Task: Search one way flight ticket for 2 adults, 2 children, 2 infants in seat in first from Minneapolis-st. Paul: Minneapolis-st. Paul International/wold-chamberlain Airport to Fort Wayne: Fort Wayne International Airport on 5-4-2023. Choice of flights is Delta. Number of bags: 1 checked bag. Price is upto 81000. Outbound departure time preference is 9:00.
Action: Mouse moved to (334, 132)
Screenshot: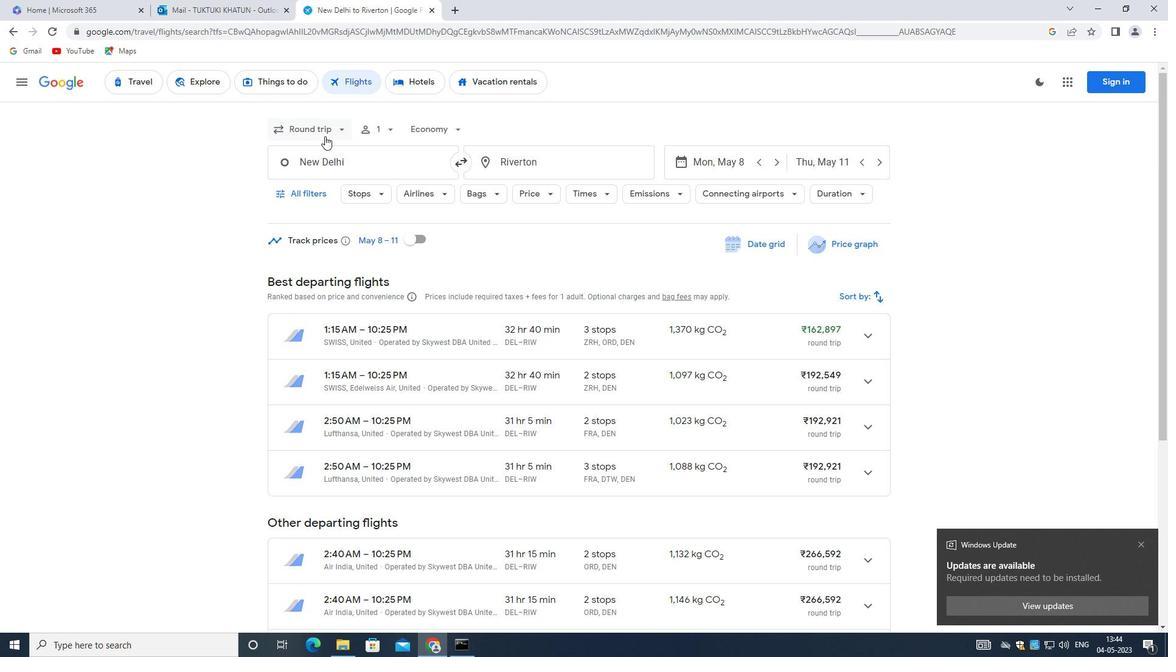 
Action: Mouse pressed left at (334, 132)
Screenshot: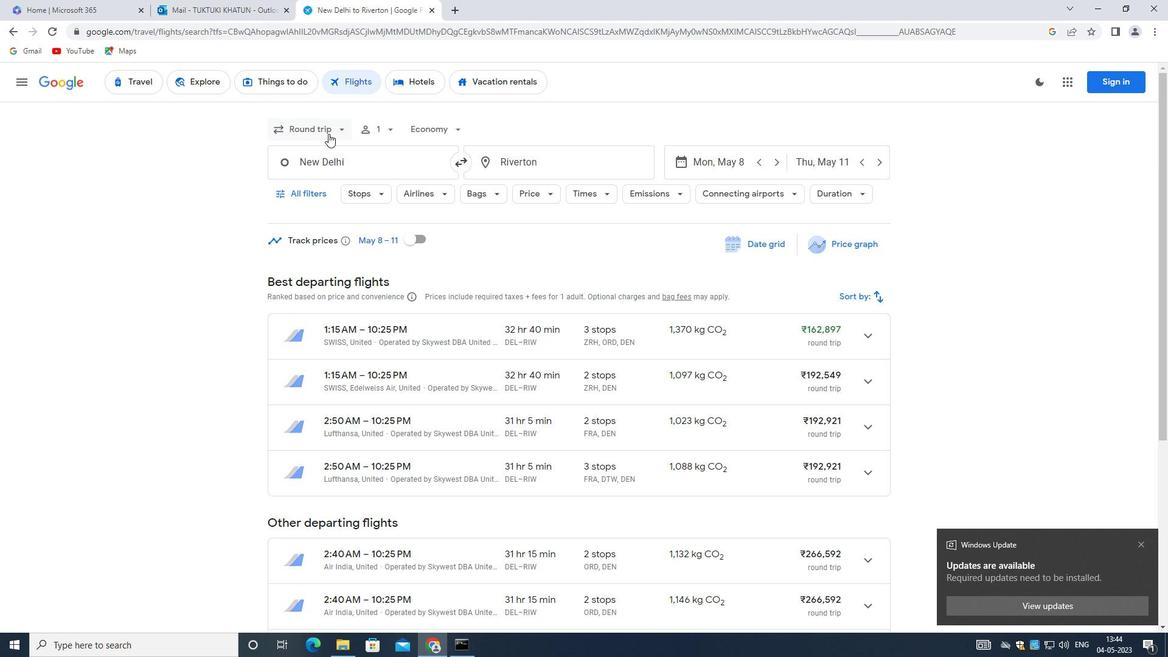 
Action: Mouse moved to (326, 187)
Screenshot: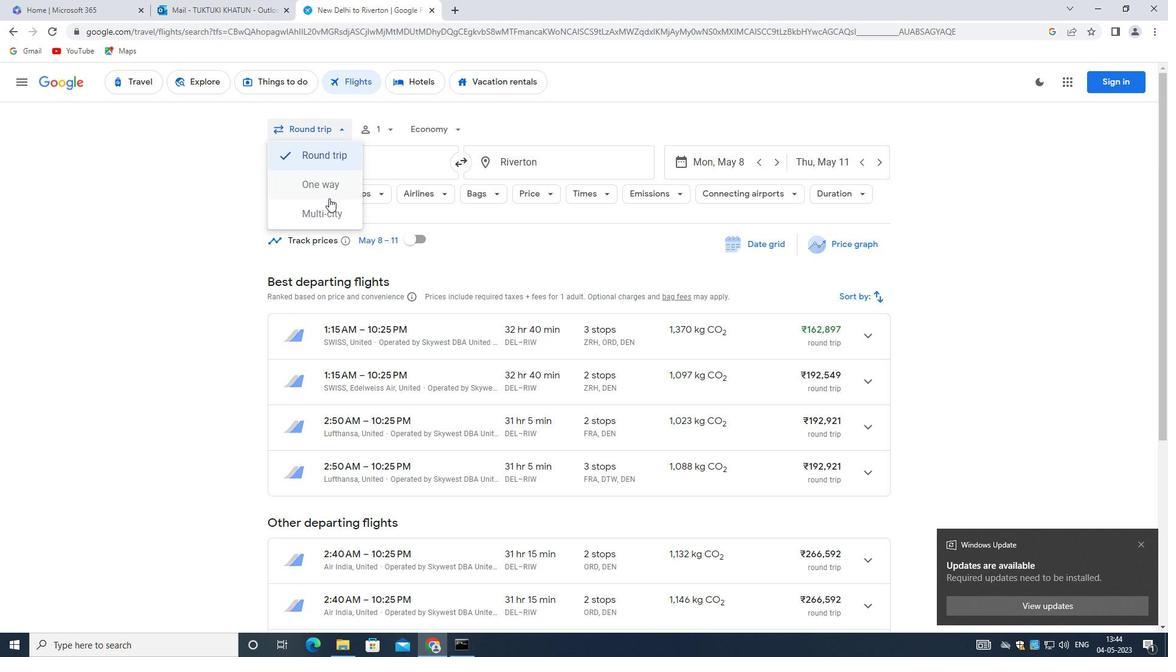 
Action: Mouse pressed left at (326, 187)
Screenshot: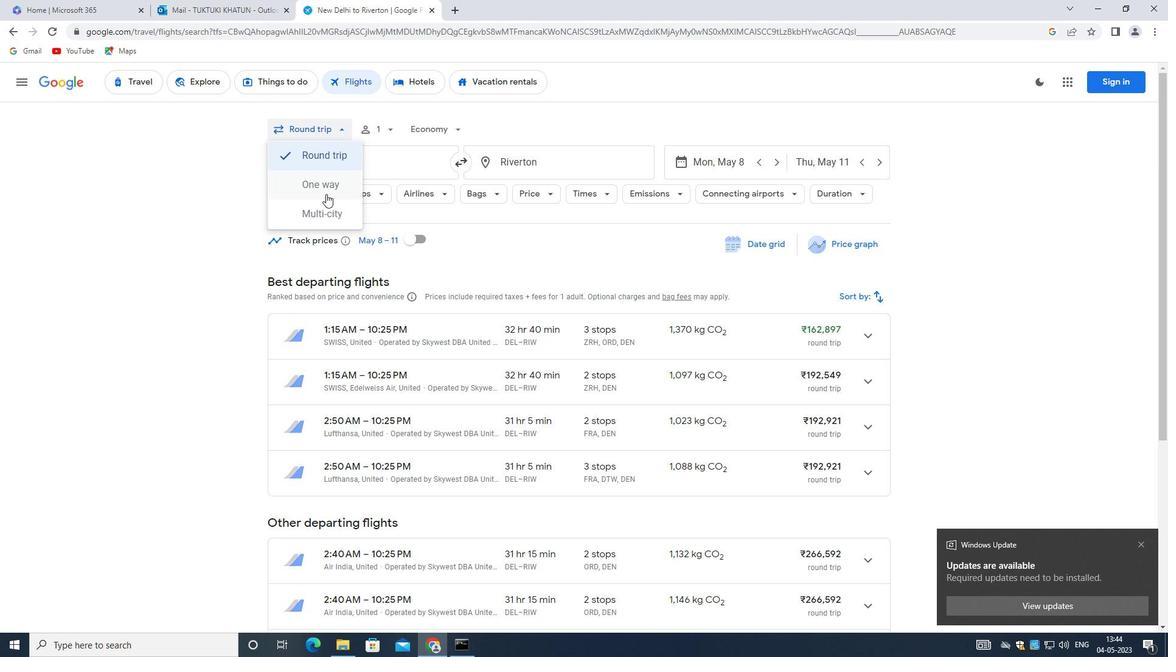 
Action: Mouse moved to (388, 132)
Screenshot: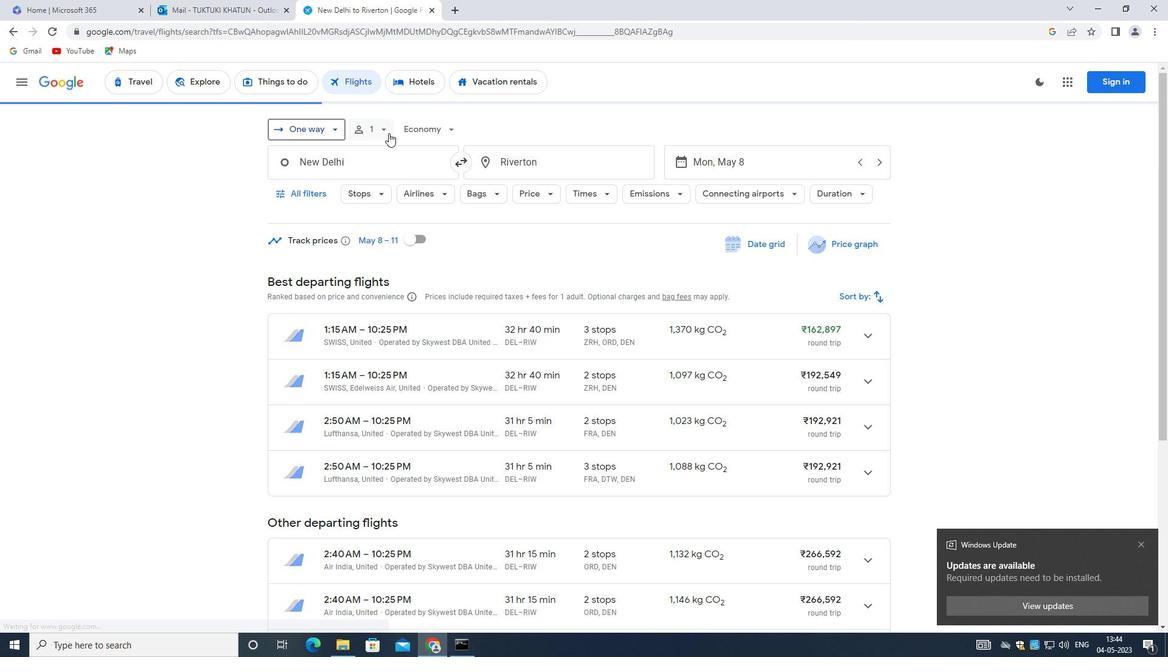 
Action: Mouse pressed left at (388, 132)
Screenshot: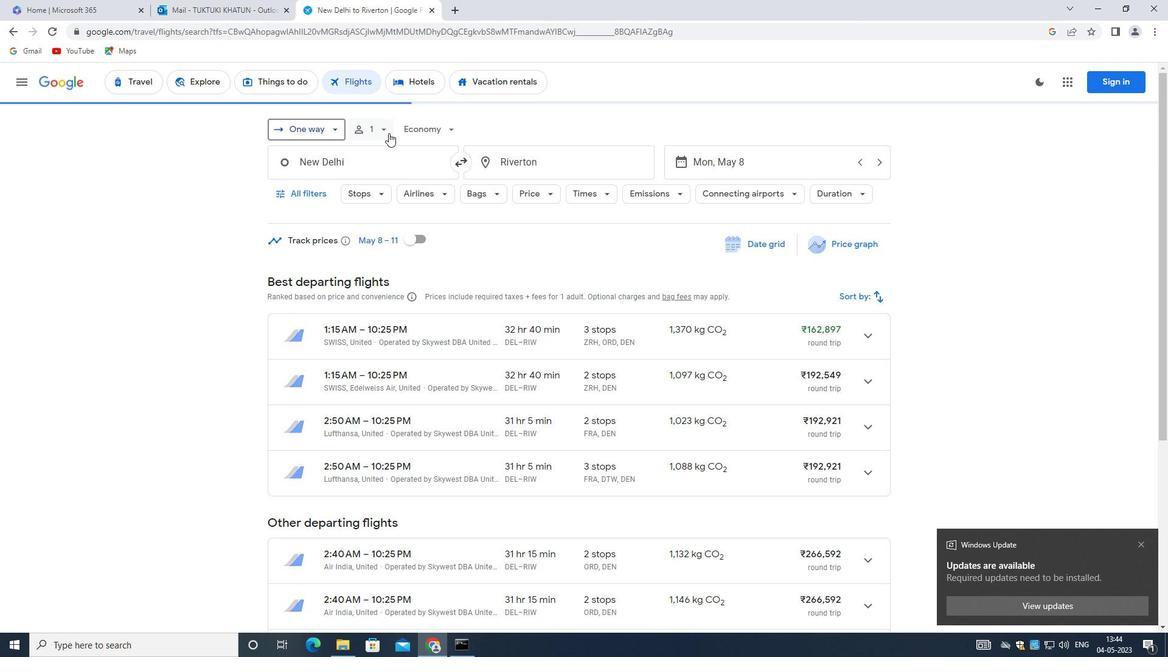 
Action: Mouse moved to (480, 163)
Screenshot: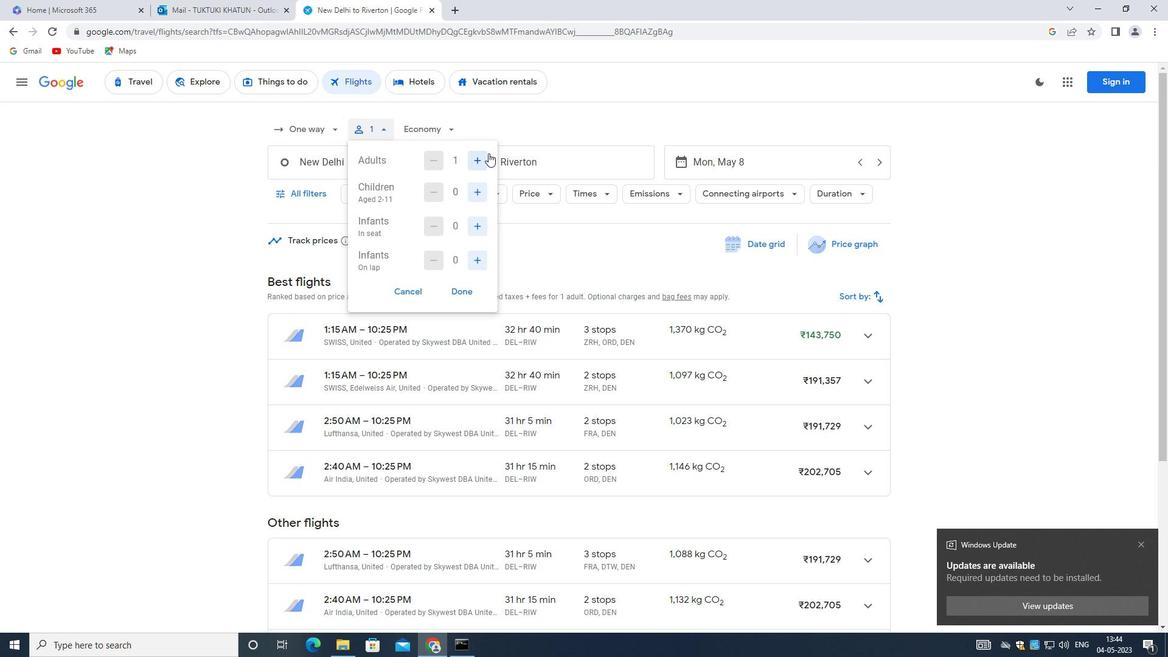 
Action: Mouse pressed left at (480, 163)
Screenshot: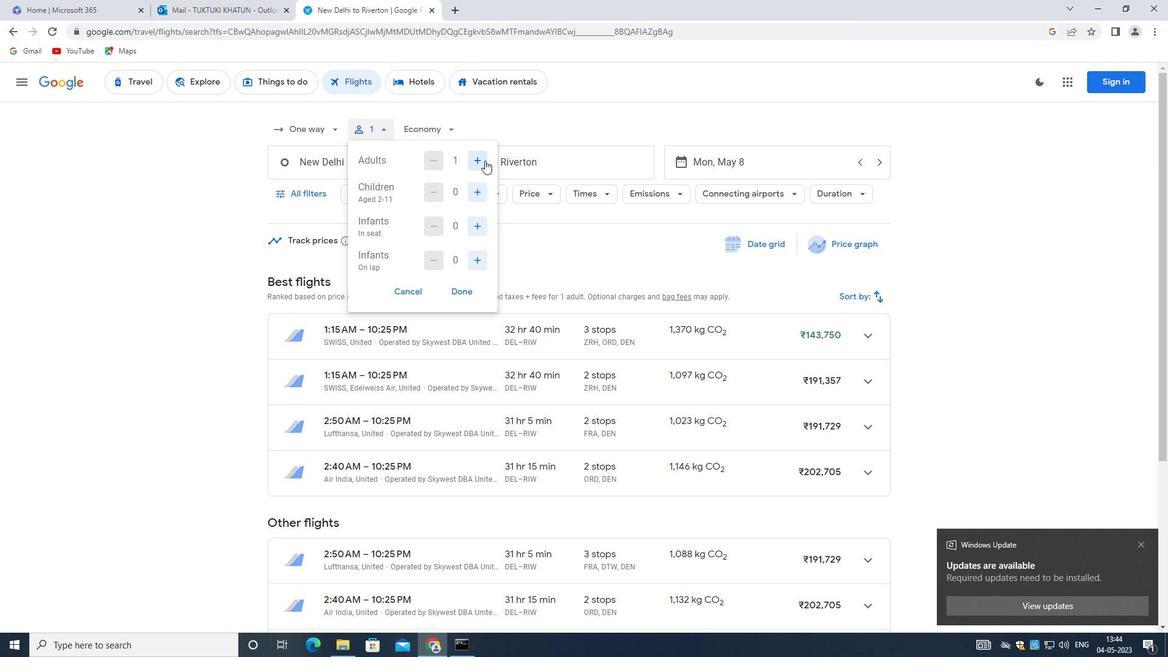 
Action: Mouse moved to (476, 193)
Screenshot: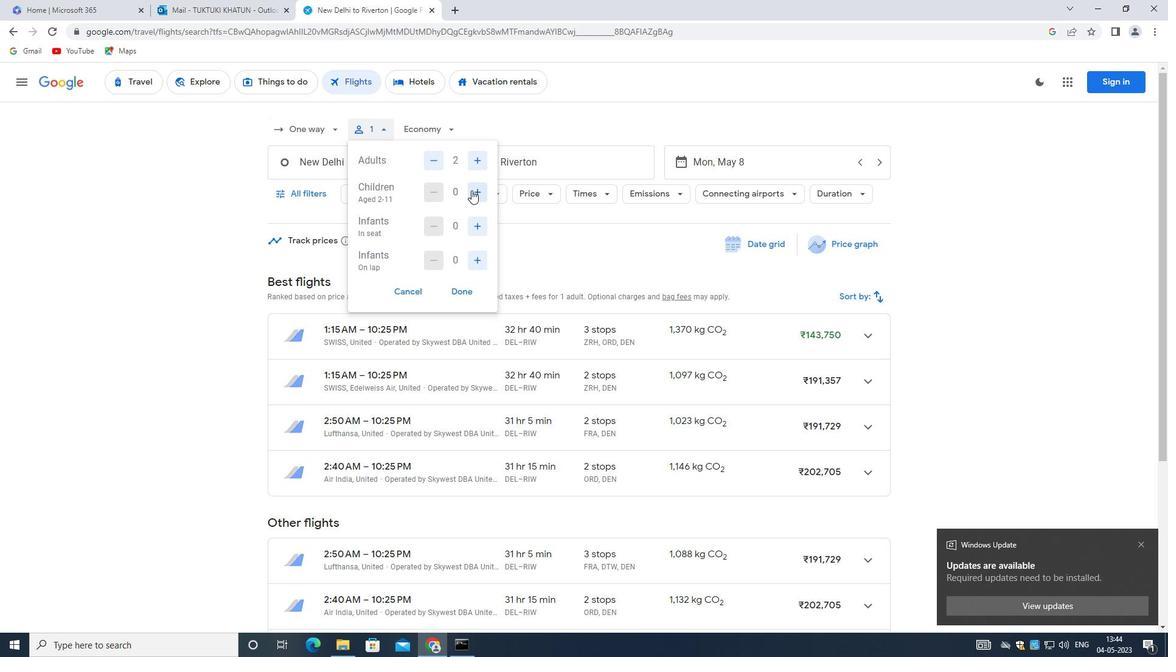 
Action: Mouse pressed left at (476, 193)
Screenshot: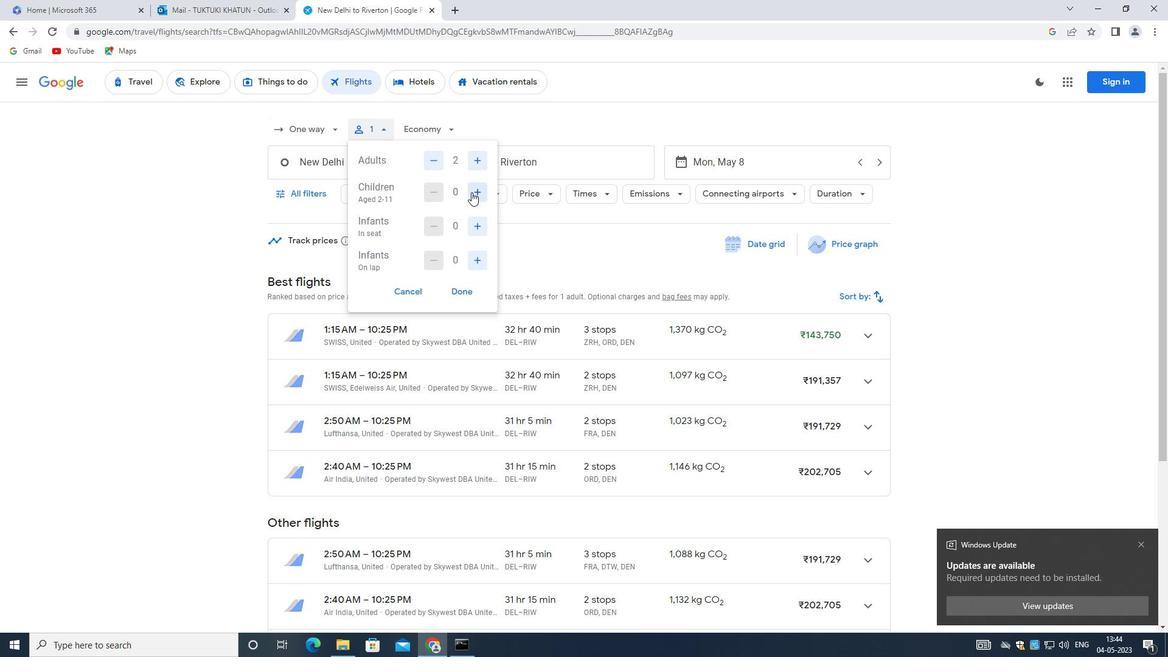 
Action: Mouse moved to (477, 192)
Screenshot: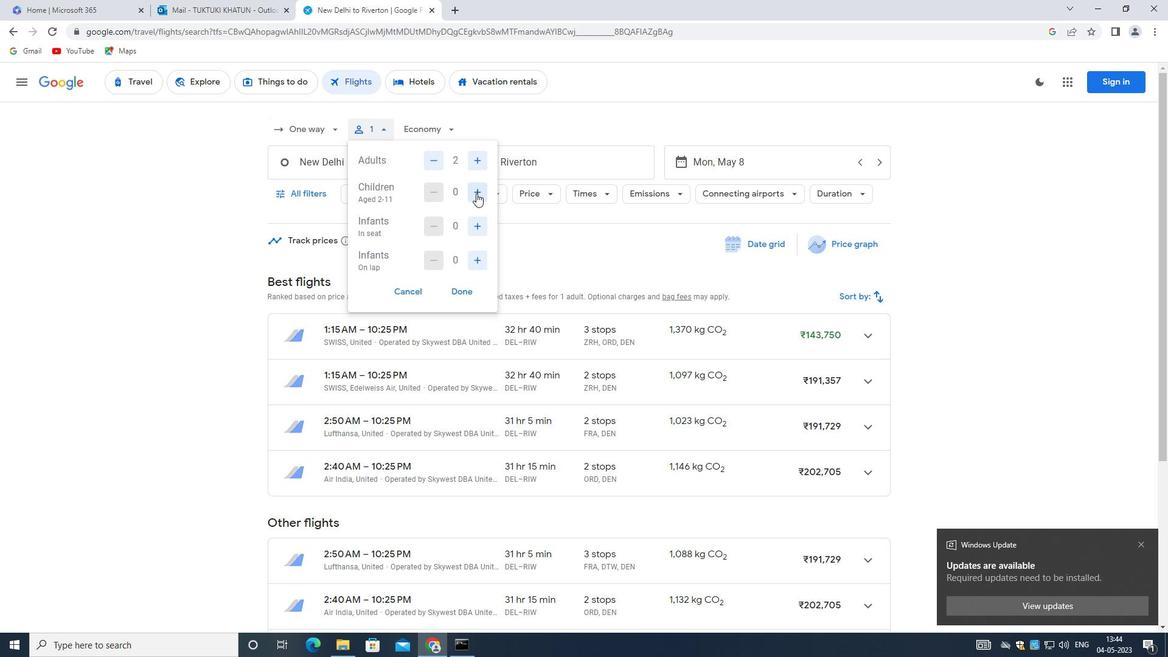 
Action: Mouse pressed left at (477, 192)
Screenshot: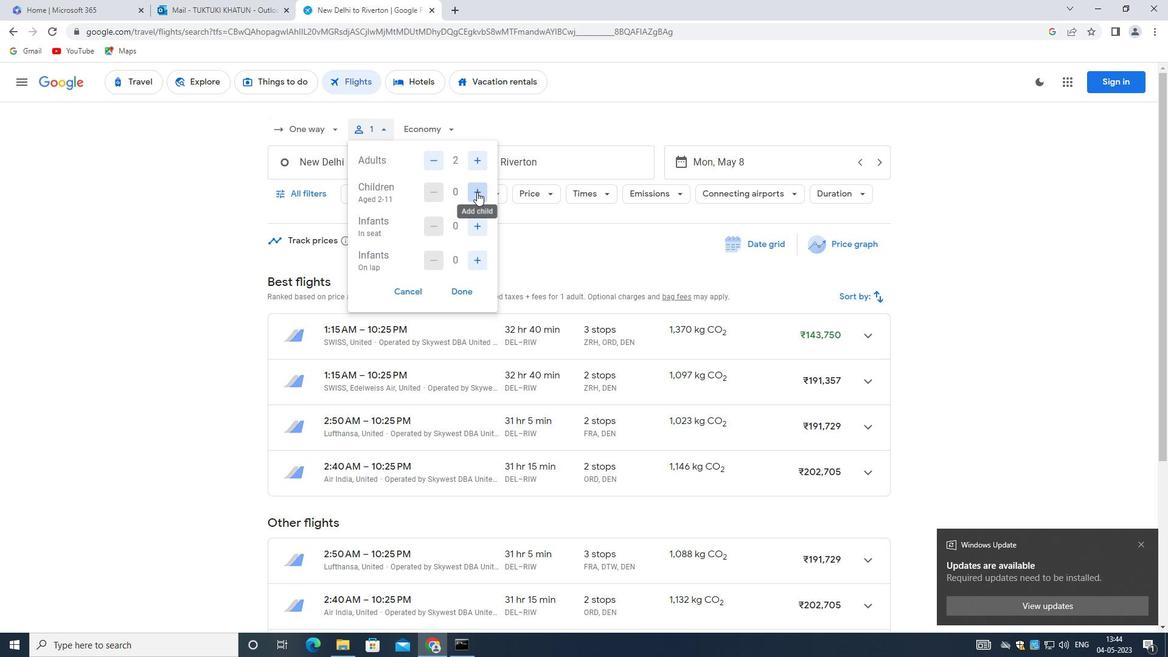 
Action: Mouse moved to (476, 225)
Screenshot: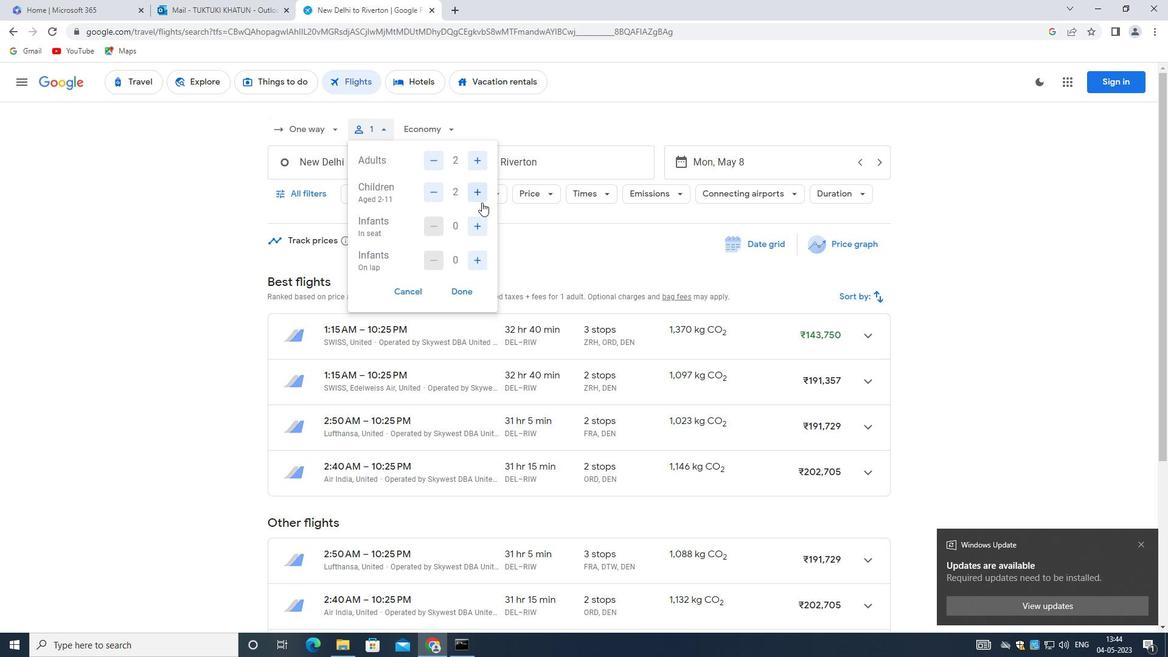 
Action: Mouse pressed left at (476, 225)
Screenshot: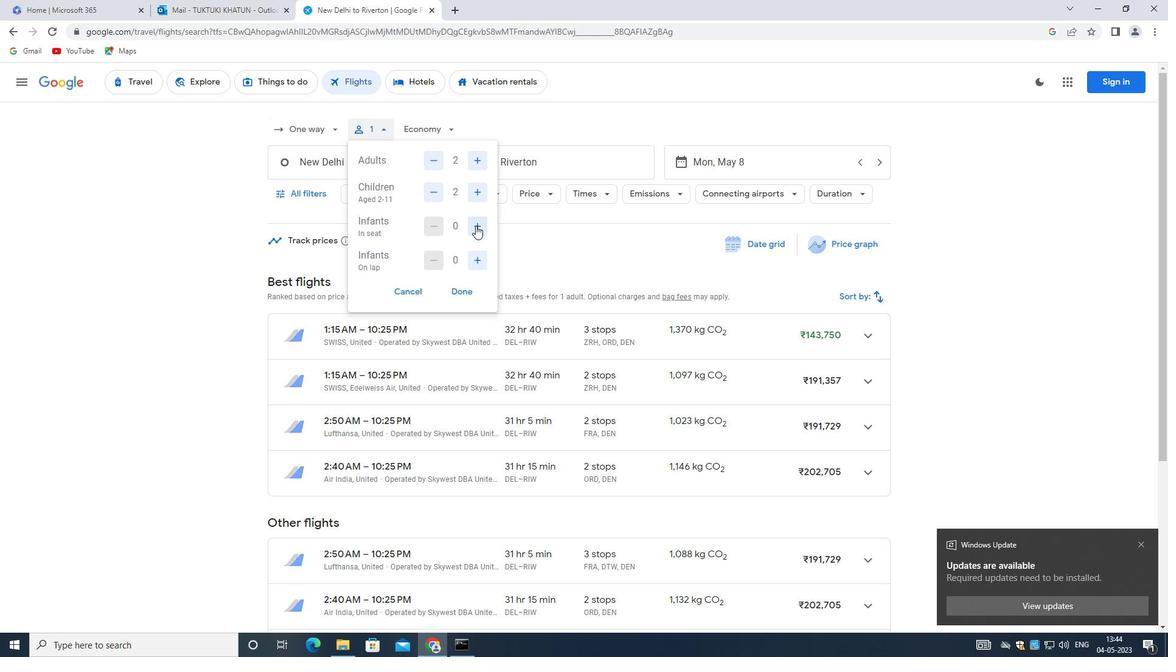 
Action: Mouse moved to (476, 225)
Screenshot: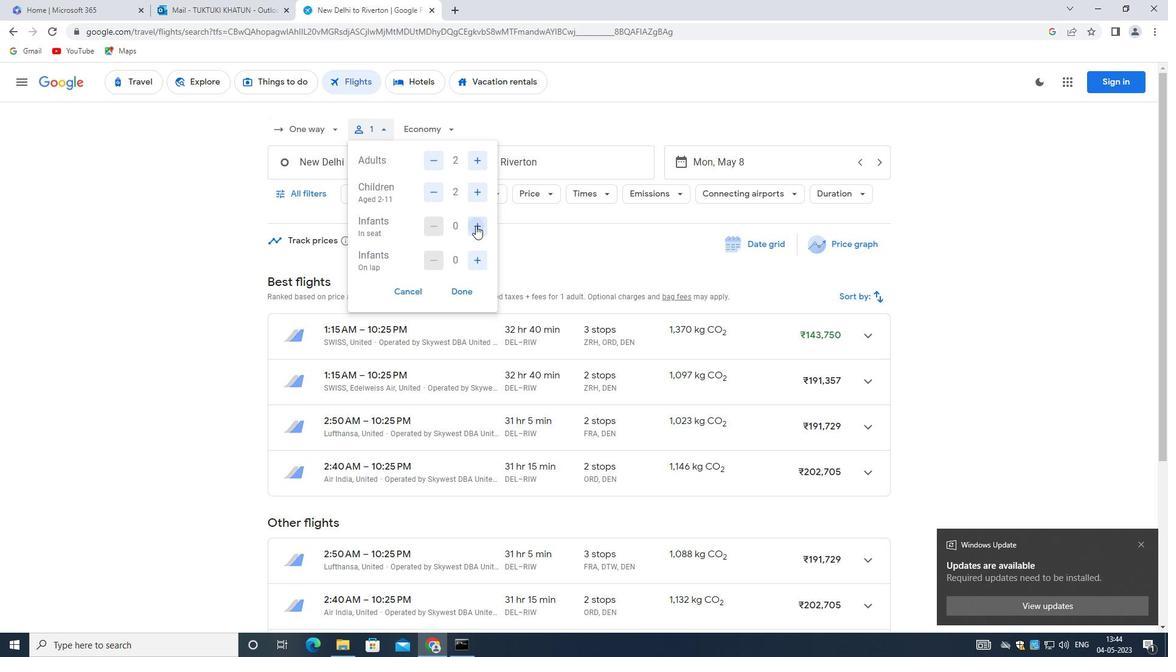 
Action: Mouse pressed left at (476, 225)
Screenshot: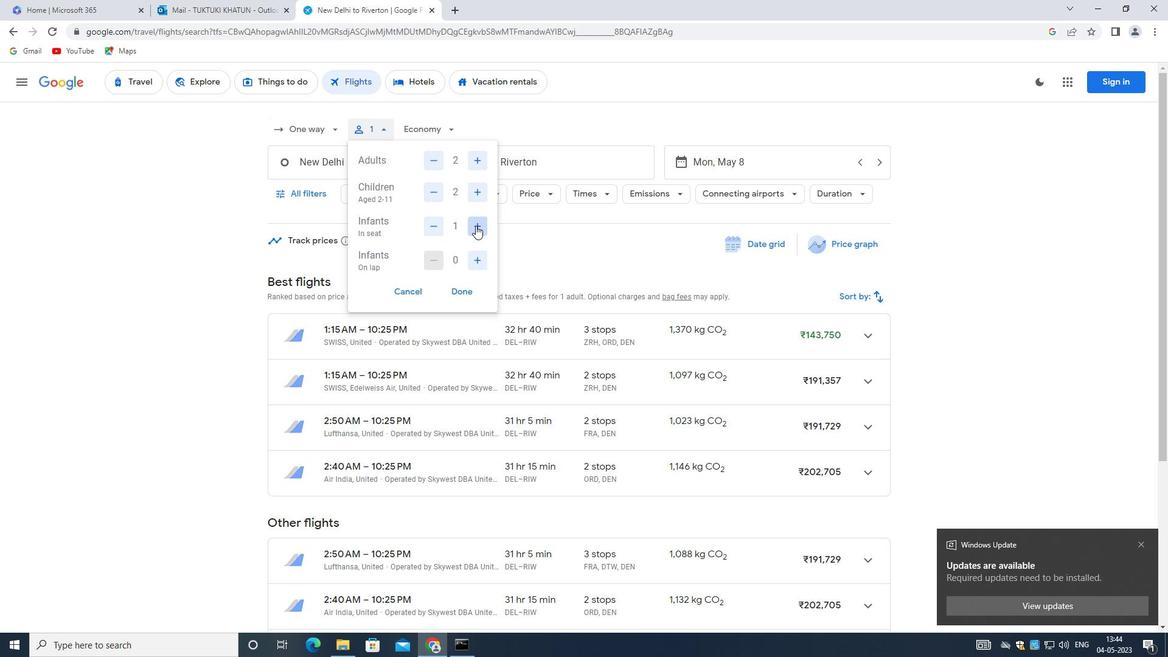 
Action: Mouse moved to (462, 290)
Screenshot: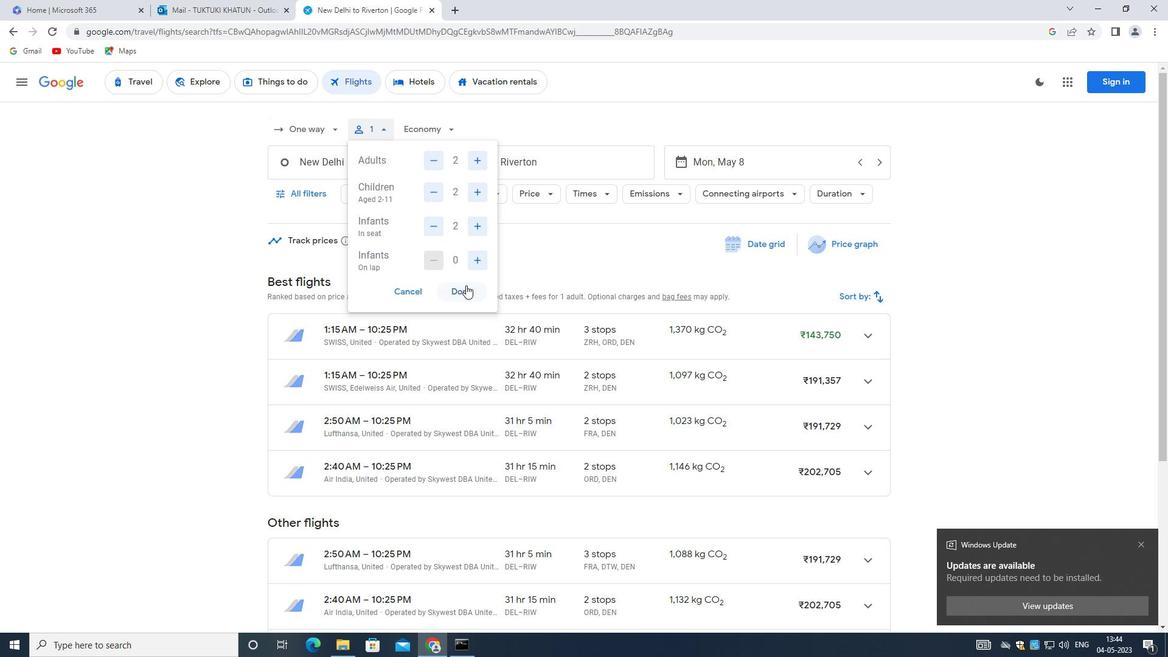 
Action: Mouse pressed left at (462, 290)
Screenshot: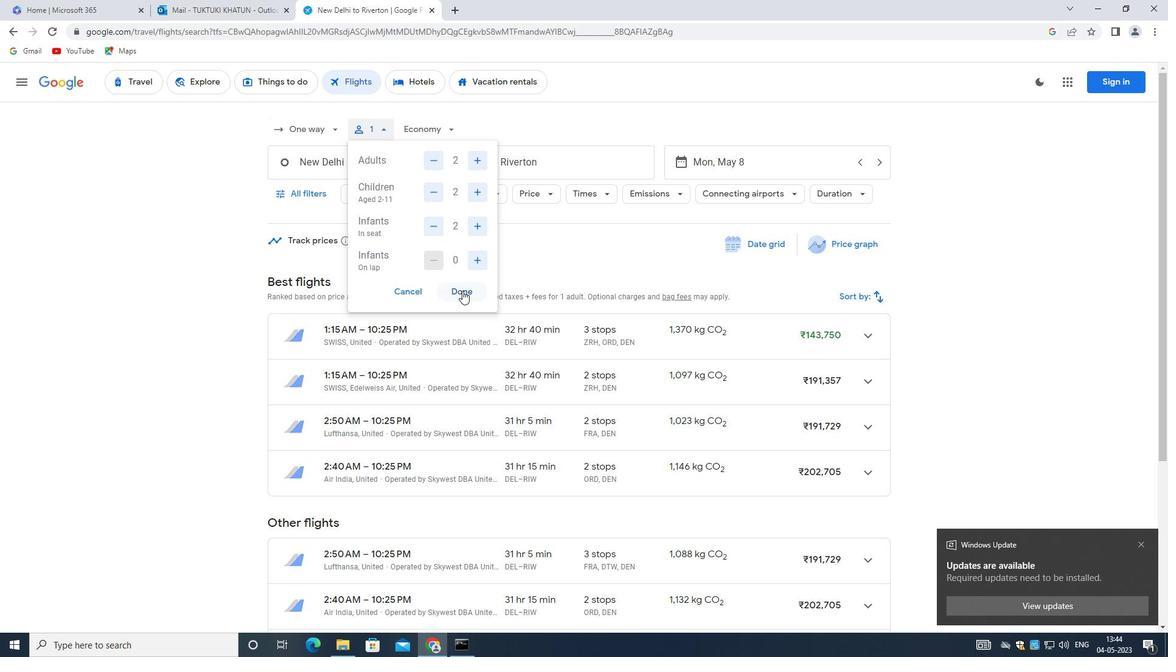 
Action: Mouse moved to (330, 163)
Screenshot: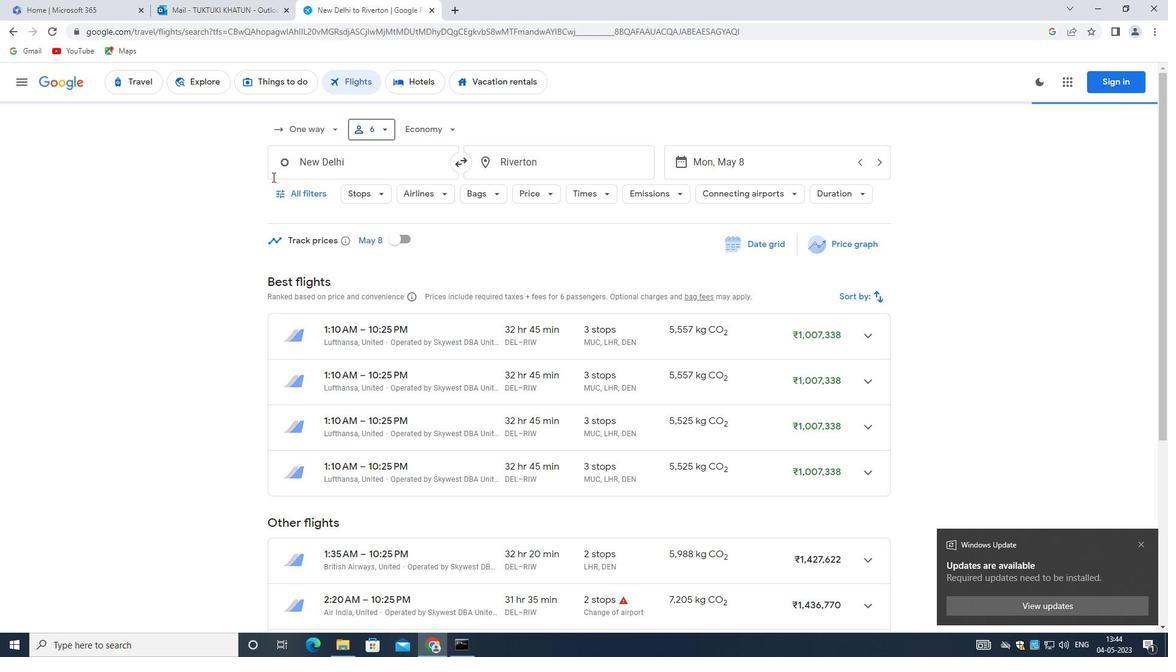 
Action: Mouse pressed left at (330, 163)
Screenshot: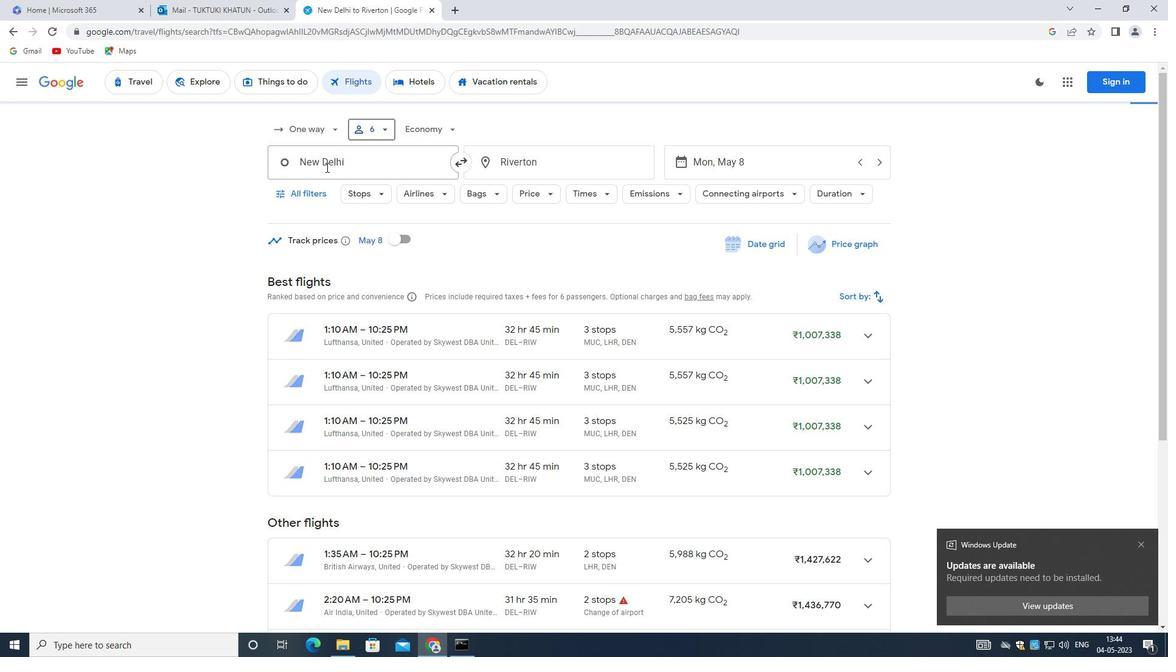 
Action: Mouse moved to (336, 163)
Screenshot: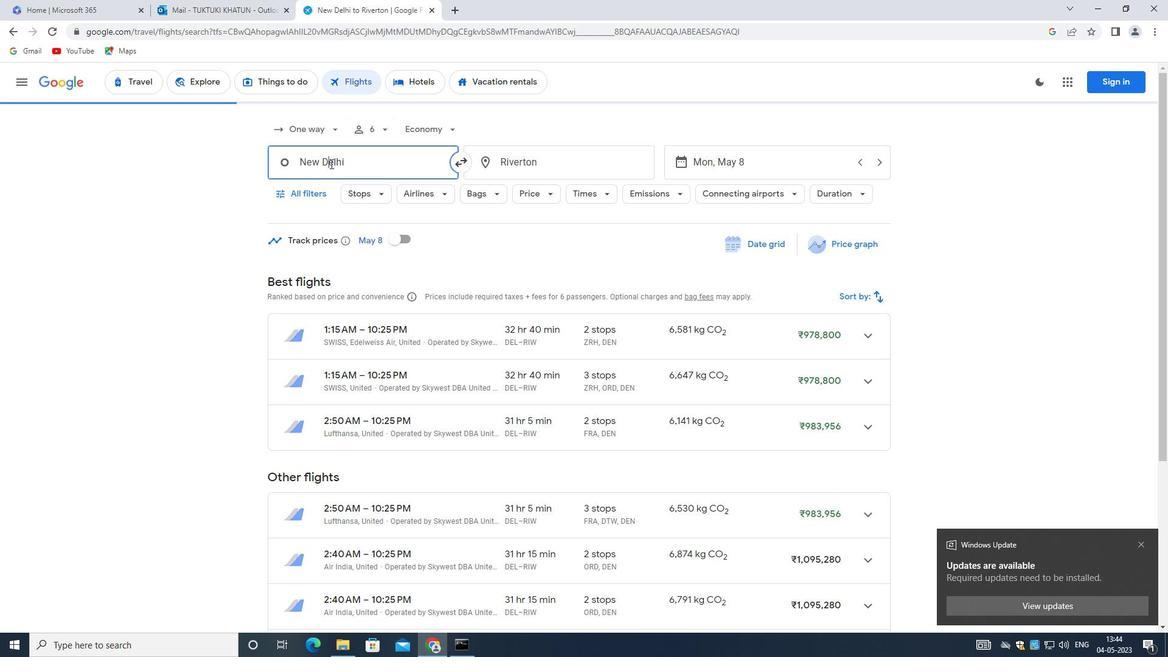 
Action: Key pressed <Key.shift_r>Minne
Screenshot: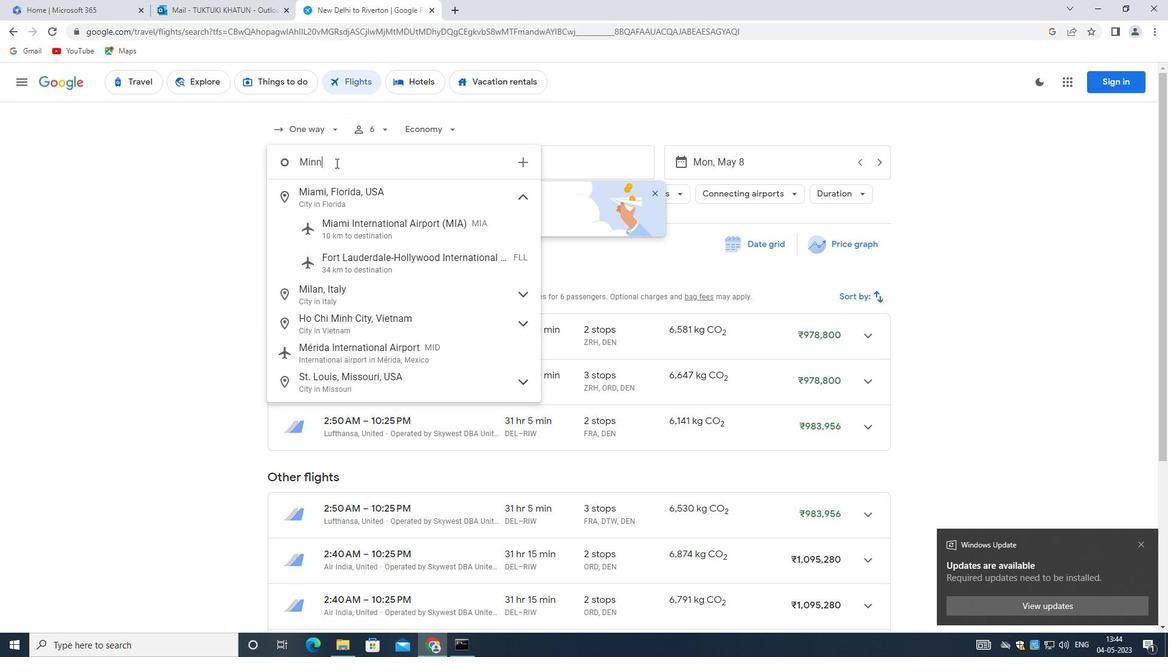 
Action: Mouse moved to (452, 220)
Screenshot: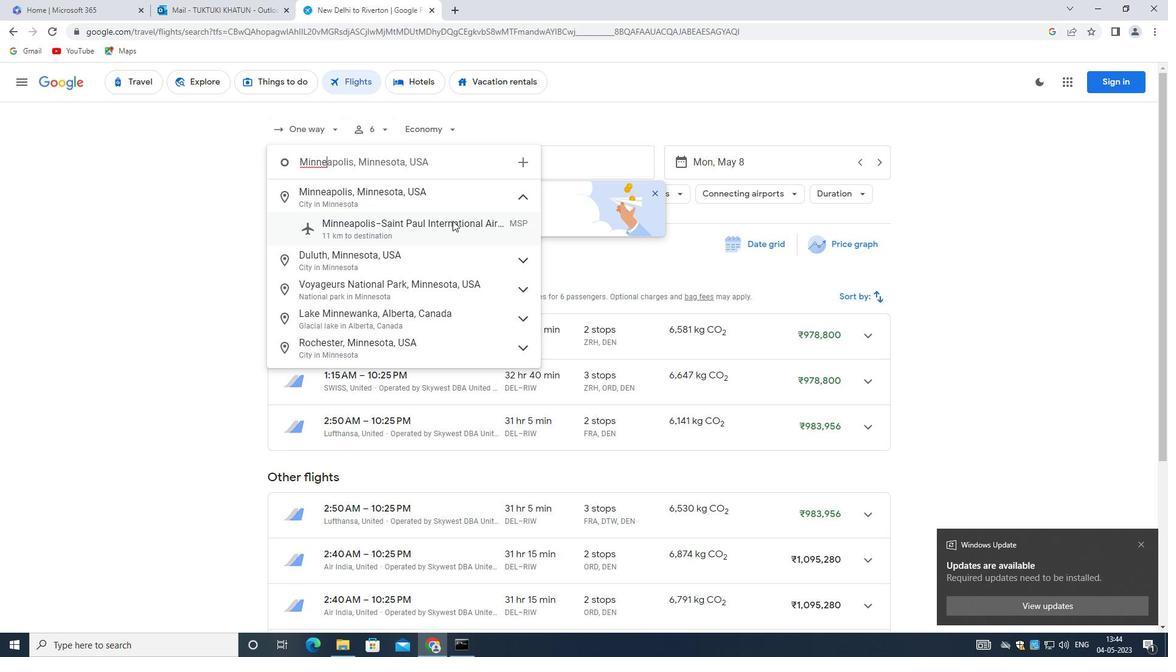 
Action: Mouse pressed left at (452, 220)
Screenshot: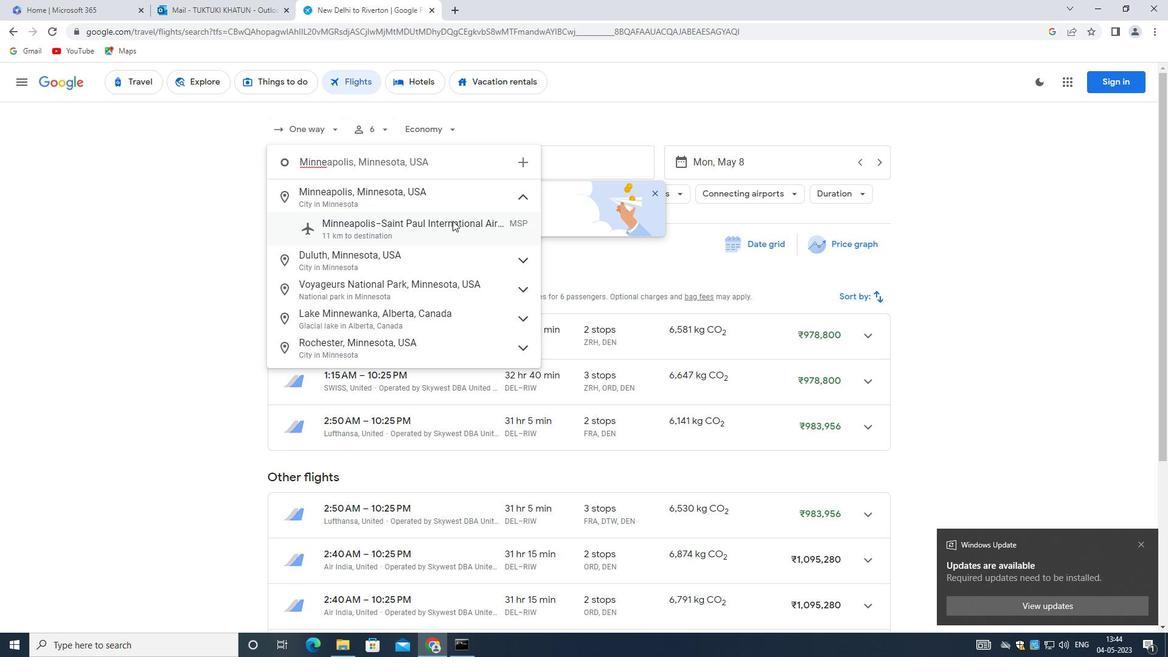 
Action: Mouse moved to (525, 161)
Screenshot: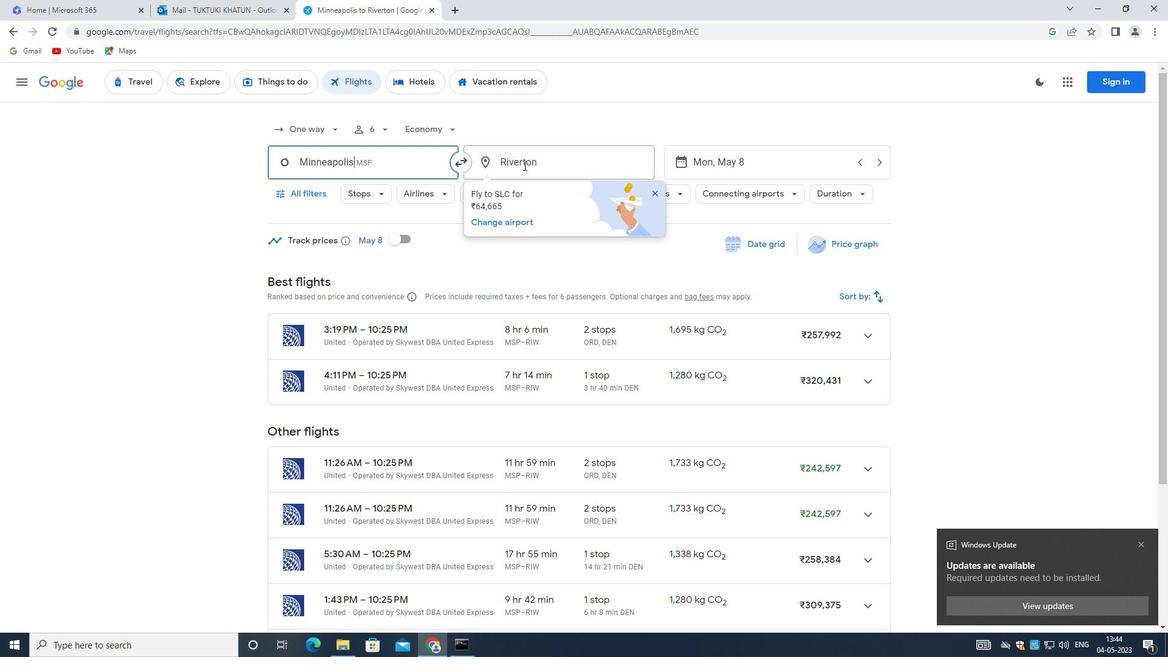 
Action: Mouse pressed left at (525, 161)
Screenshot: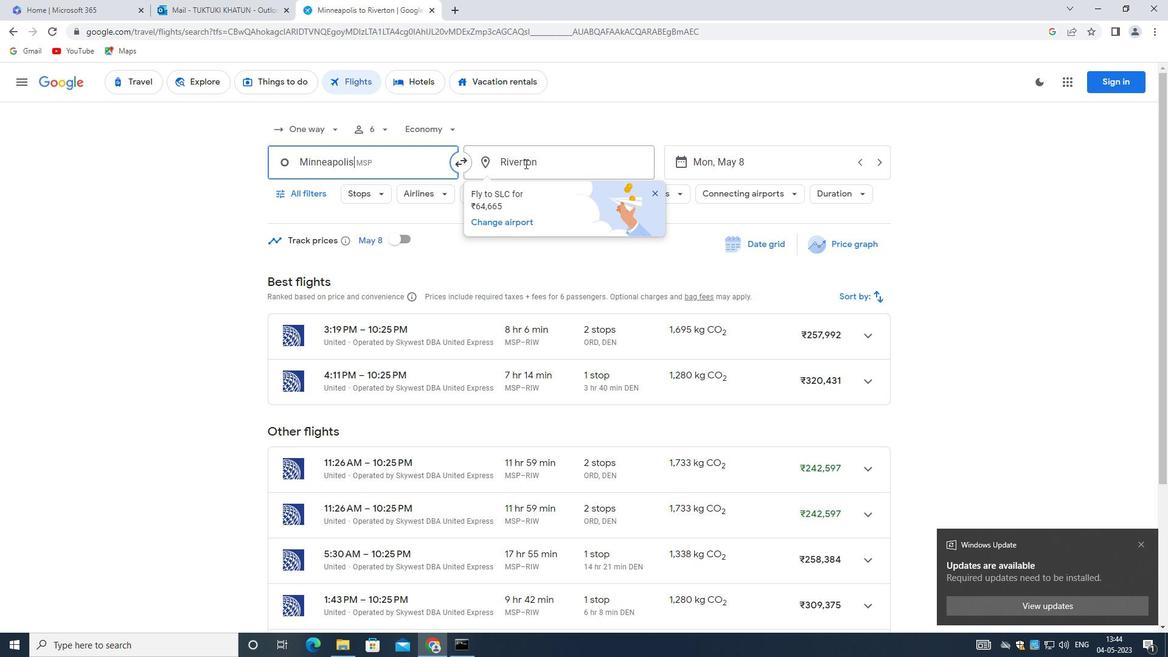 
Action: Mouse moved to (526, 161)
Screenshot: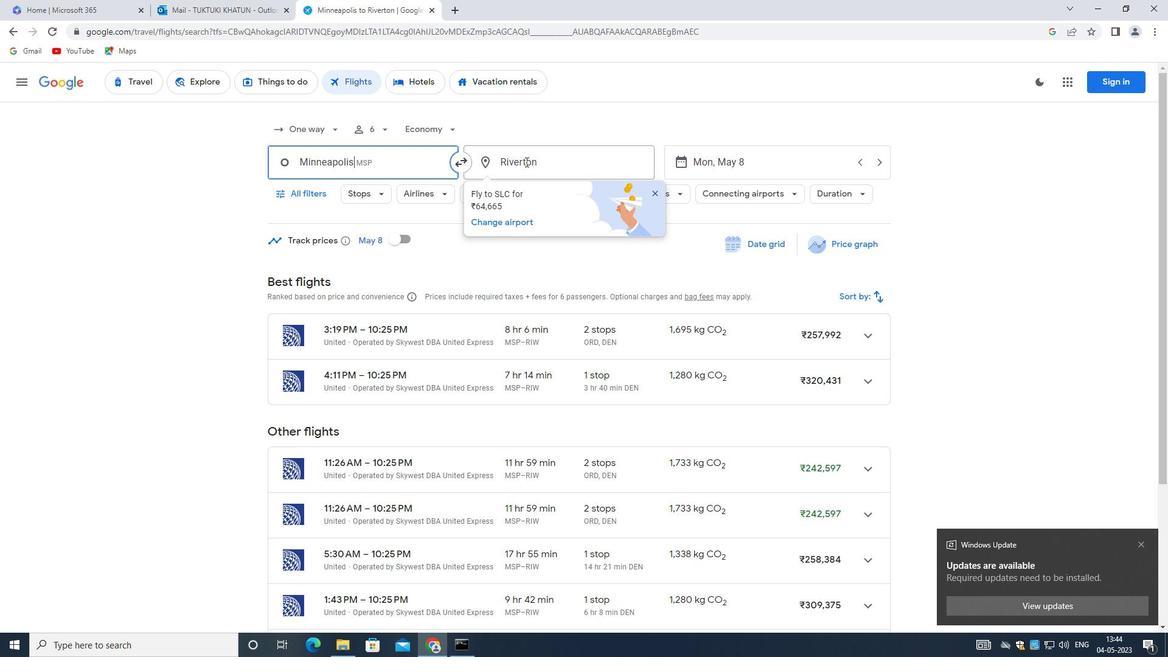 
Action: Key pressed <Key.backspace><Key.shift>FORT<Key.space><Key.shift>WAY
Screenshot: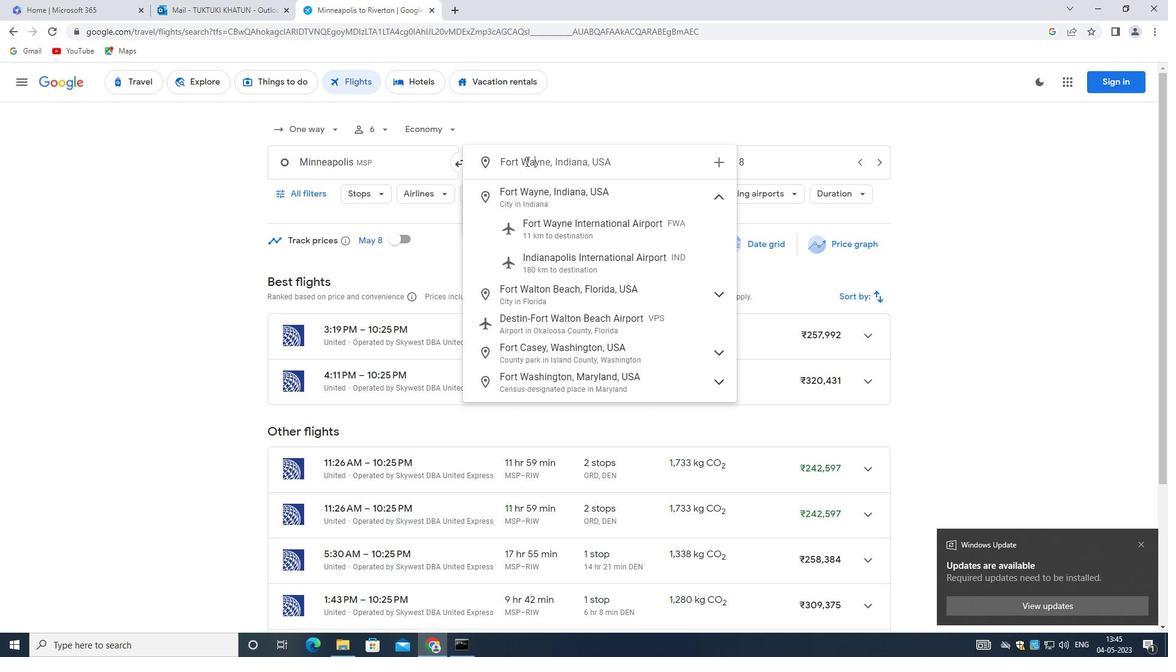 
Action: Mouse moved to (587, 227)
Screenshot: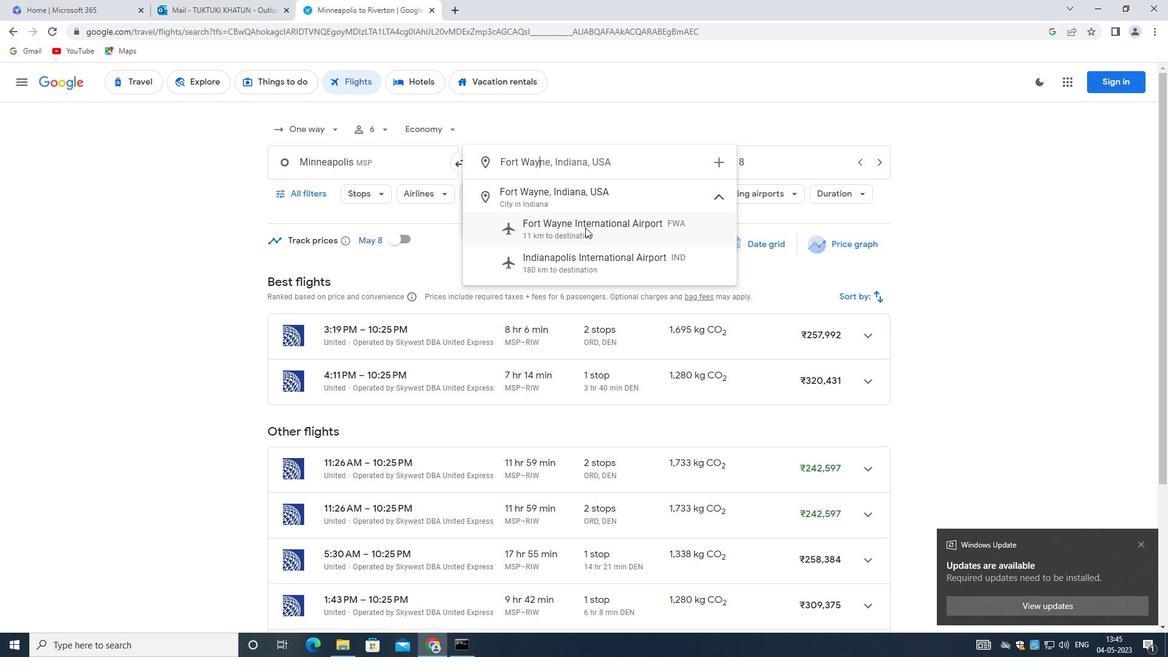 
Action: Mouse pressed left at (587, 227)
Screenshot: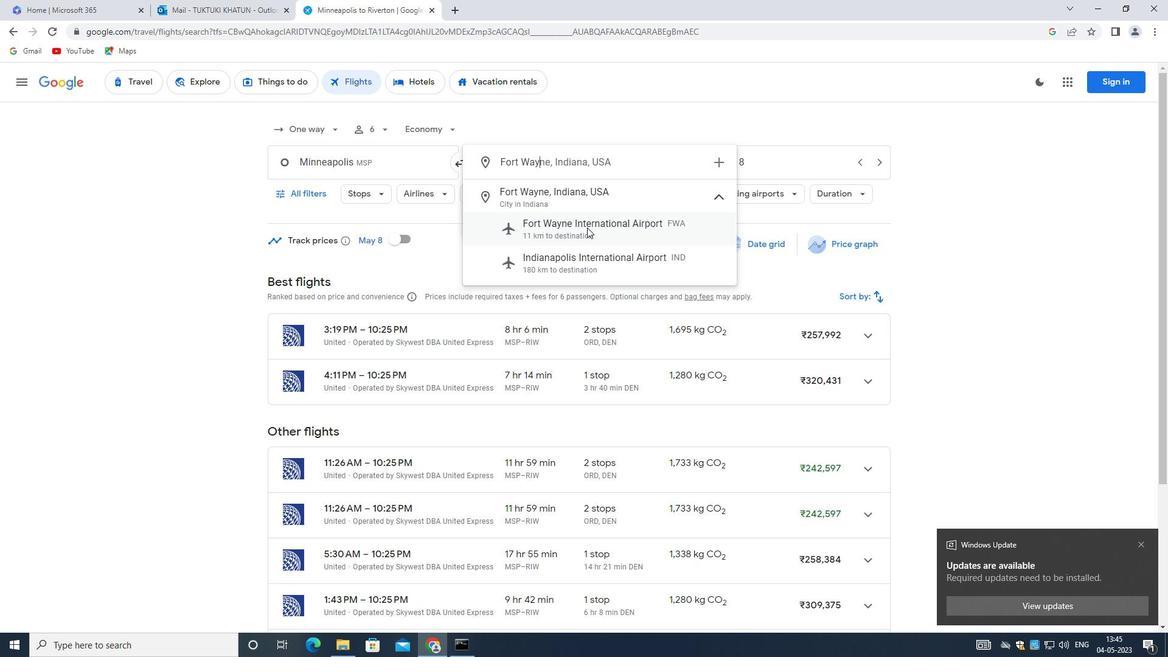 
Action: Mouse moved to (736, 154)
Screenshot: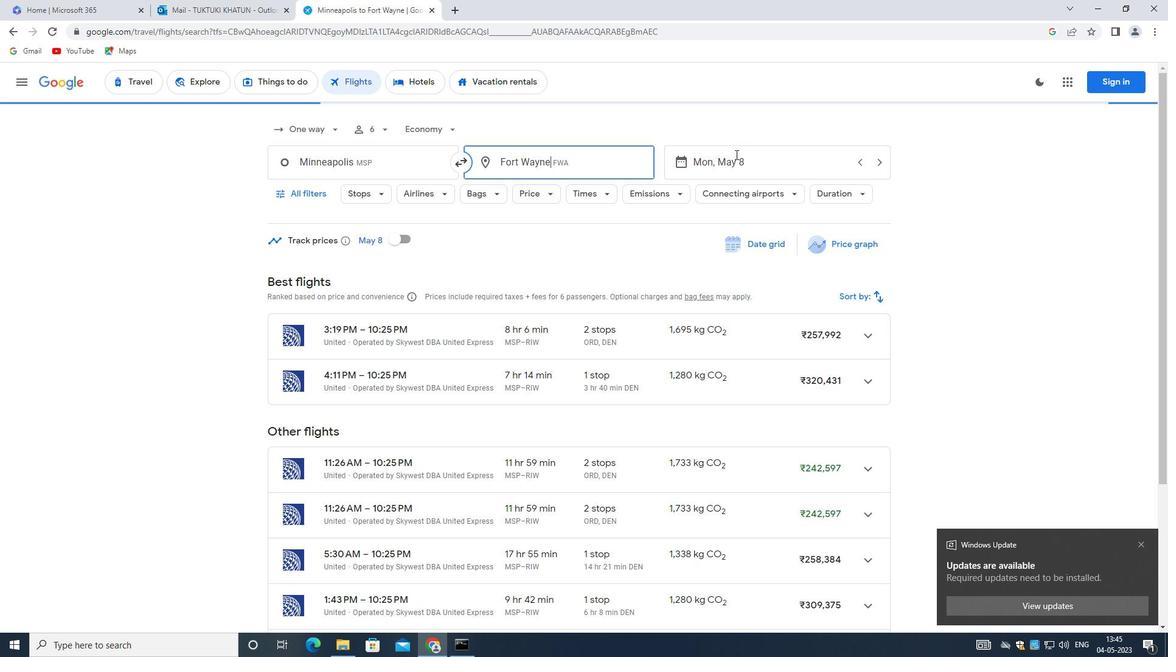 
Action: Mouse pressed left at (736, 154)
Screenshot: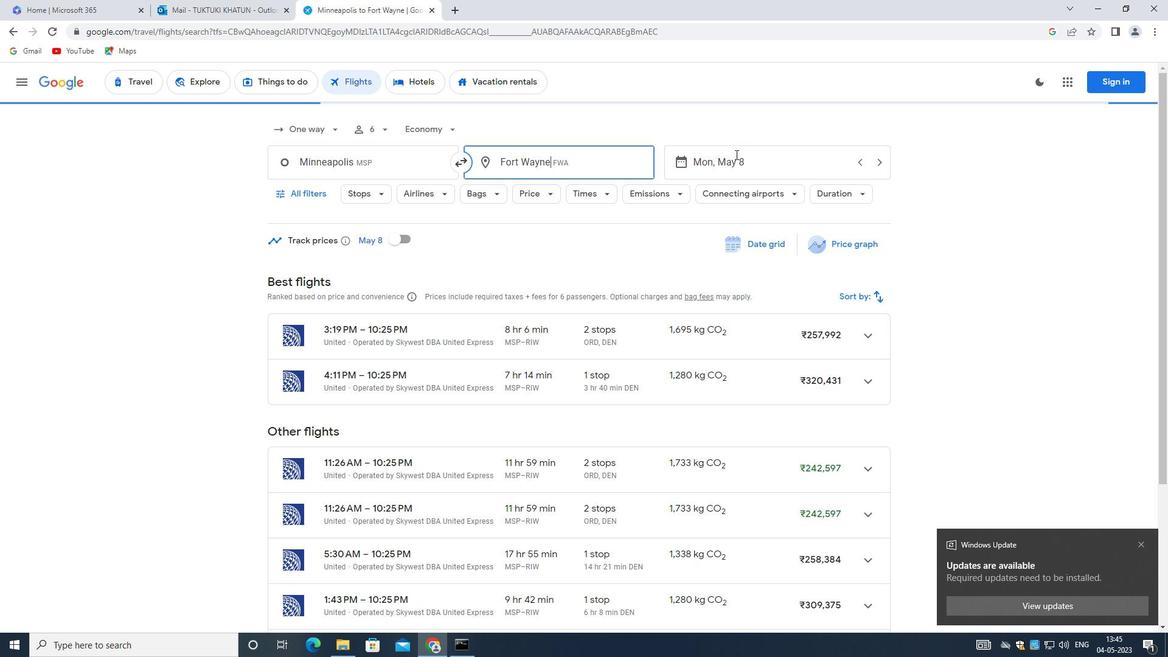 
Action: Mouse moved to (570, 254)
Screenshot: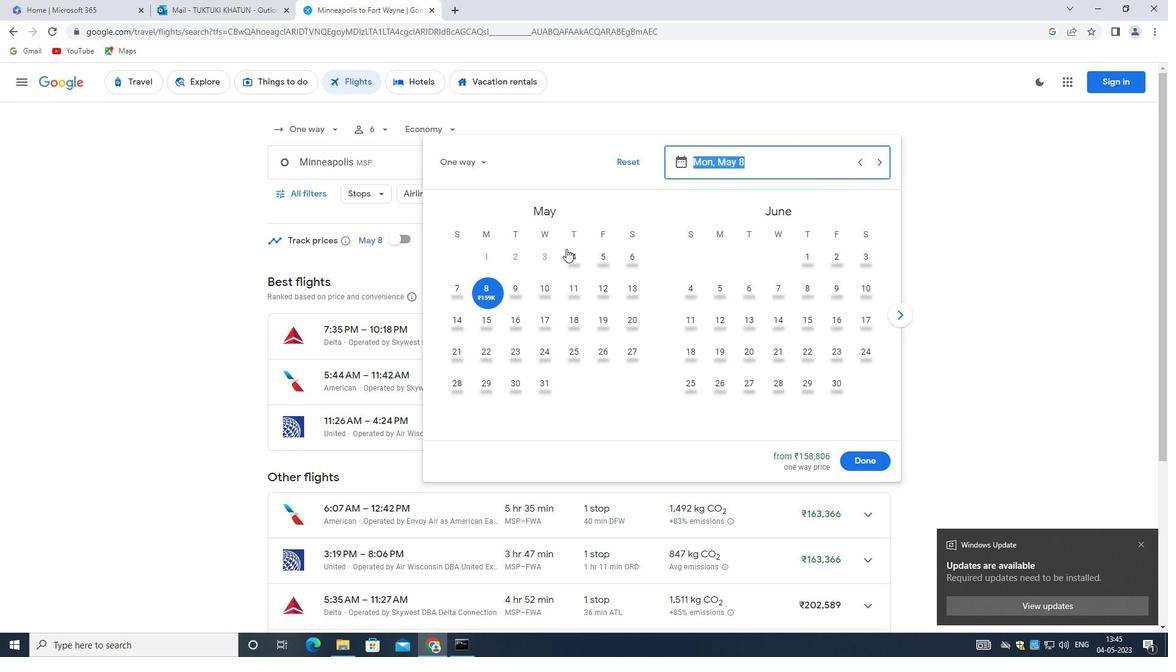 
Action: Mouse pressed left at (570, 254)
Screenshot: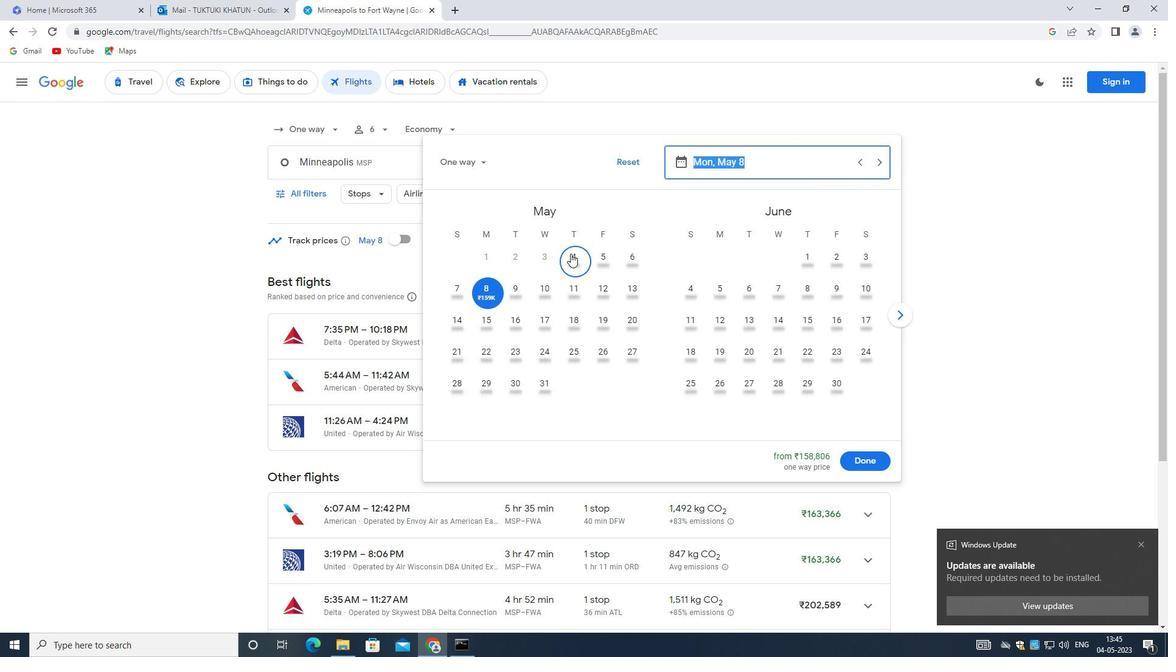 
Action: Mouse moved to (869, 460)
Screenshot: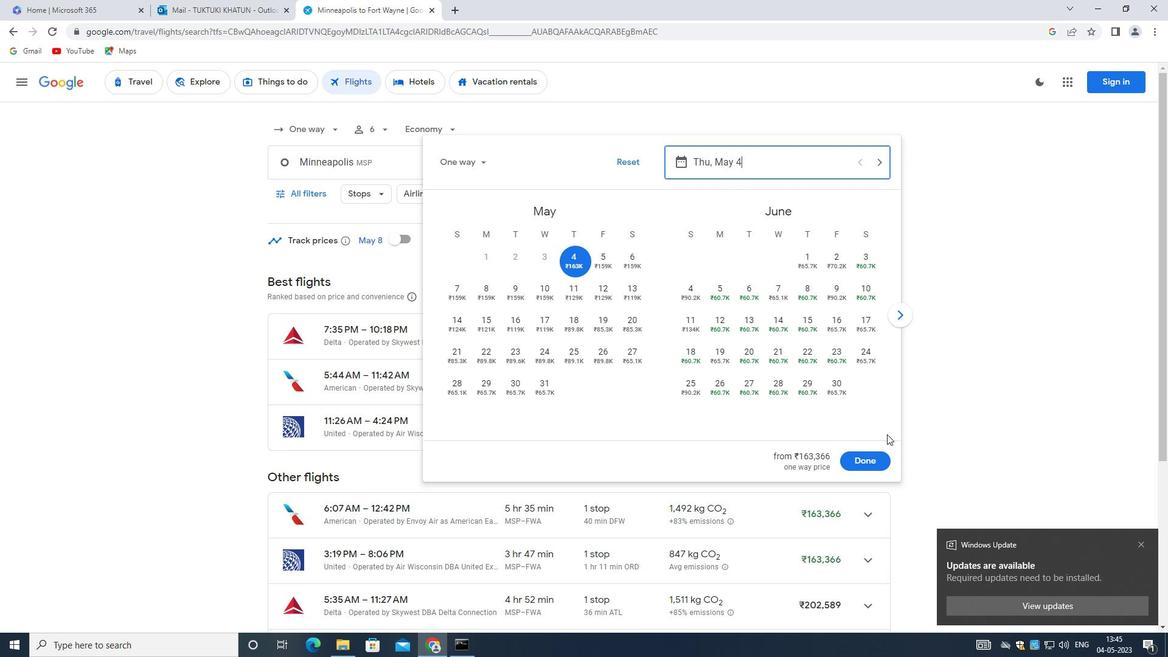 
Action: Mouse pressed left at (869, 460)
Screenshot: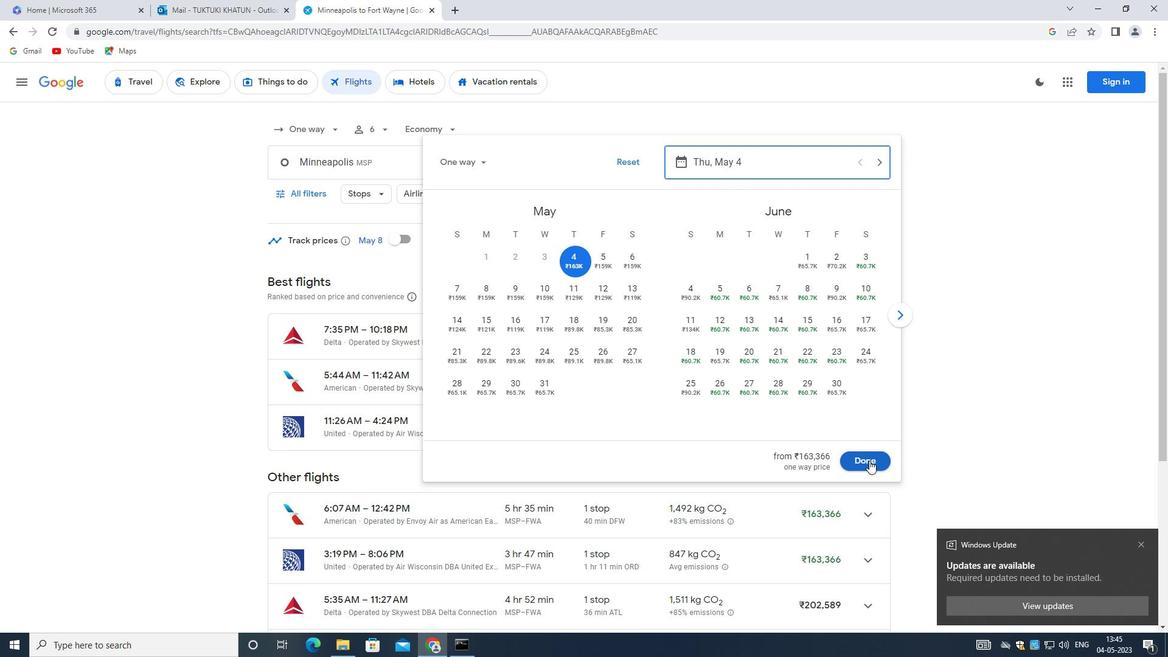 
Action: Mouse moved to (295, 194)
Screenshot: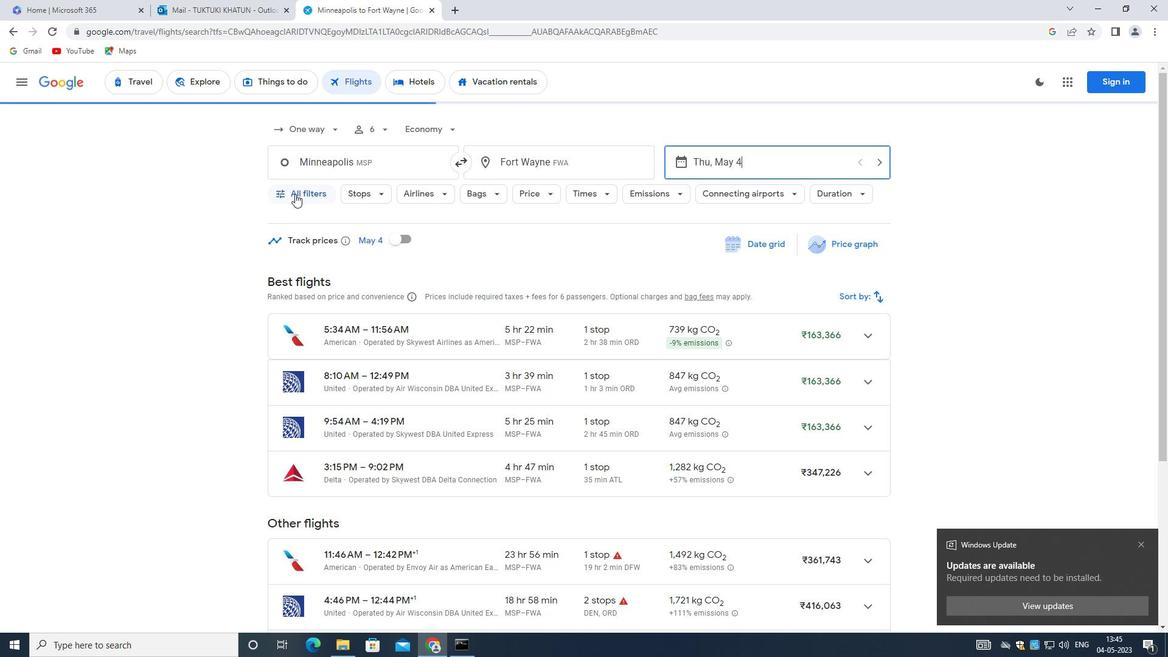 
Action: Mouse pressed left at (295, 194)
Screenshot: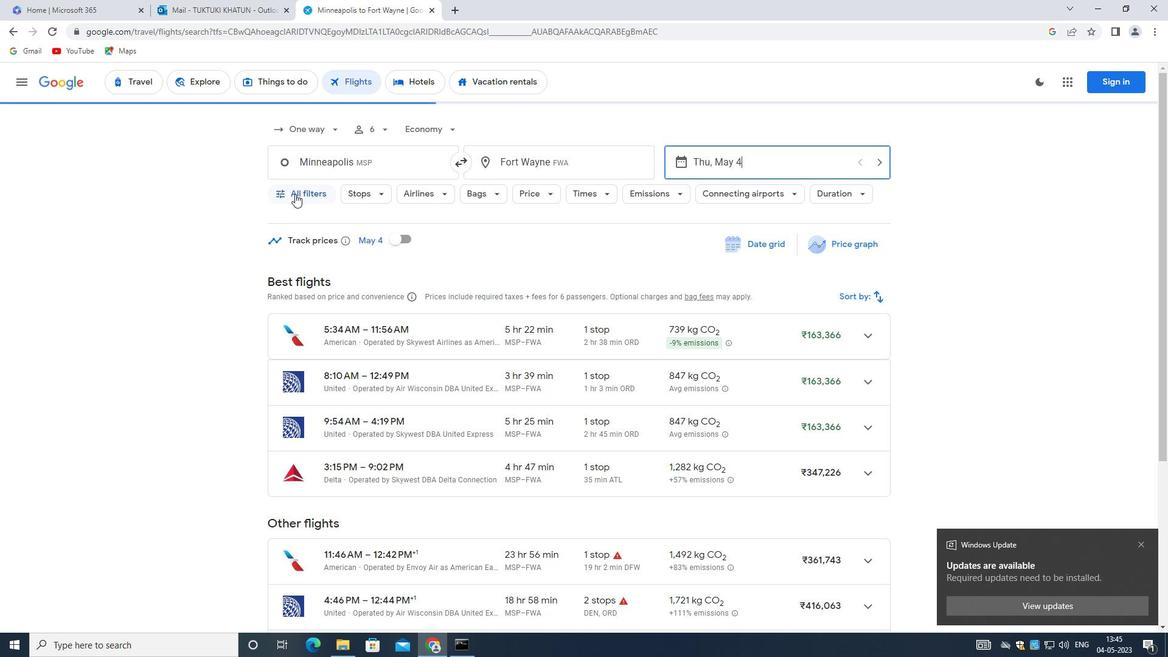 
Action: Mouse moved to (378, 427)
Screenshot: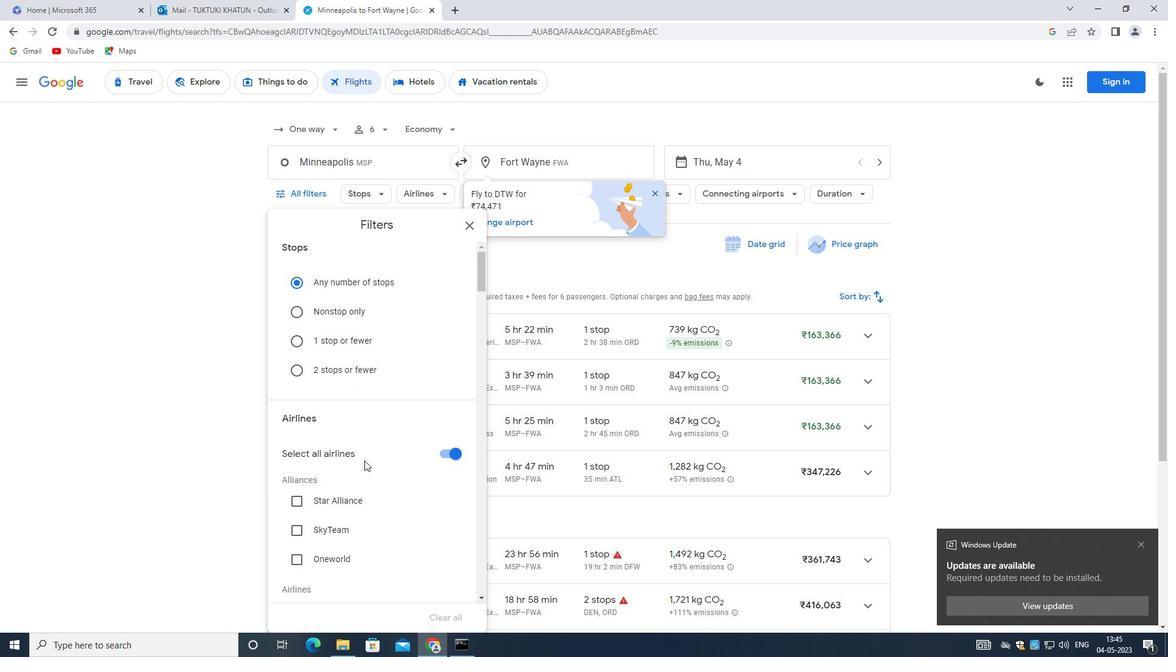 
Action: Mouse scrolled (378, 427) with delta (0, 0)
Screenshot: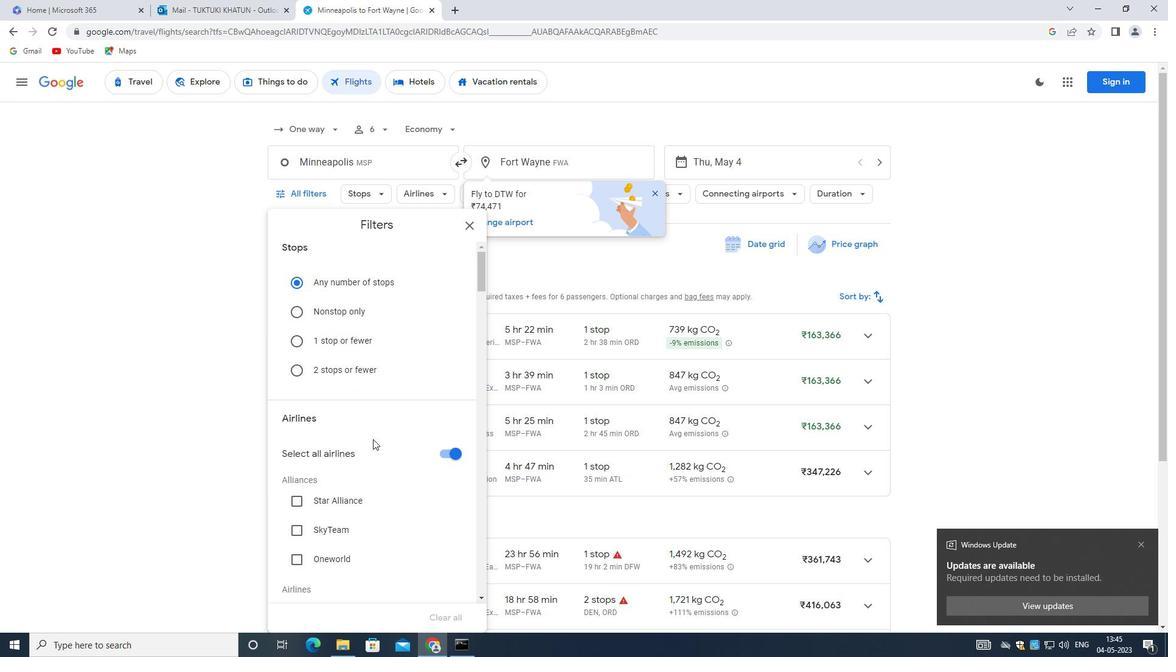 
Action: Mouse moved to (378, 427)
Screenshot: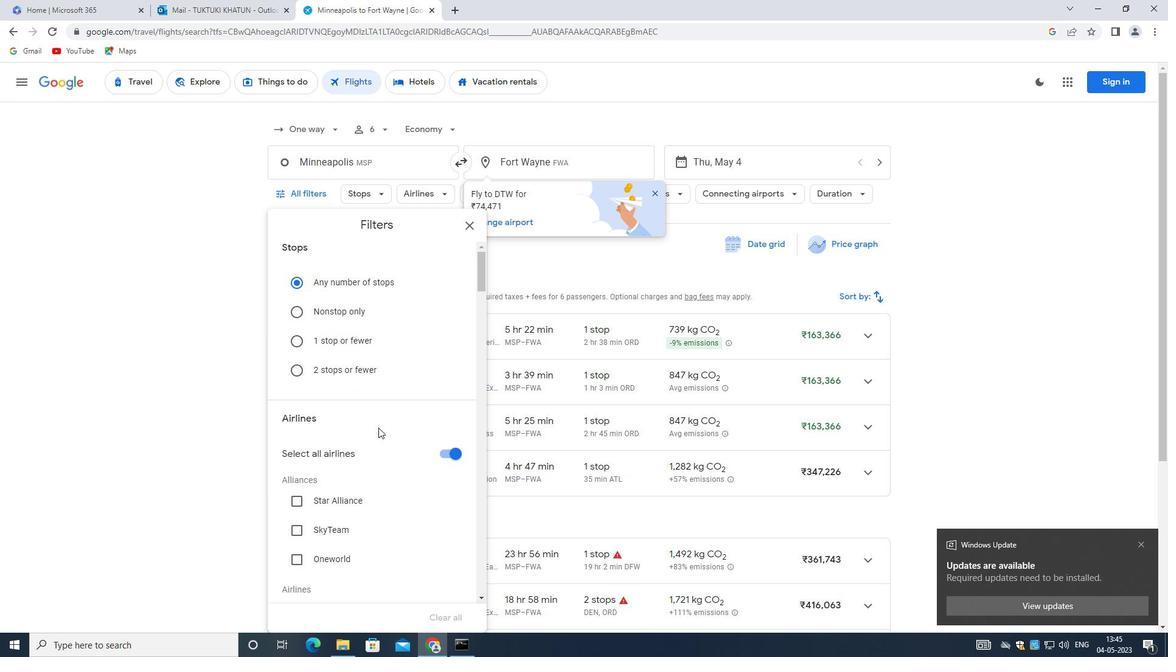 
Action: Mouse scrolled (378, 426) with delta (0, 0)
Screenshot: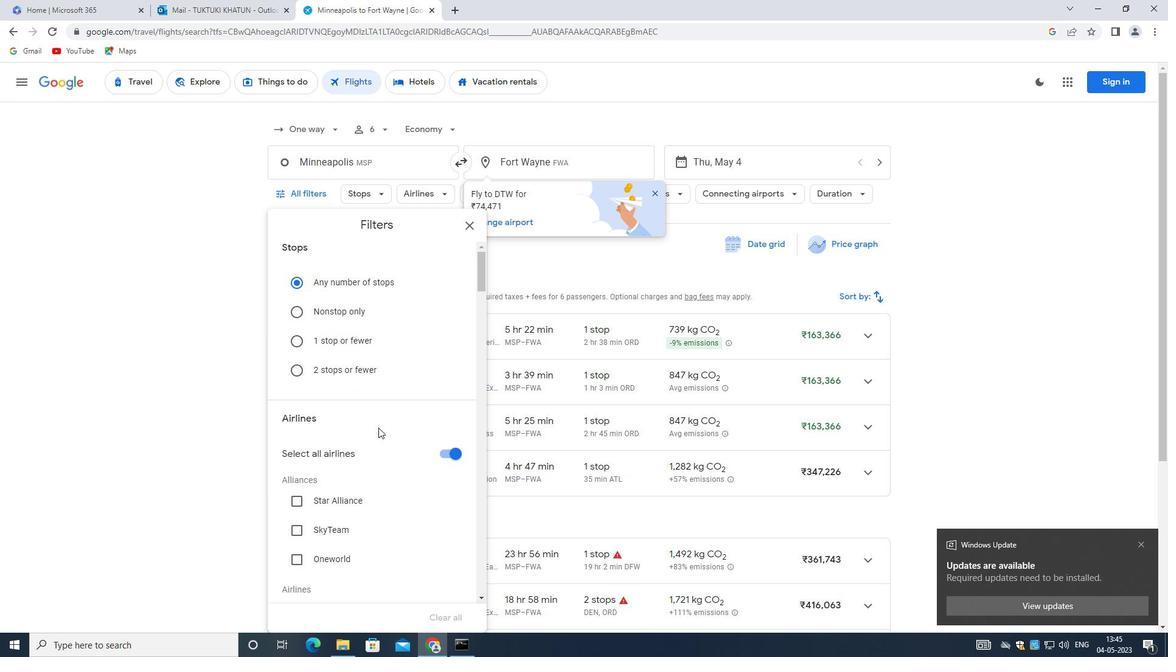 
Action: Mouse scrolled (378, 426) with delta (0, 0)
Screenshot: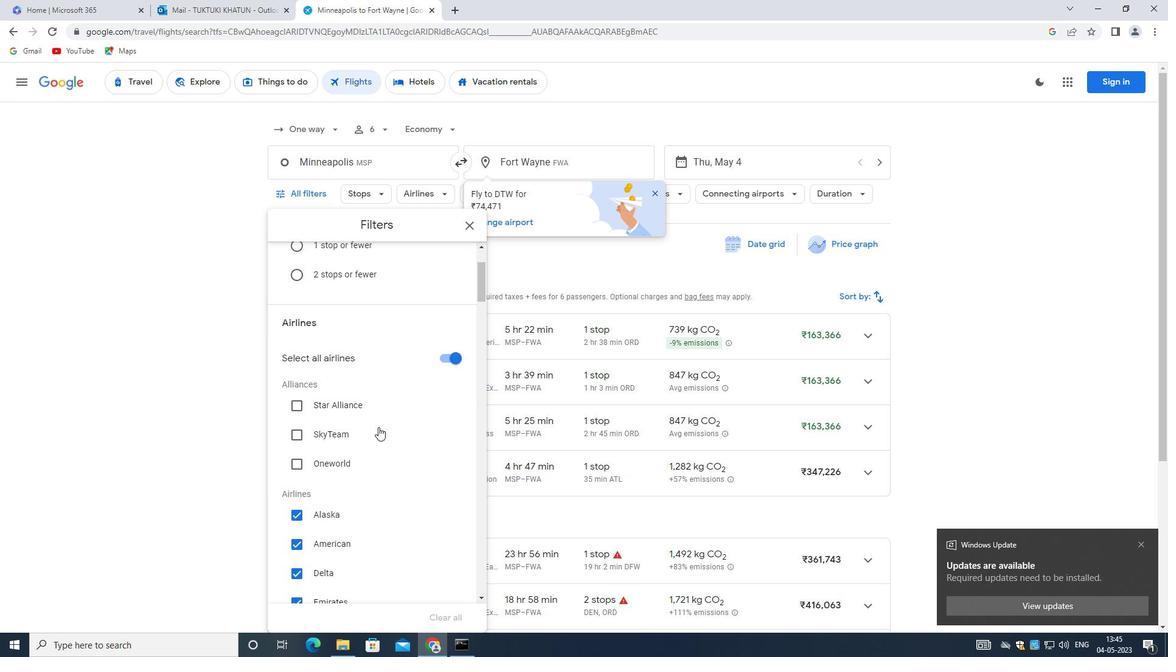 
Action: Mouse moved to (336, 471)
Screenshot: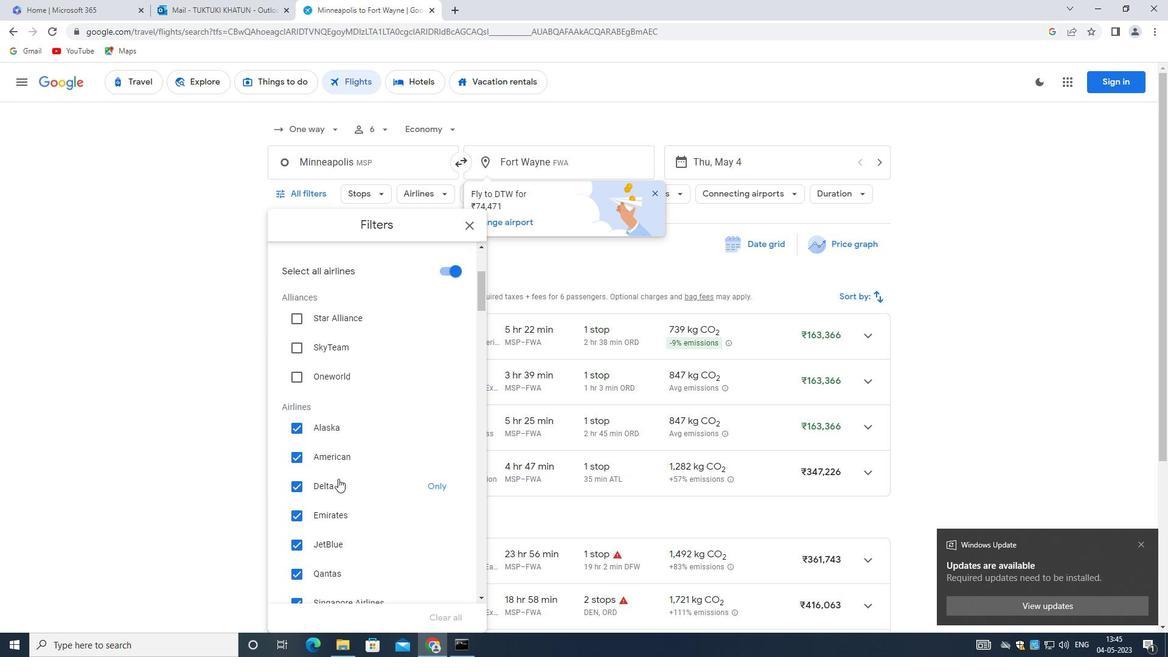 
Action: Mouse scrolled (336, 471) with delta (0, 0)
Screenshot: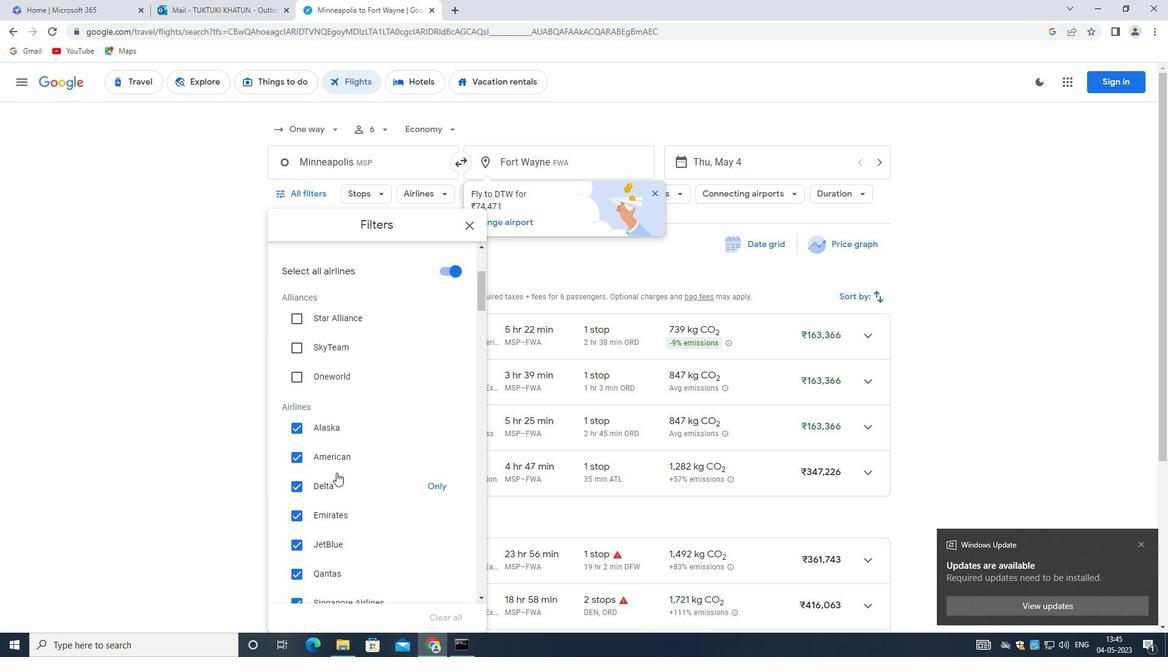 
Action: Mouse moved to (375, 418)
Screenshot: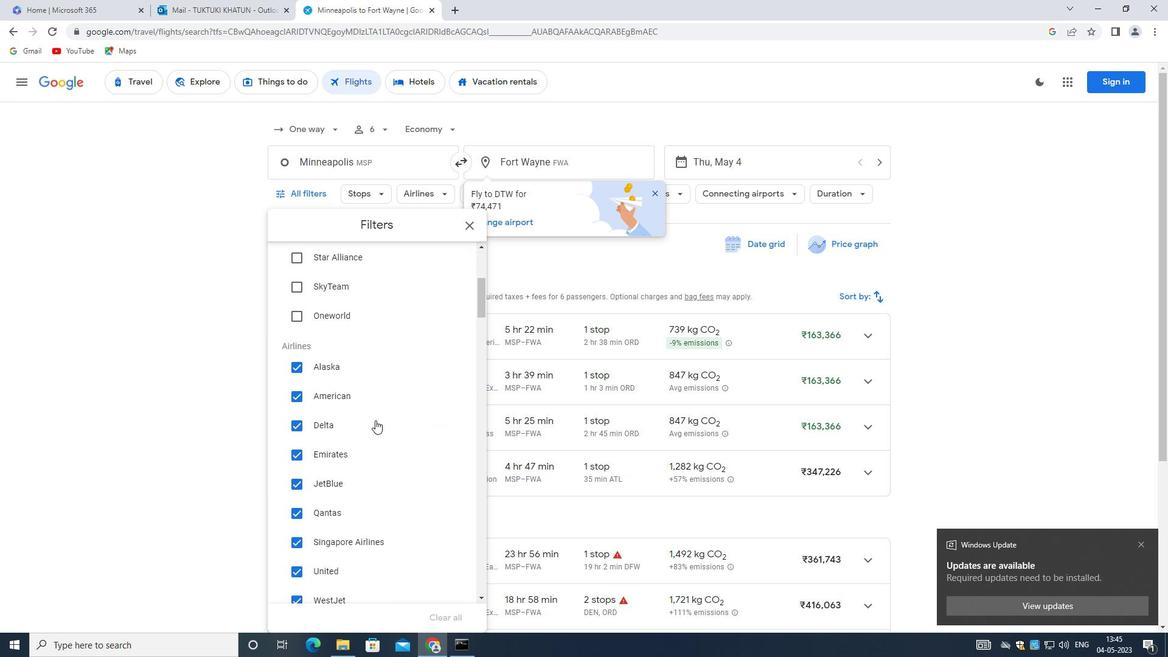 
Action: Mouse pressed left at (375, 418)
Screenshot: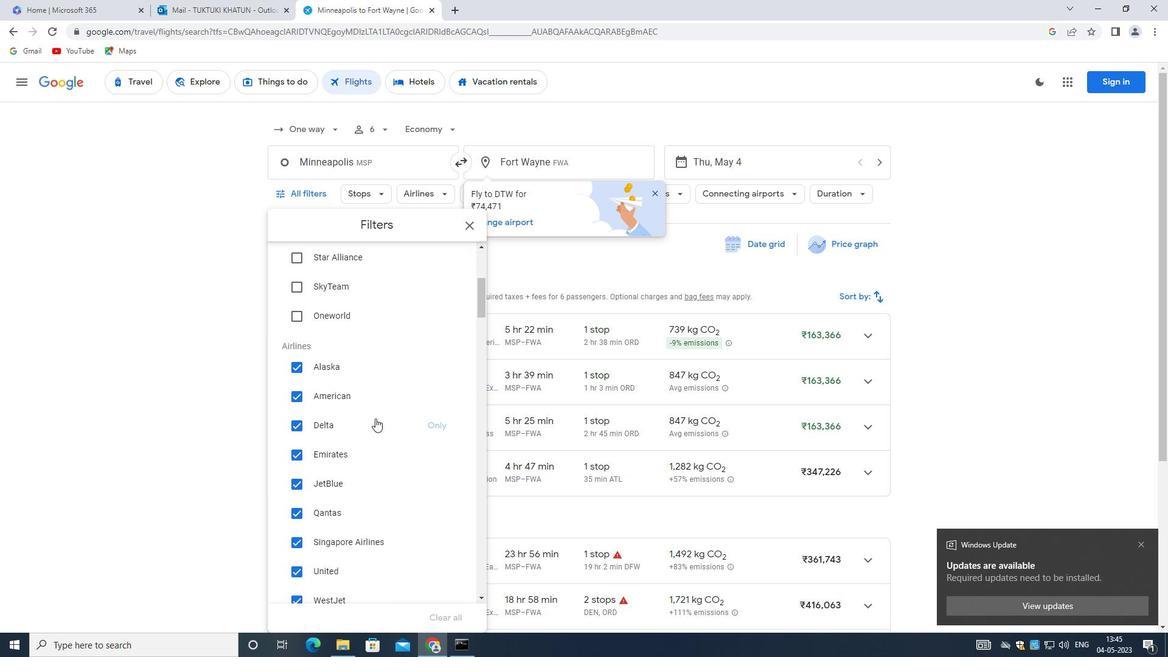 
Action: Mouse moved to (432, 422)
Screenshot: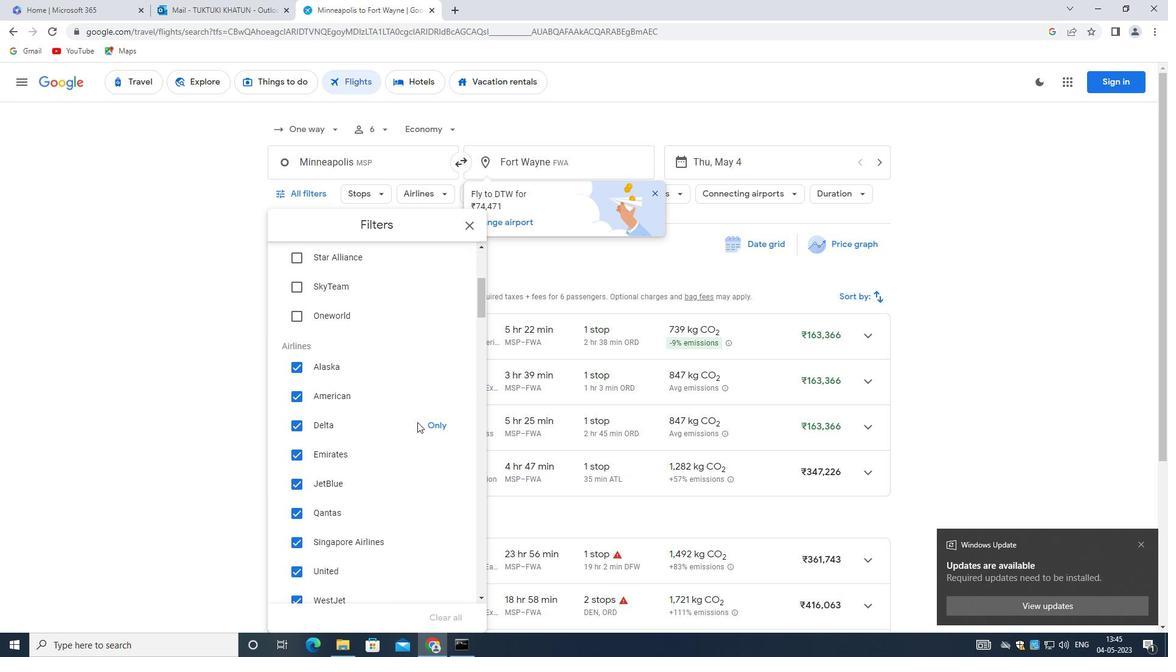 
Action: Mouse pressed left at (432, 422)
Screenshot: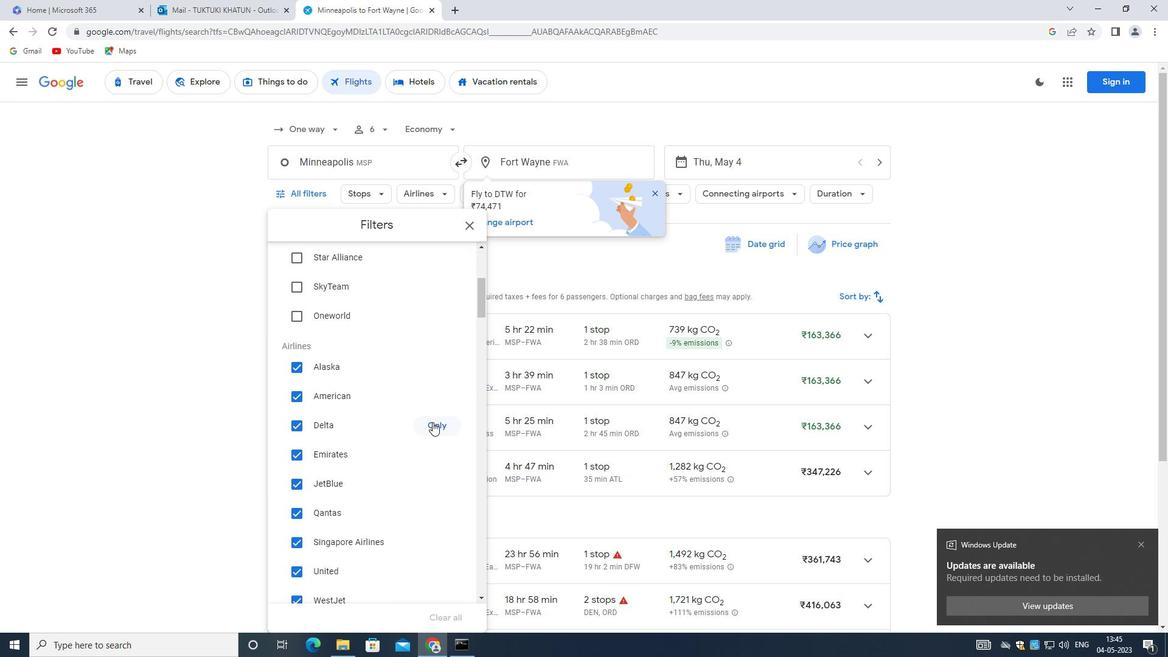 
Action: Mouse moved to (399, 425)
Screenshot: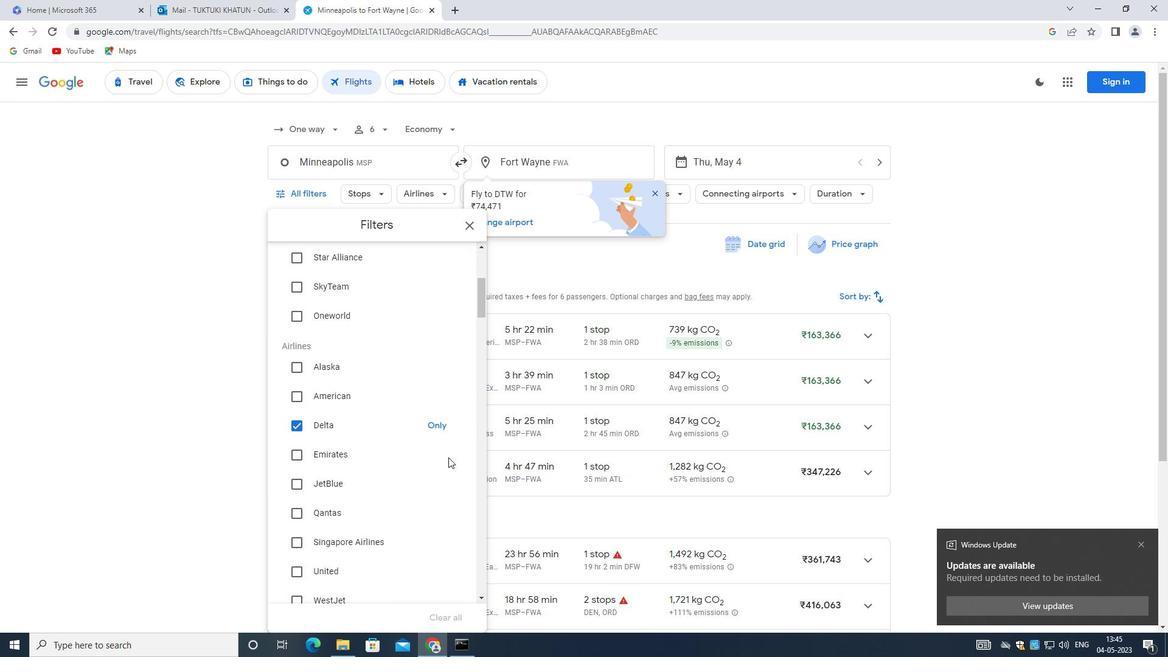 
Action: Mouse scrolled (399, 424) with delta (0, 0)
Screenshot: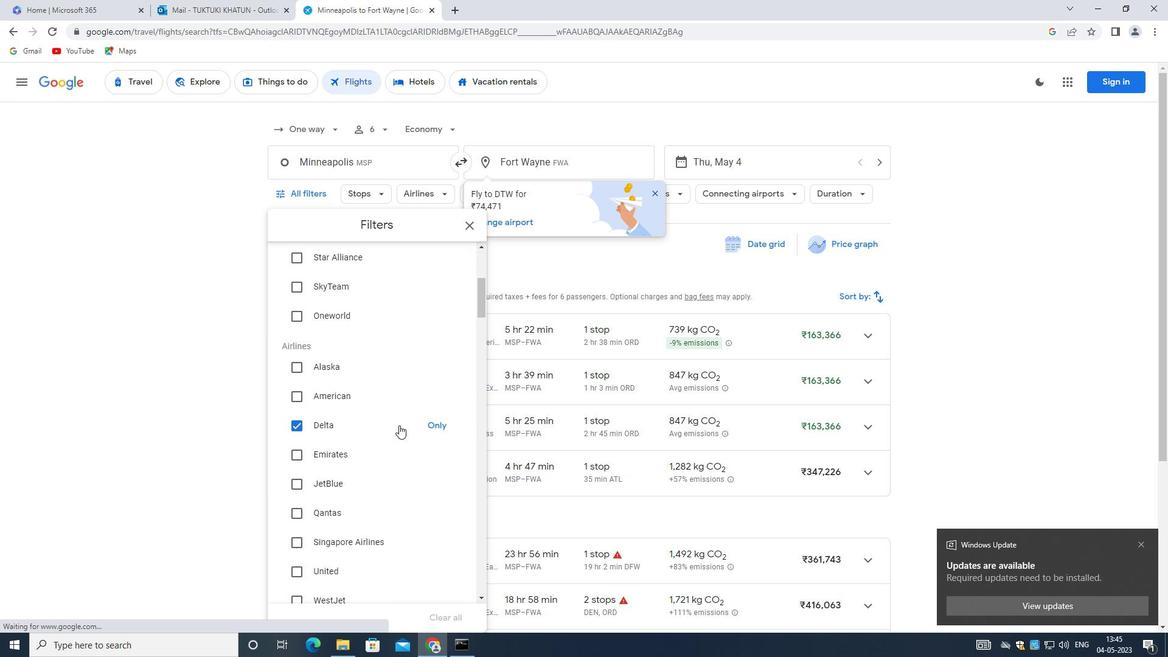 
Action: Mouse scrolled (399, 424) with delta (0, 0)
Screenshot: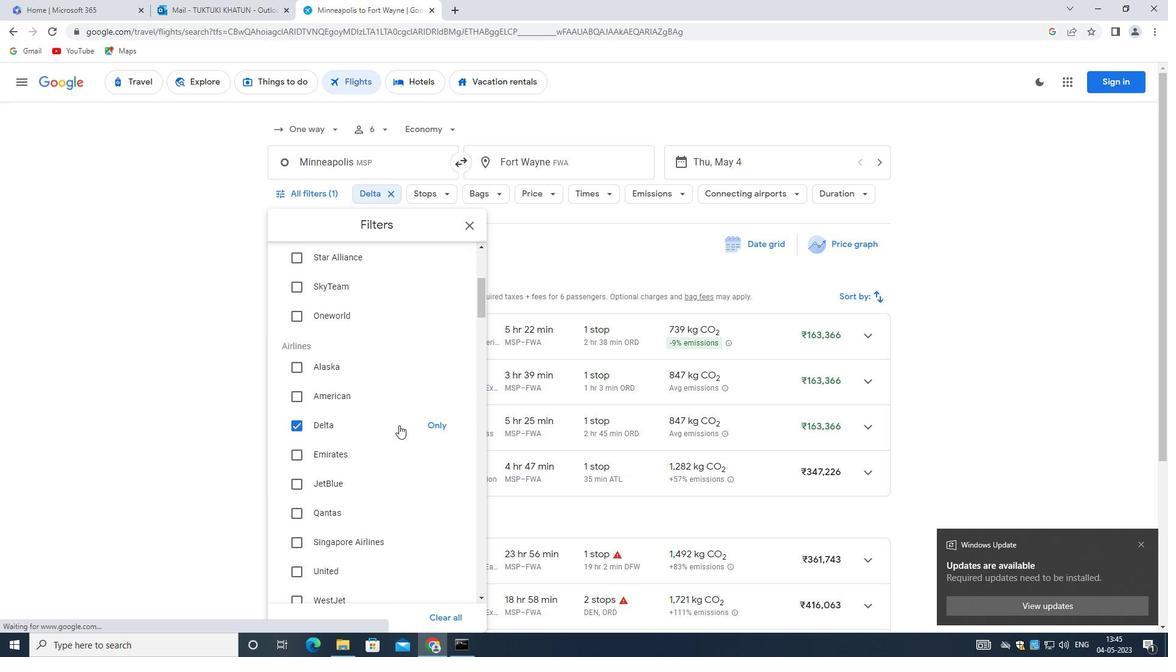 
Action: Mouse scrolled (399, 424) with delta (0, 0)
Screenshot: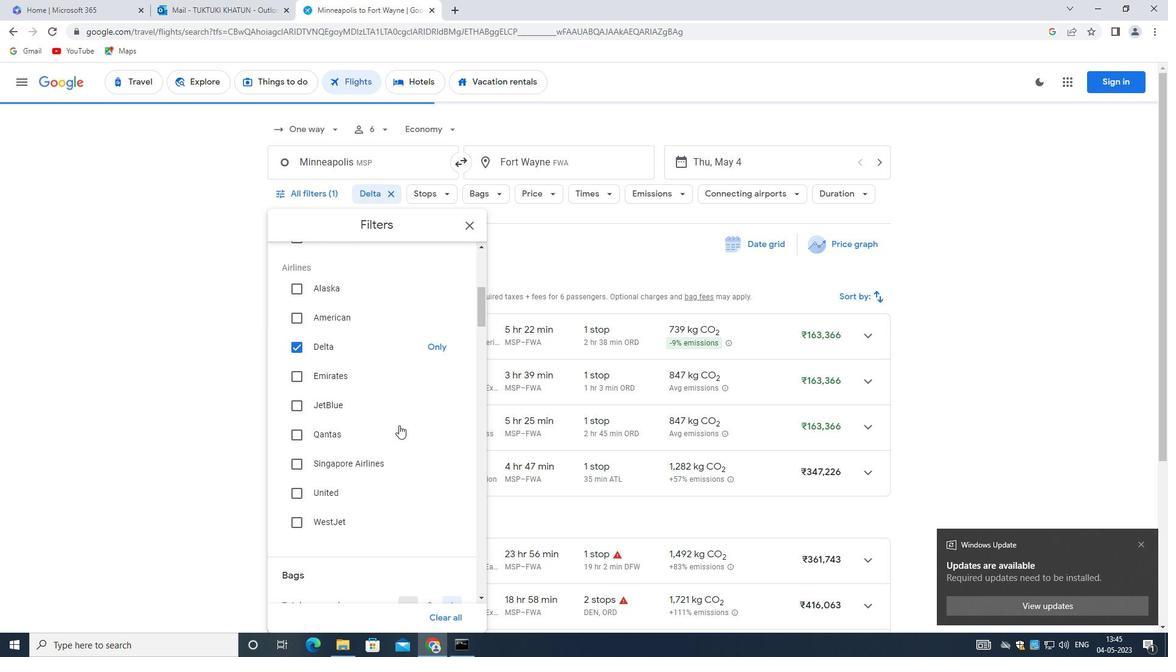
Action: Mouse scrolled (399, 424) with delta (0, 0)
Screenshot: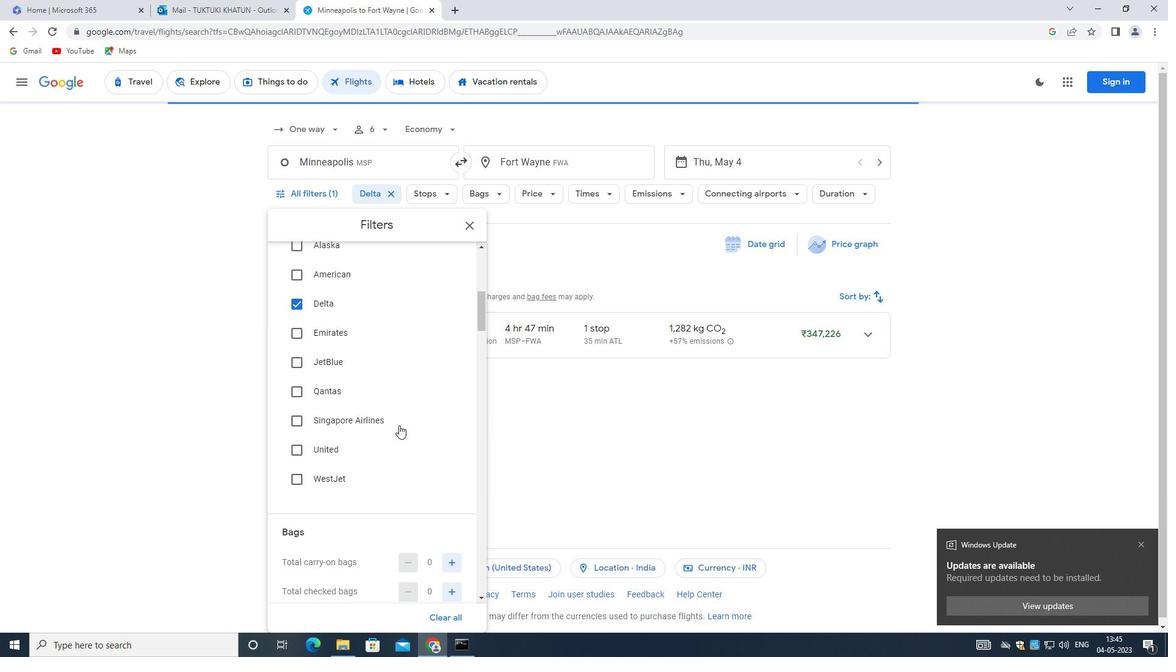 
Action: Mouse moved to (399, 427)
Screenshot: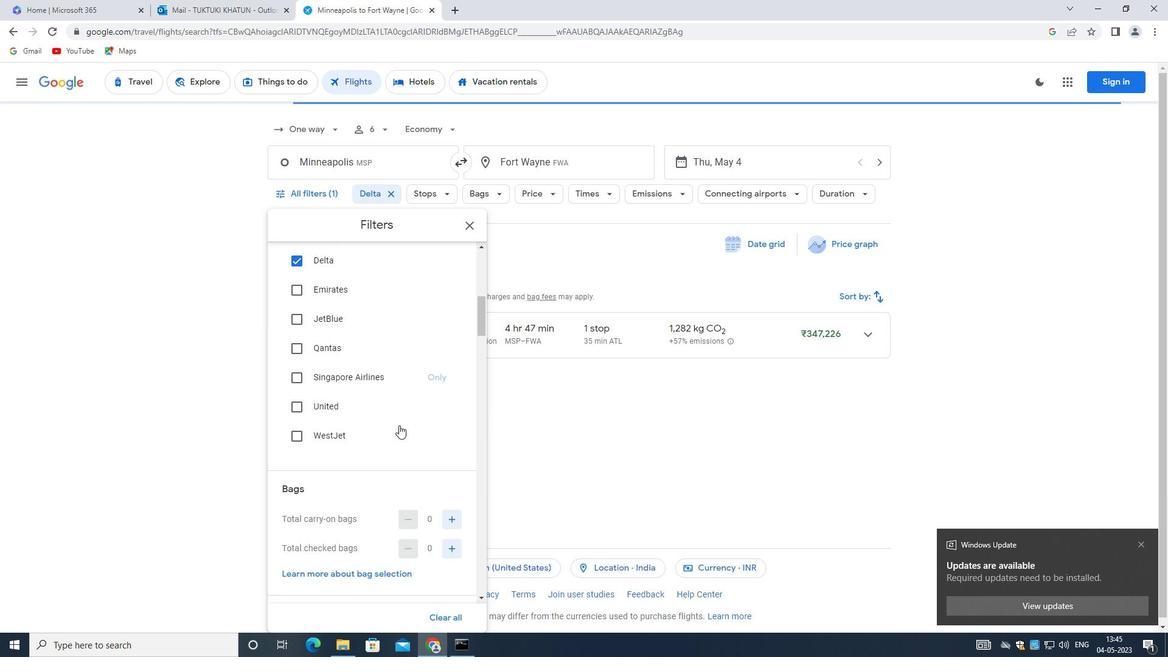 
Action: Mouse scrolled (399, 426) with delta (0, 0)
Screenshot: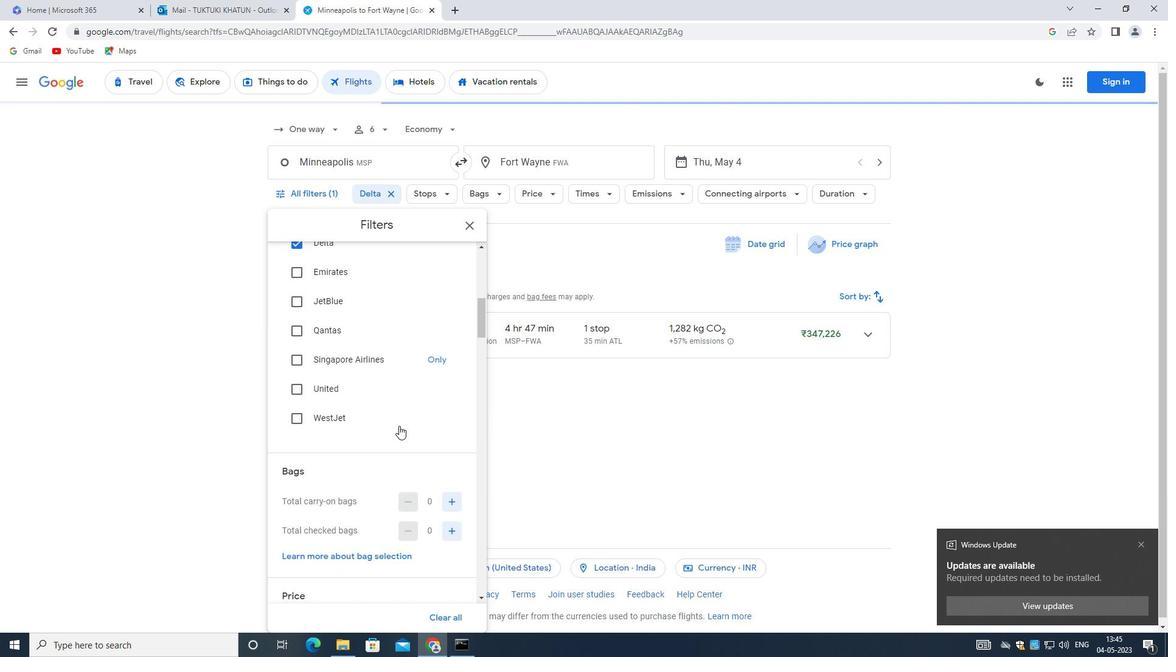 
Action: Mouse scrolled (399, 426) with delta (0, 0)
Screenshot: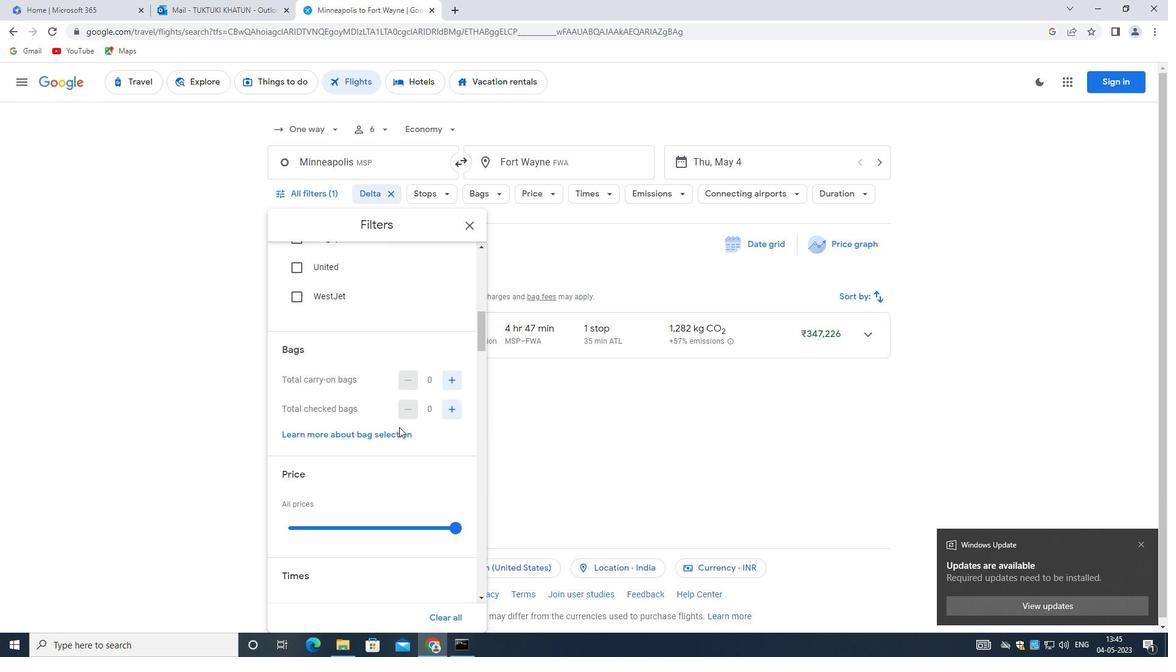 
Action: Mouse moved to (451, 353)
Screenshot: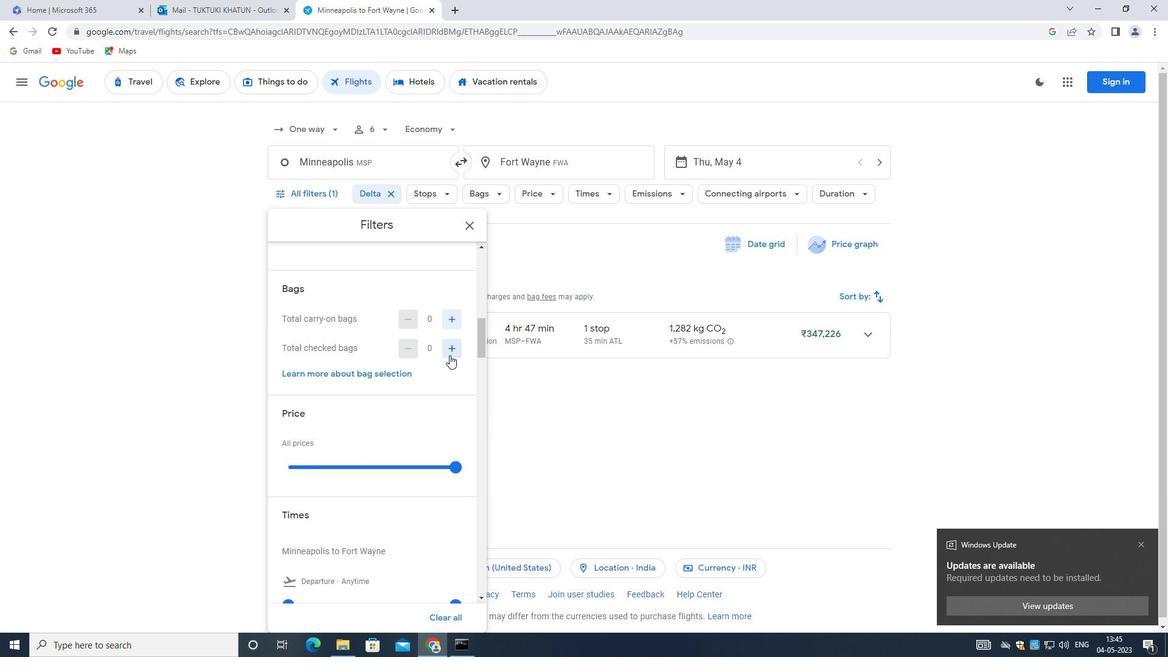 
Action: Mouse pressed left at (451, 353)
Screenshot: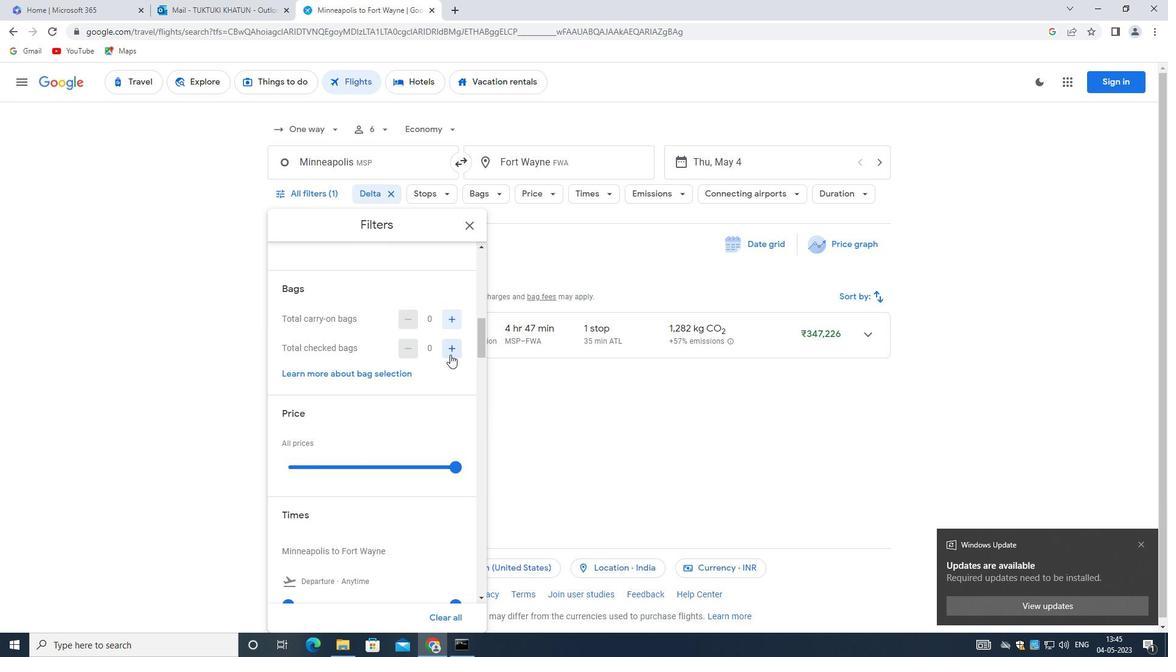
Action: Mouse moved to (402, 364)
Screenshot: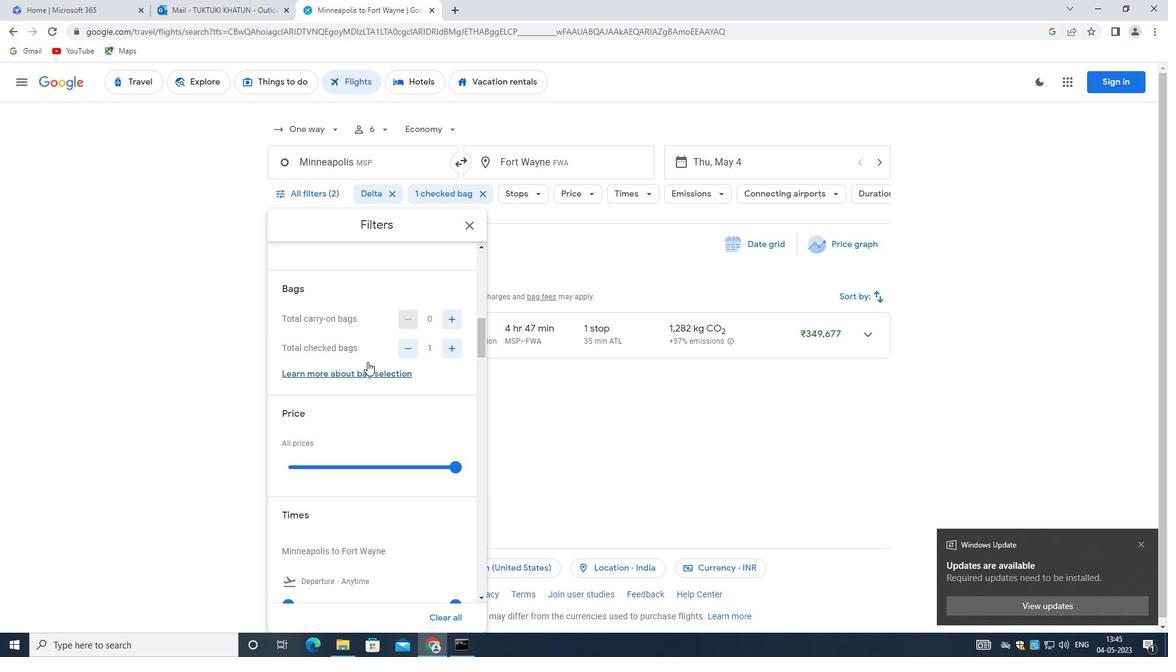 
Action: Mouse scrolled (402, 364) with delta (0, 0)
Screenshot: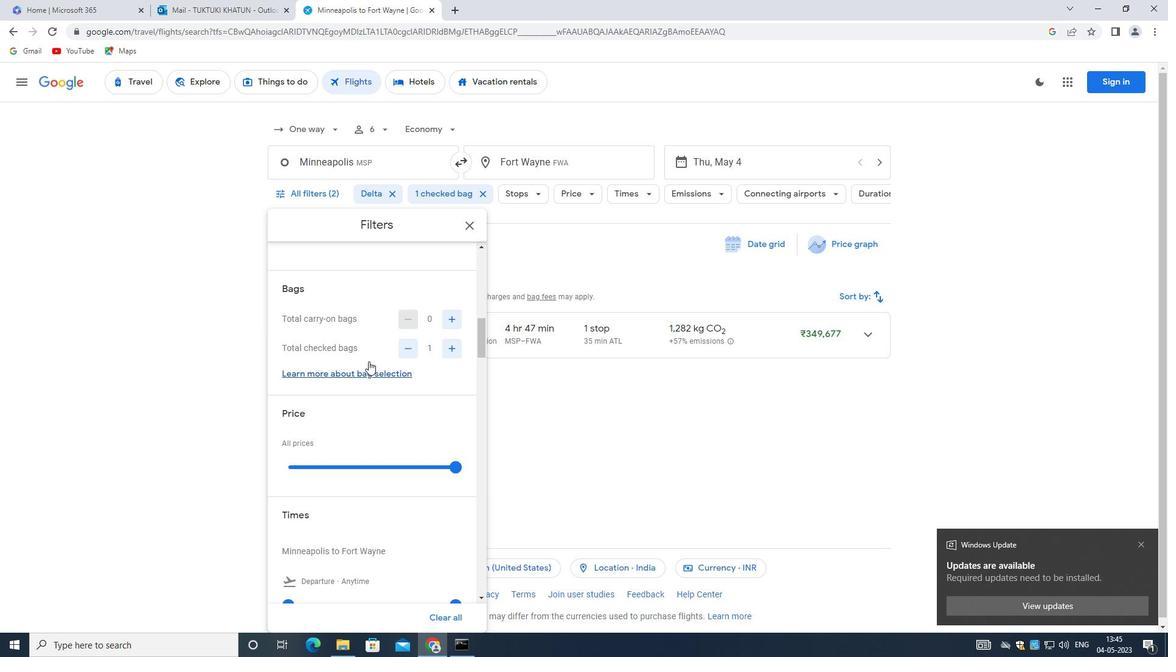 
Action: Mouse scrolled (402, 364) with delta (0, 0)
Screenshot: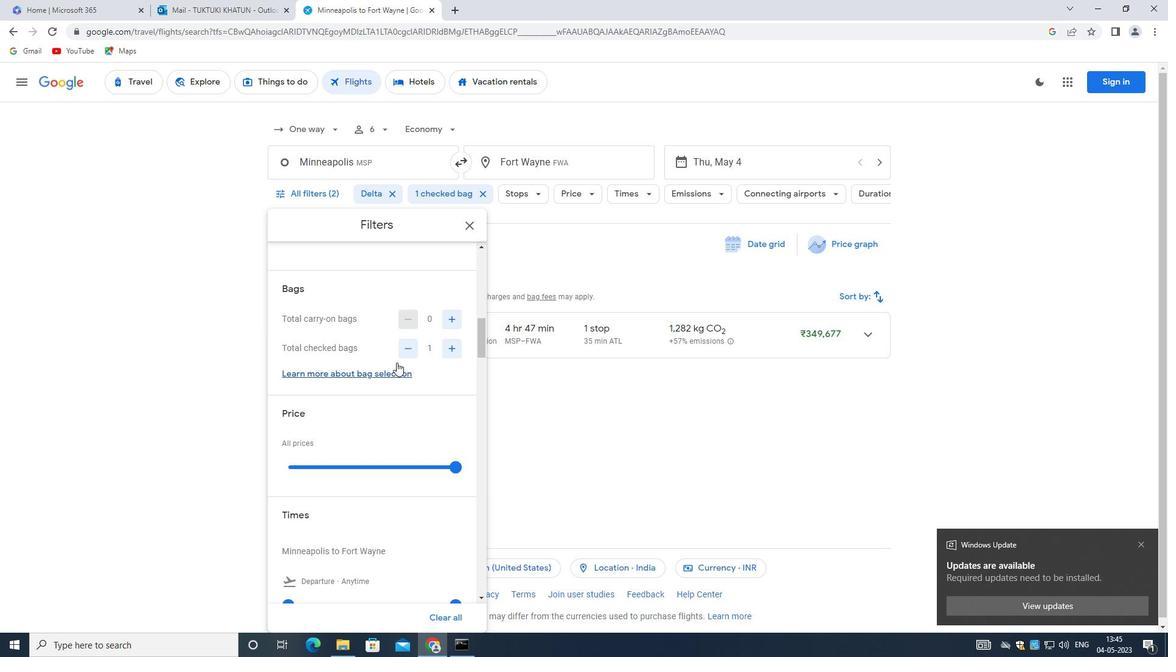 
Action: Mouse scrolled (402, 364) with delta (0, 0)
Screenshot: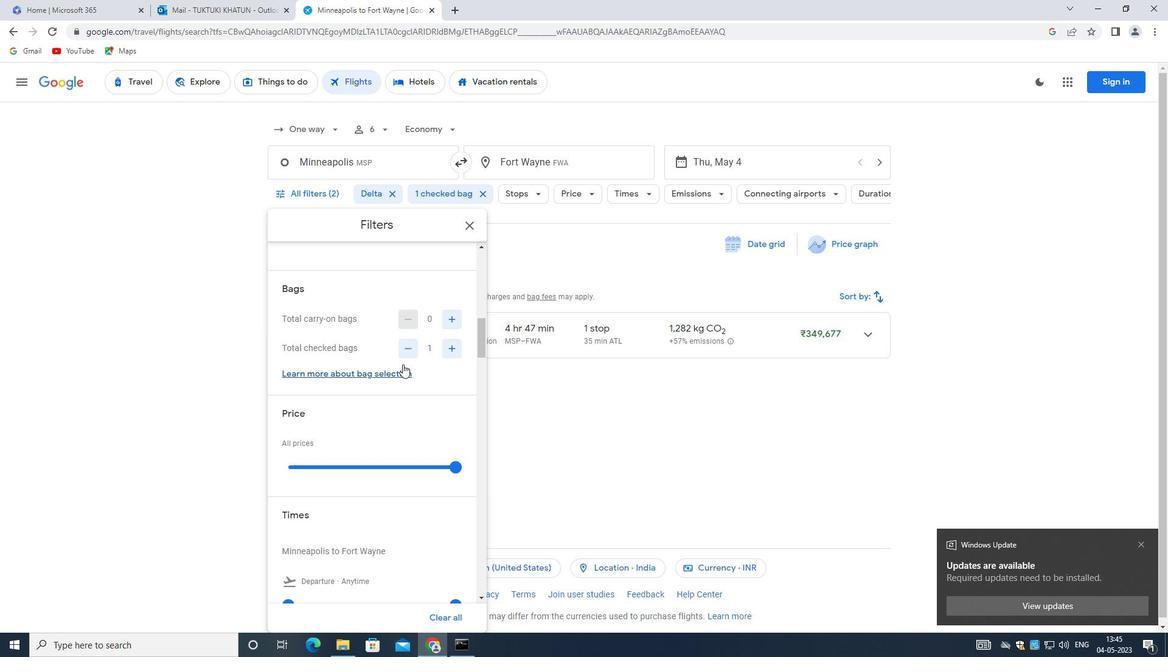 
Action: Mouse moved to (381, 317)
Screenshot: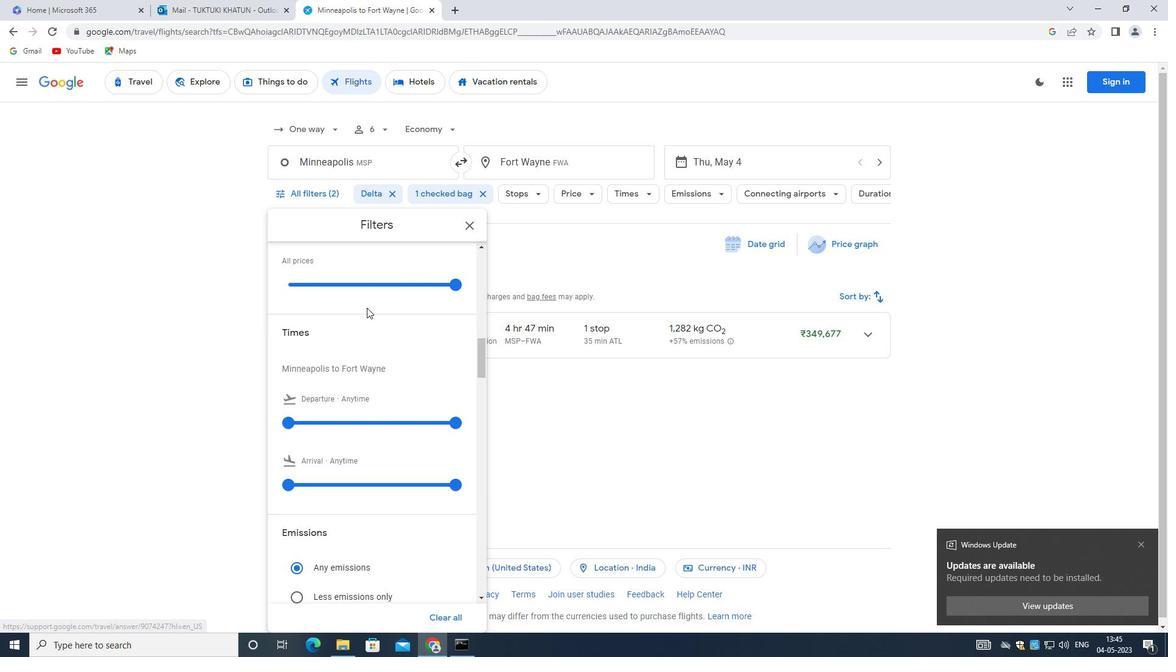 
Action: Mouse scrolled (381, 317) with delta (0, 0)
Screenshot: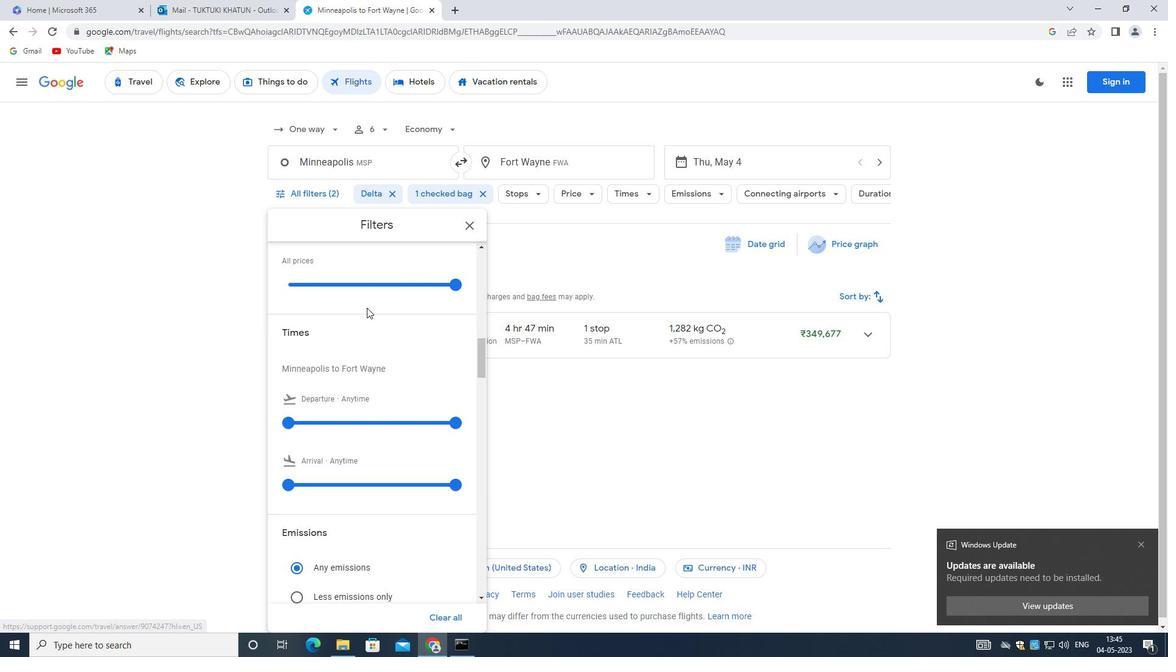 
Action: Mouse scrolled (381, 317) with delta (0, 0)
Screenshot: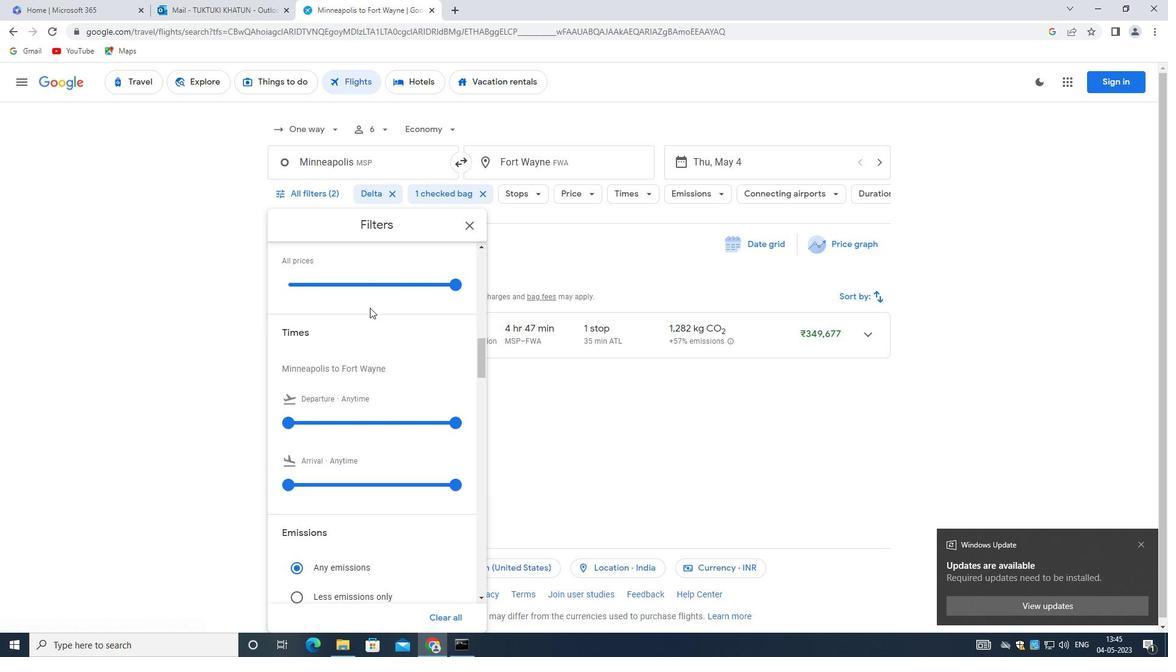 
Action: Mouse moved to (459, 409)
Screenshot: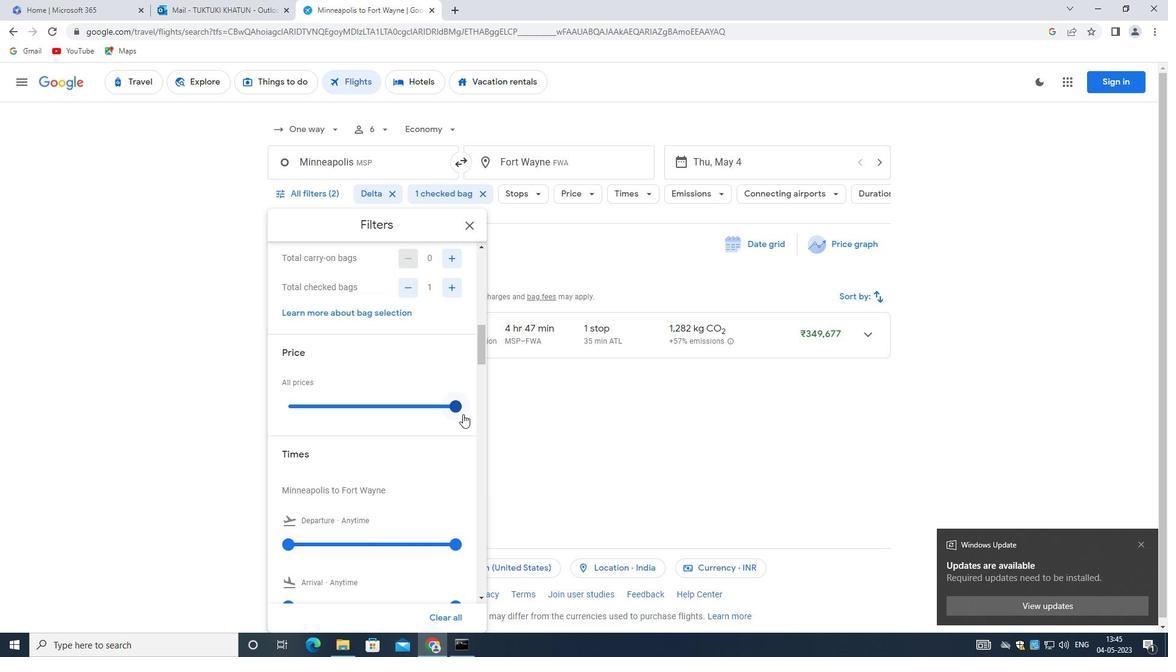 
Action: Mouse pressed left at (459, 409)
Screenshot: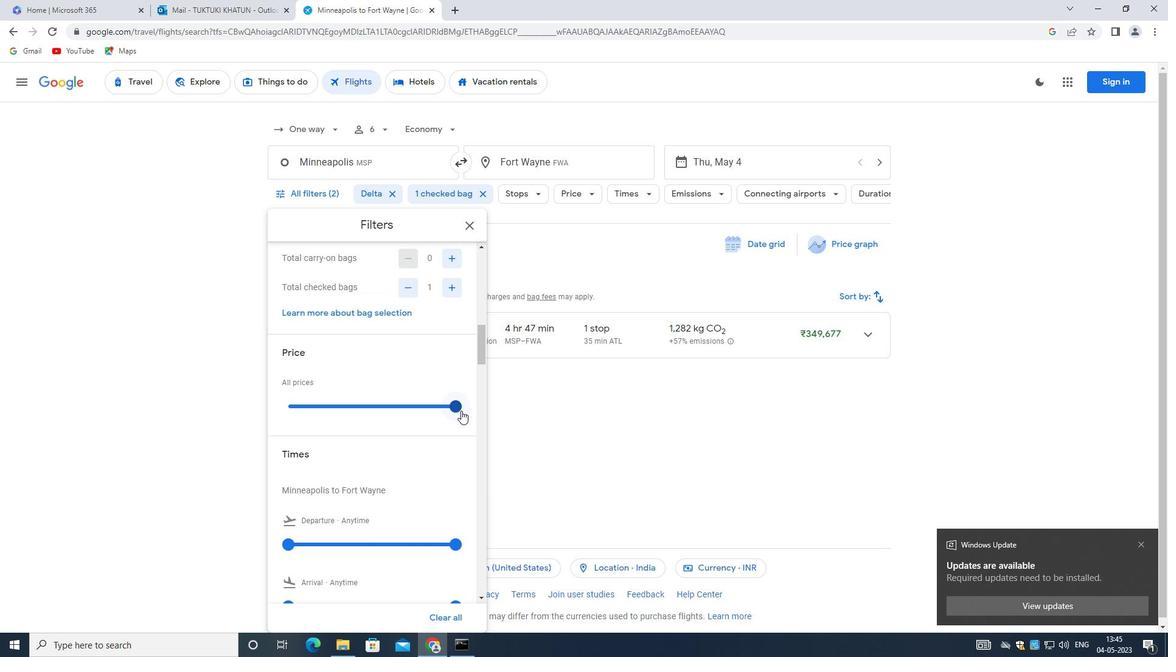 
Action: Mouse moved to (457, 409)
Screenshot: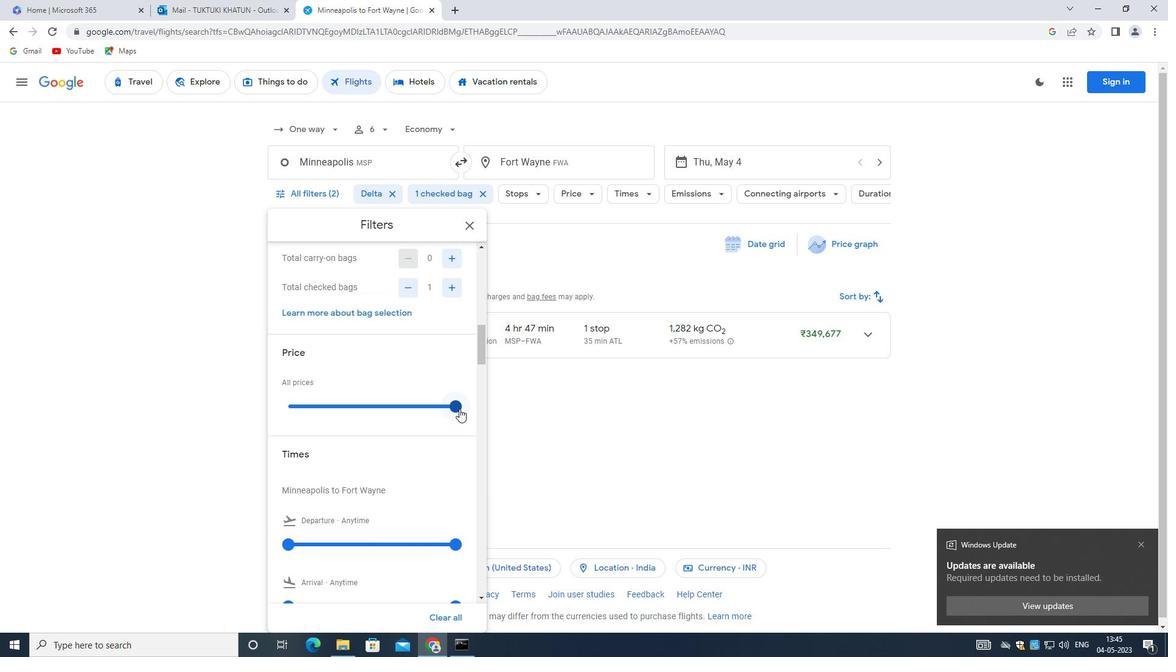 
Action: Mouse pressed left at (457, 409)
Screenshot: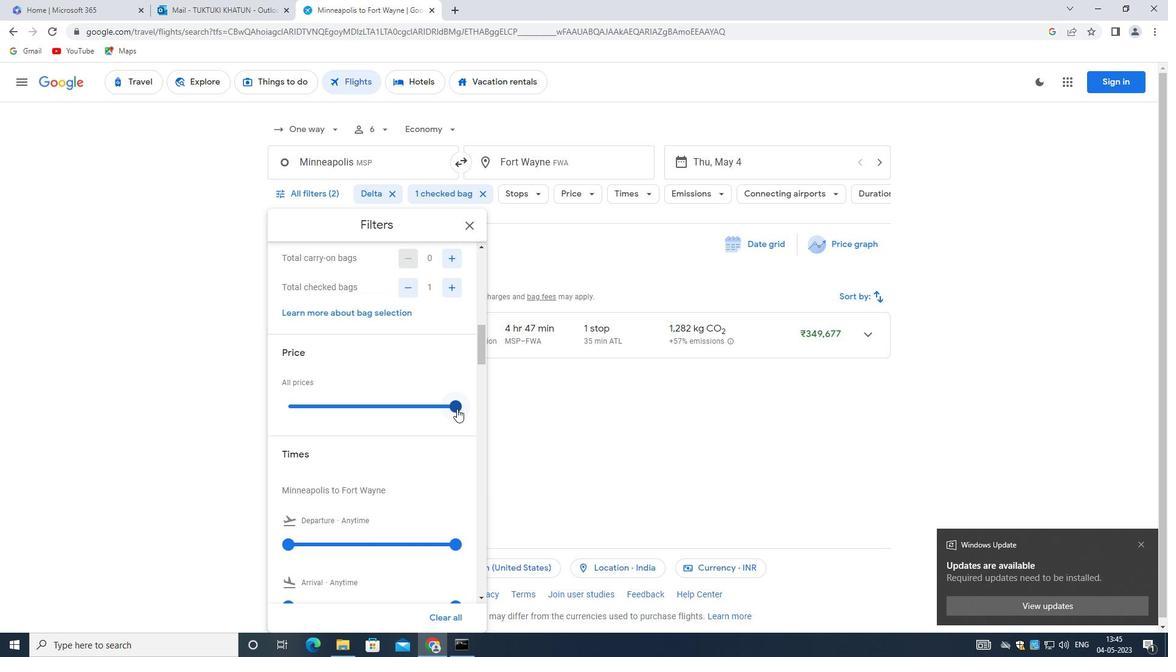 
Action: Mouse moved to (353, 441)
Screenshot: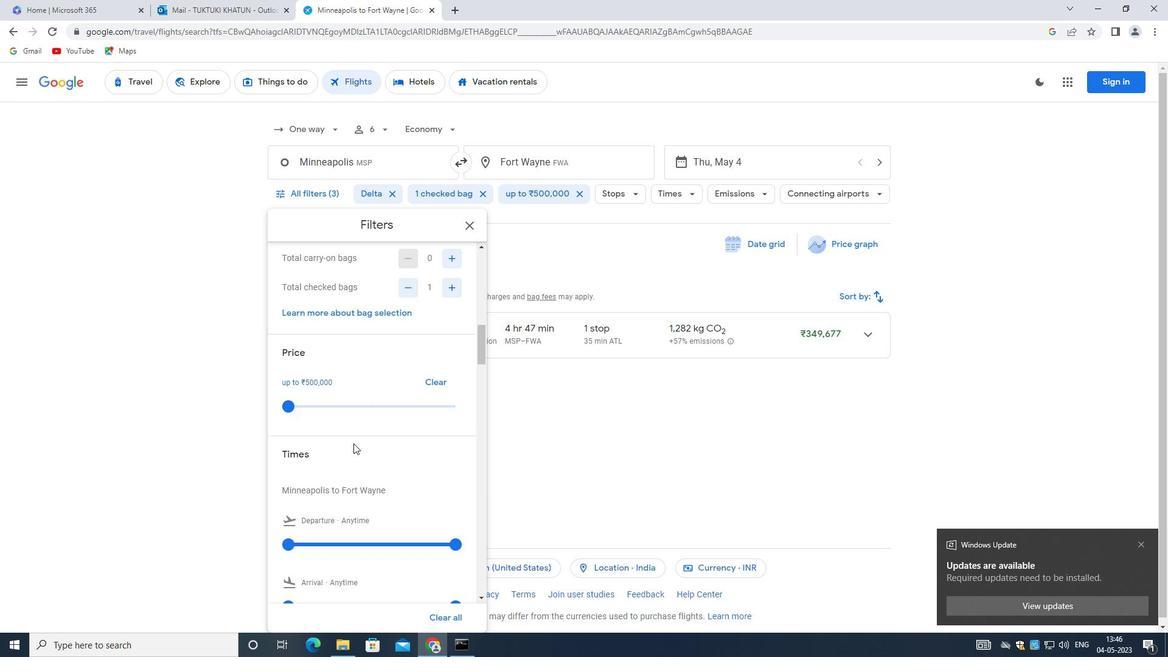 
Action: Mouse scrolled (353, 441) with delta (0, 0)
Screenshot: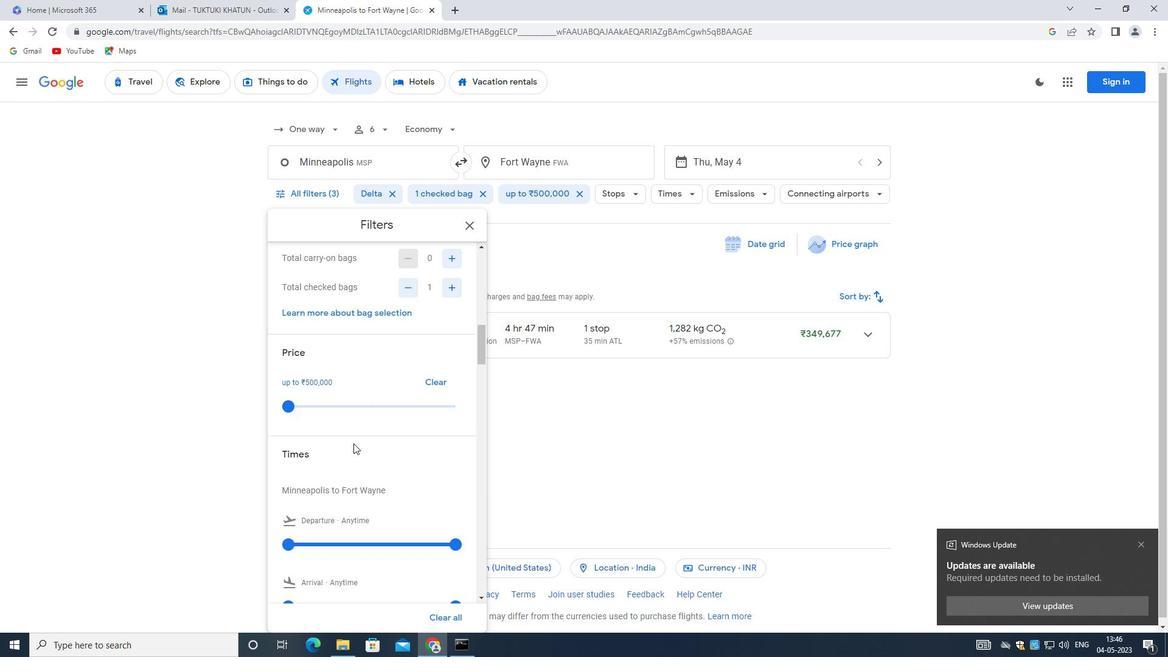 
Action: Mouse scrolled (353, 441) with delta (0, 0)
Screenshot: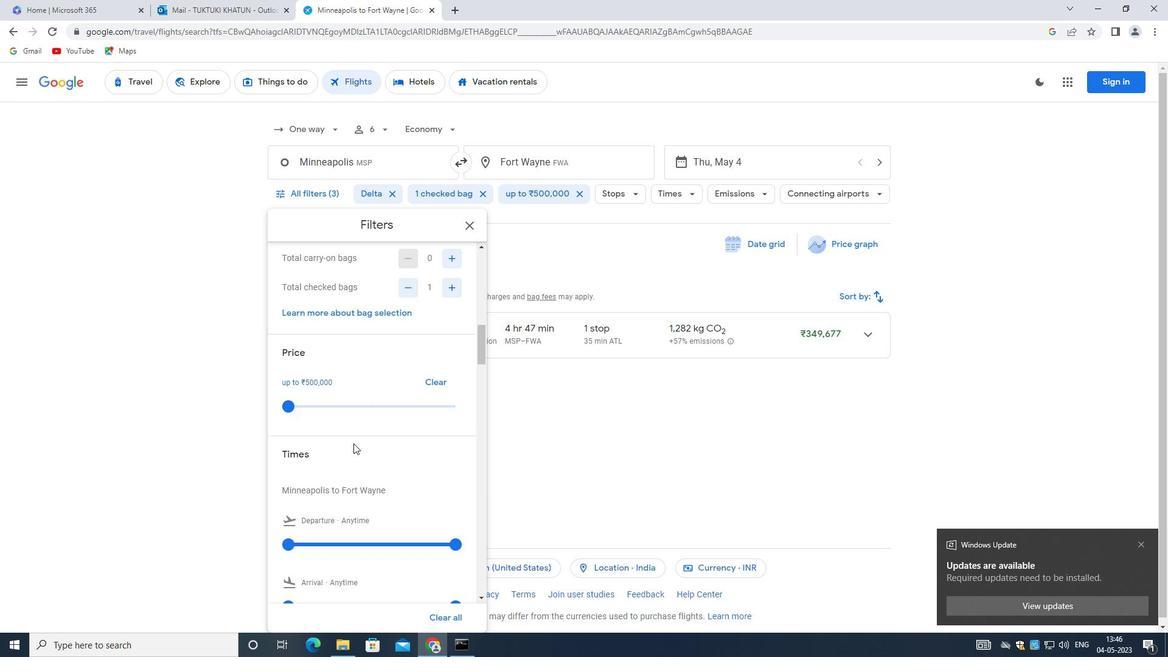 
Action: Mouse moved to (457, 449)
Screenshot: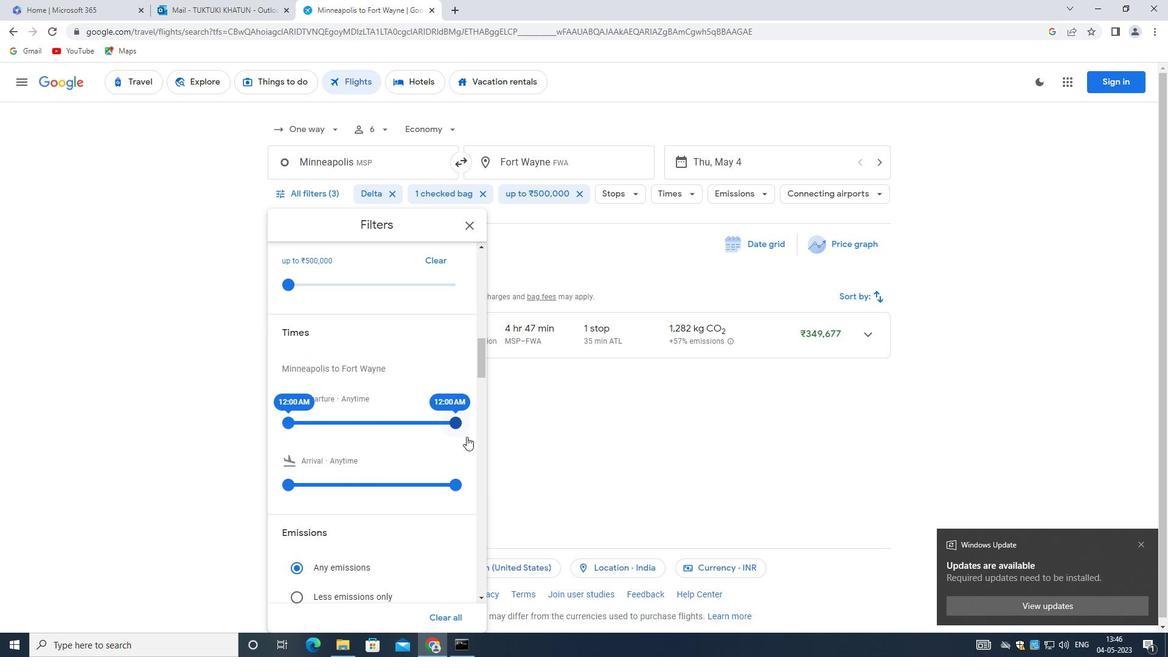 
Action: Mouse scrolled (457, 448) with delta (0, 0)
Screenshot: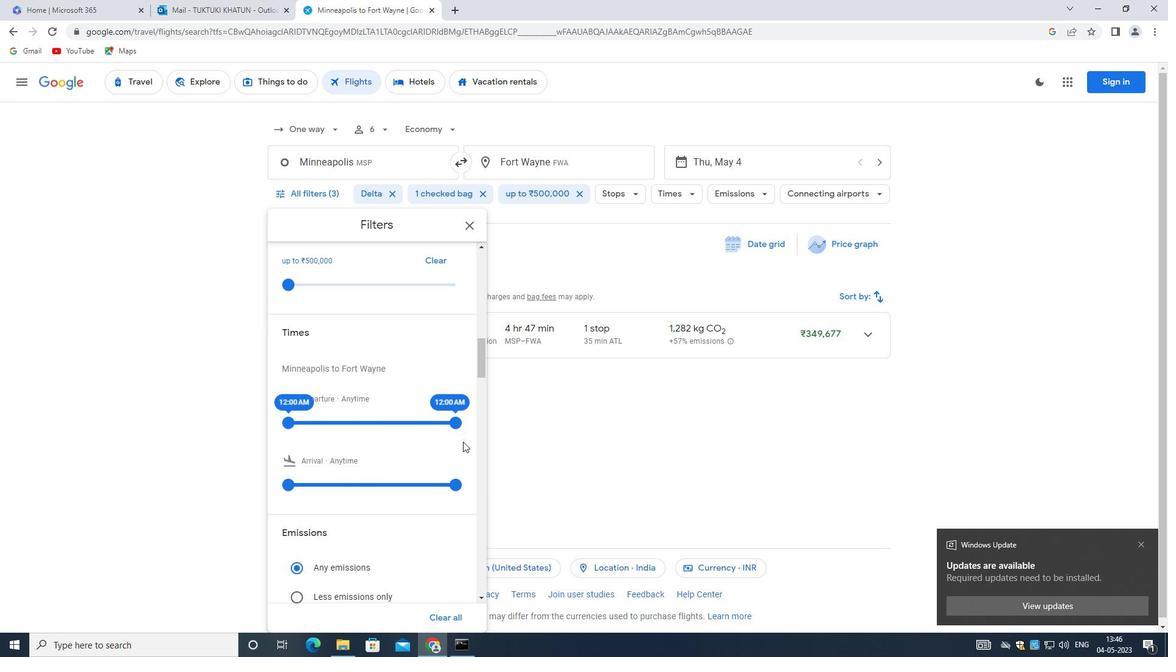 
Action: Mouse moved to (342, 356)
Screenshot: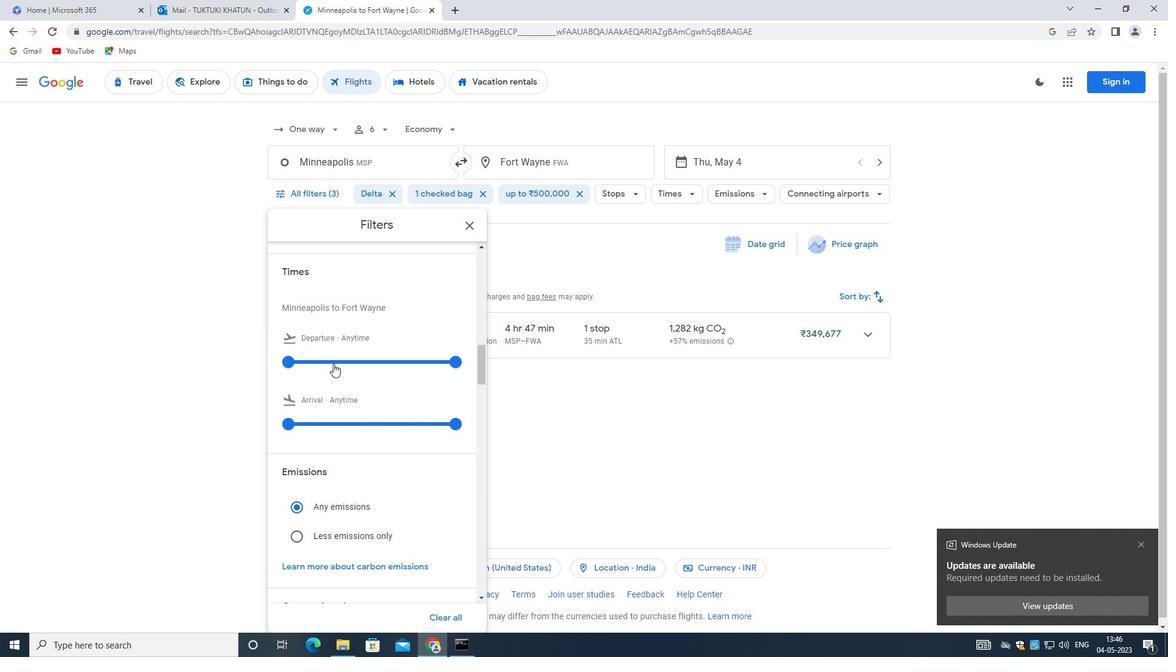 
Action: Mouse pressed left at (342, 356)
Screenshot: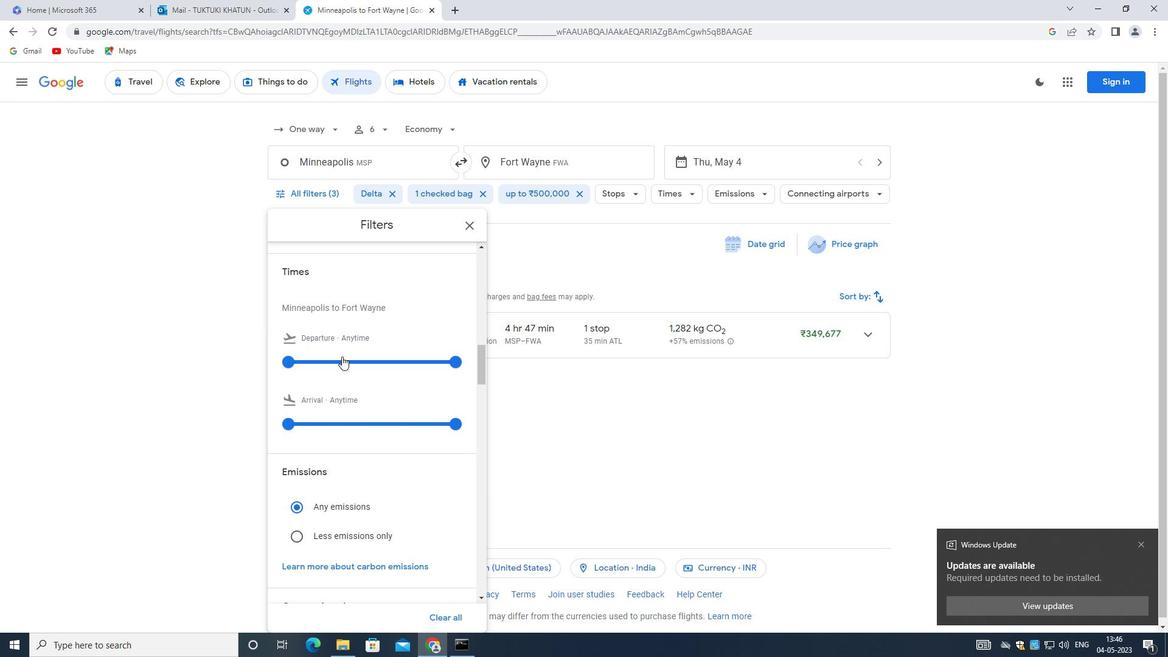 
Action: Mouse moved to (353, 362)
Screenshot: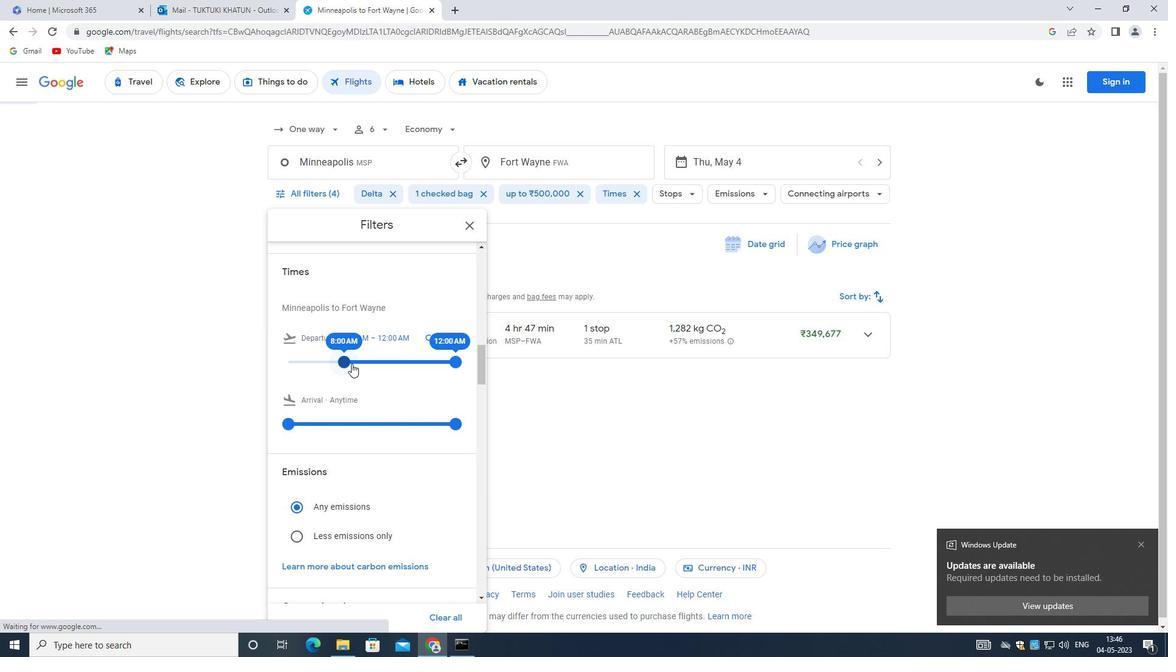 
Action: Mouse pressed left at (353, 362)
Screenshot: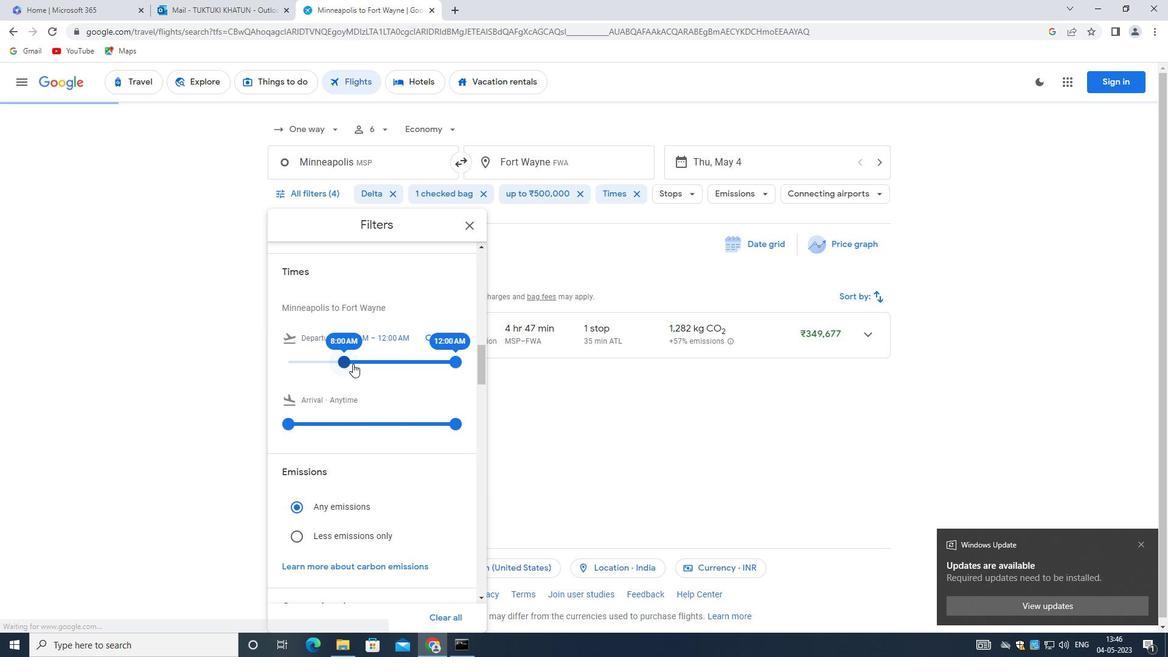 
Action: Mouse moved to (452, 360)
Screenshot: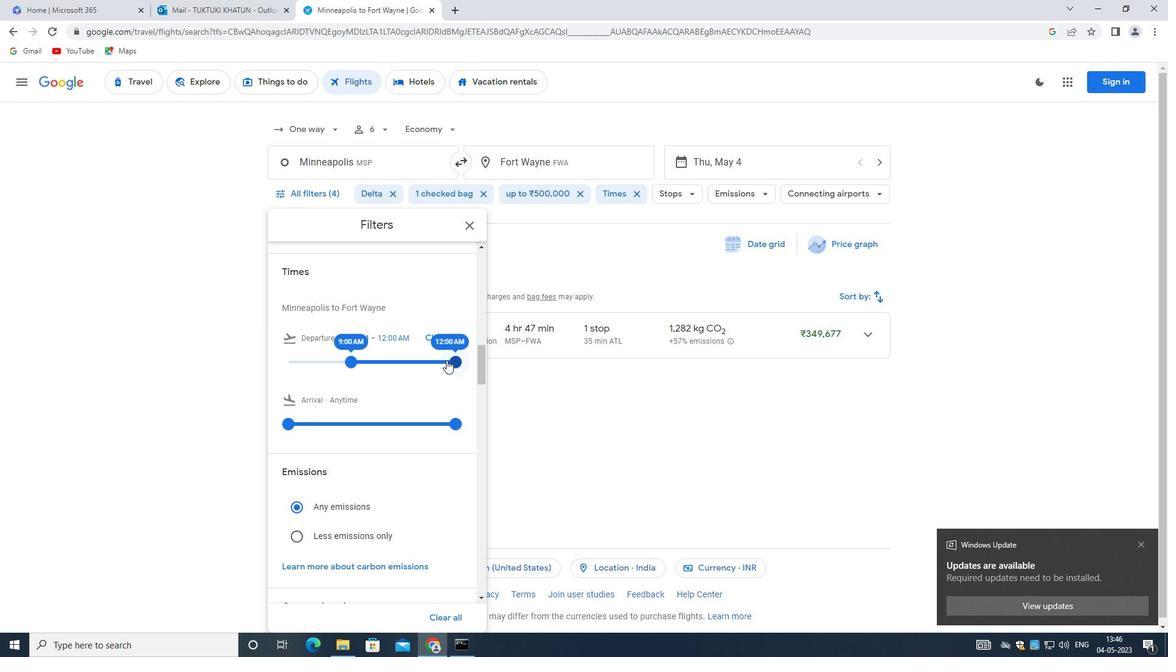 
Action: Mouse pressed left at (452, 360)
Screenshot: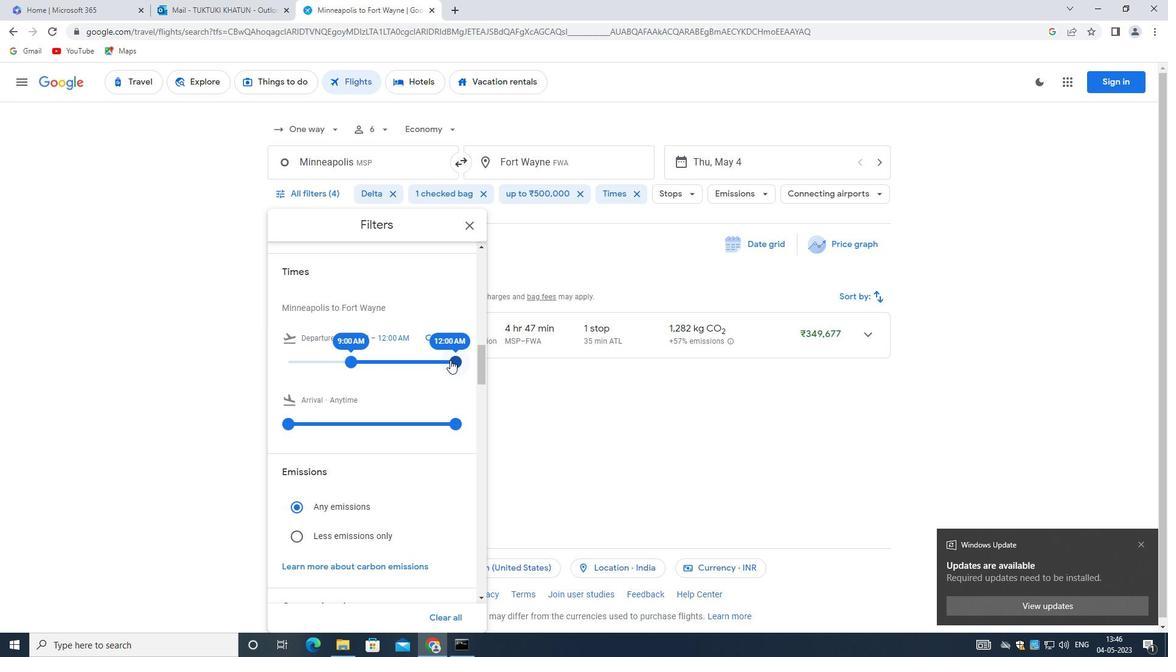 
Action: Mouse moved to (370, 383)
Screenshot: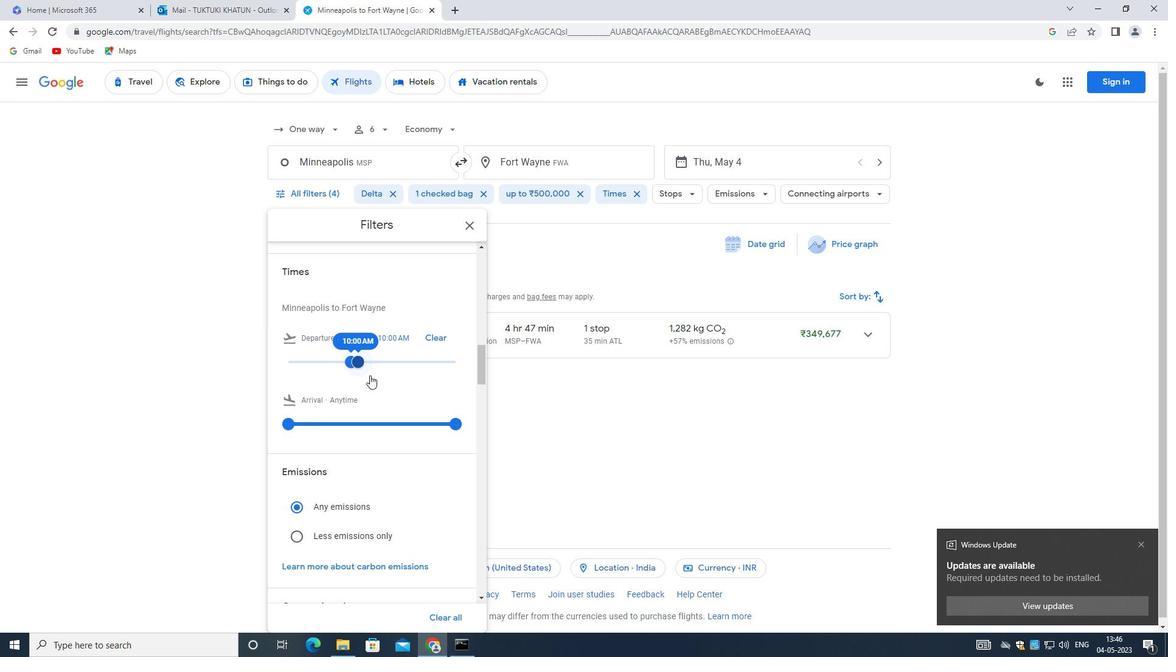 
Action: Mouse scrolled (370, 382) with delta (0, 0)
Screenshot: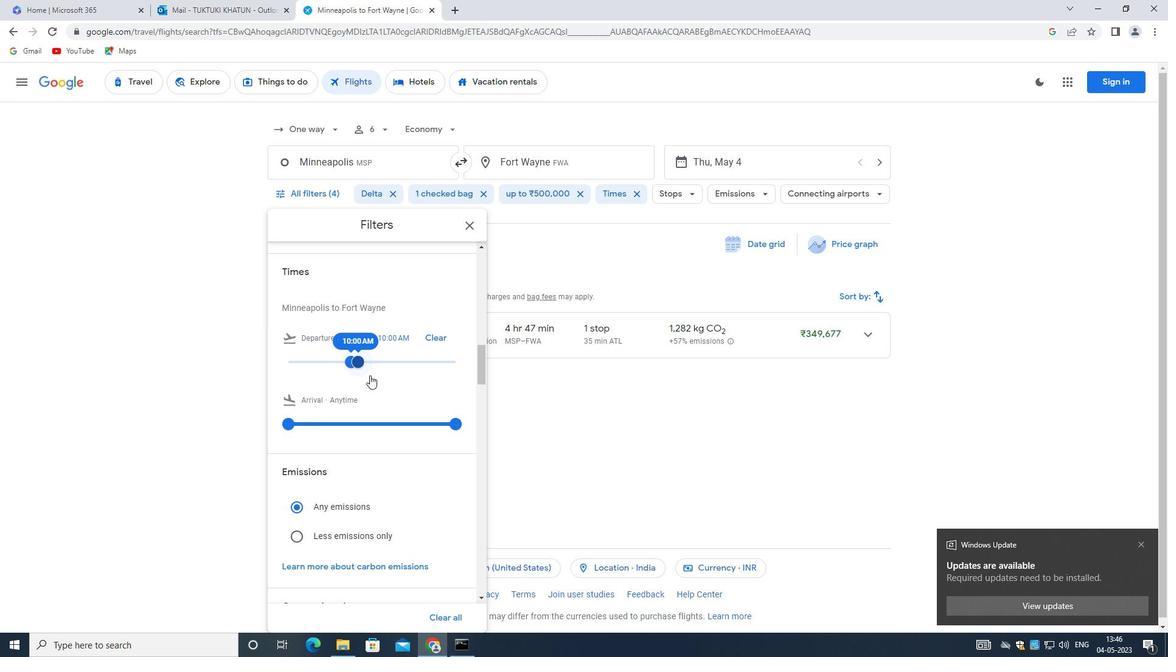 
Action: Mouse moved to (369, 388)
Screenshot: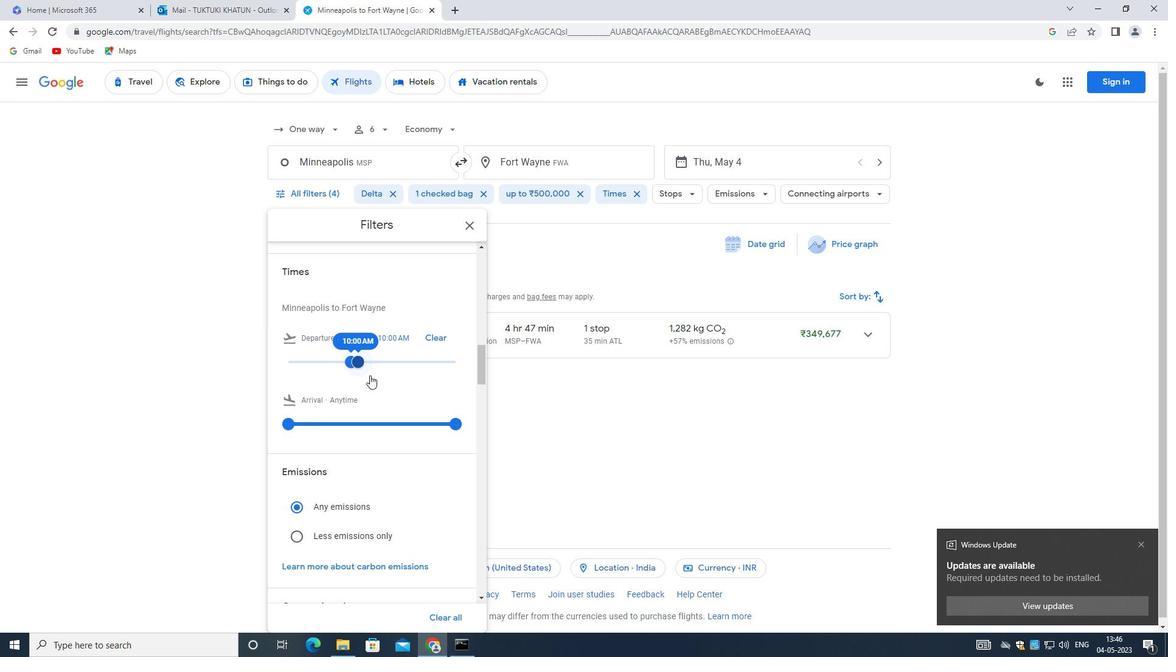 
Action: Mouse scrolled (369, 387) with delta (0, 0)
Screenshot: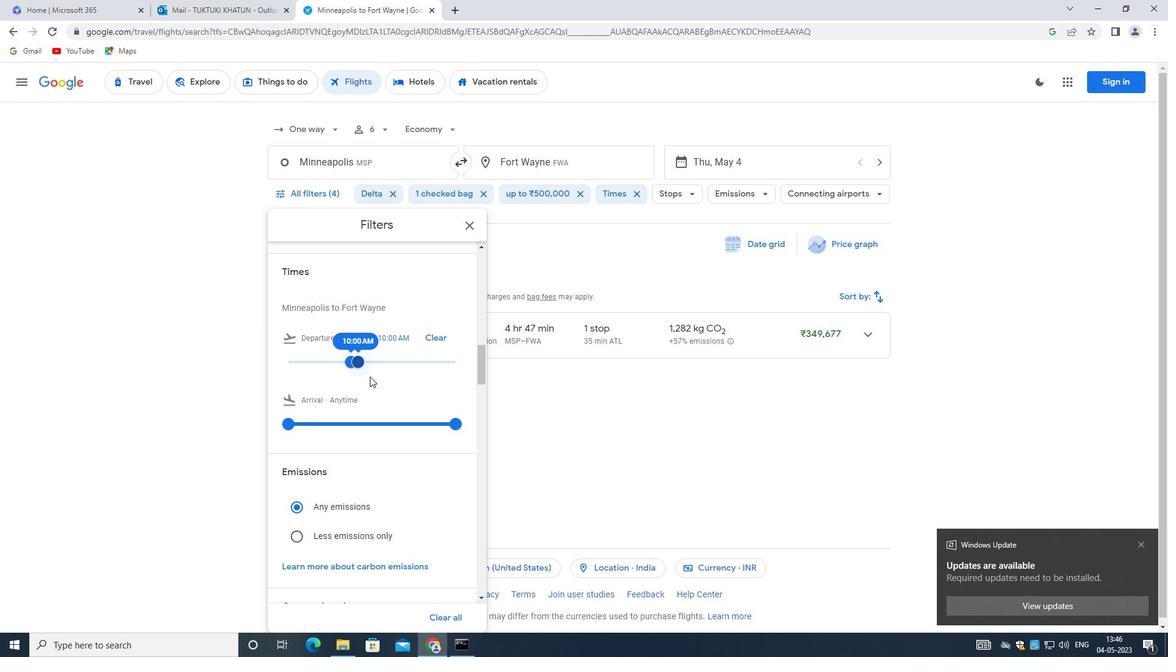 
Action: Mouse moved to (369, 391)
Screenshot: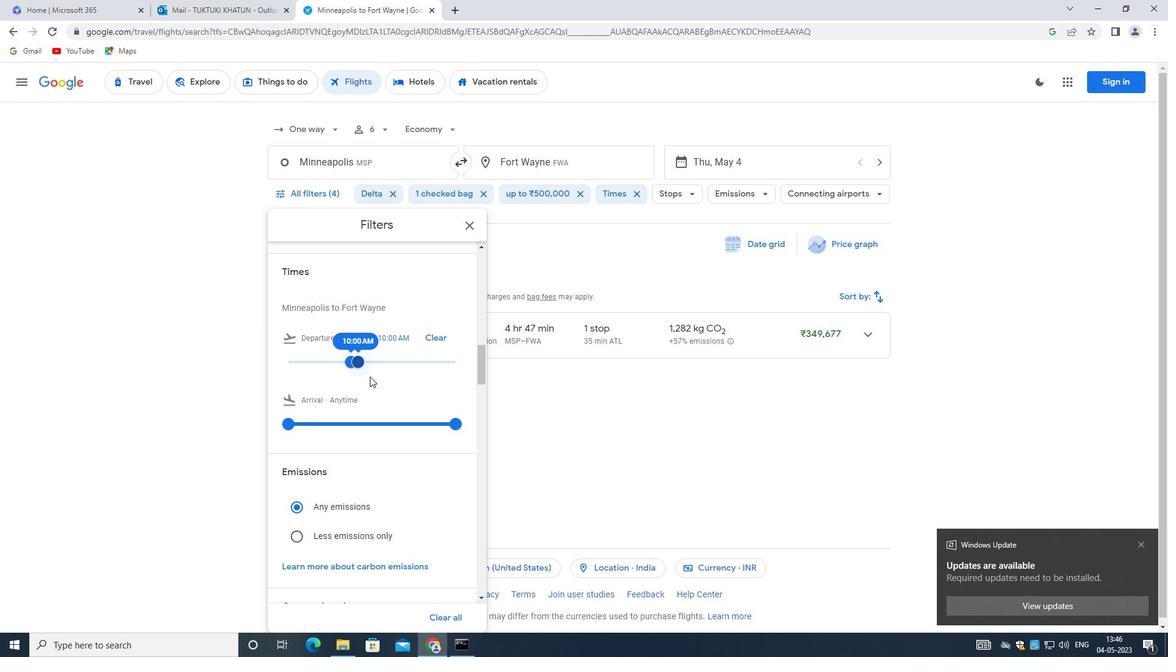 
Action: Mouse scrolled (369, 390) with delta (0, 0)
Screenshot: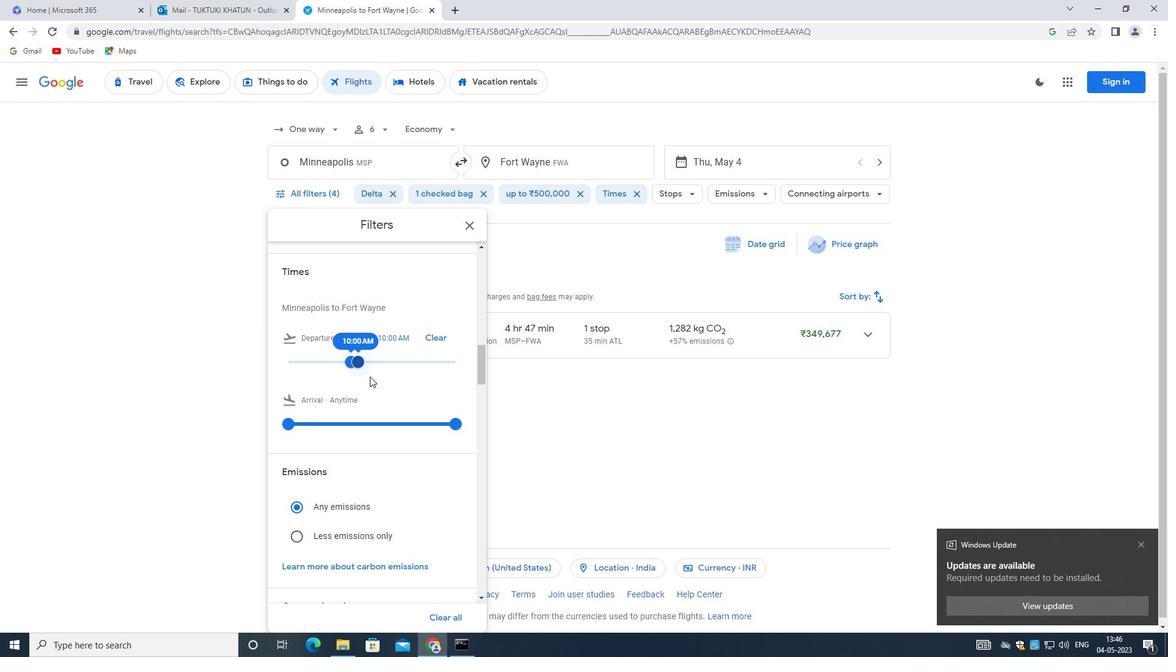 
Action: Mouse moved to (367, 392)
Screenshot: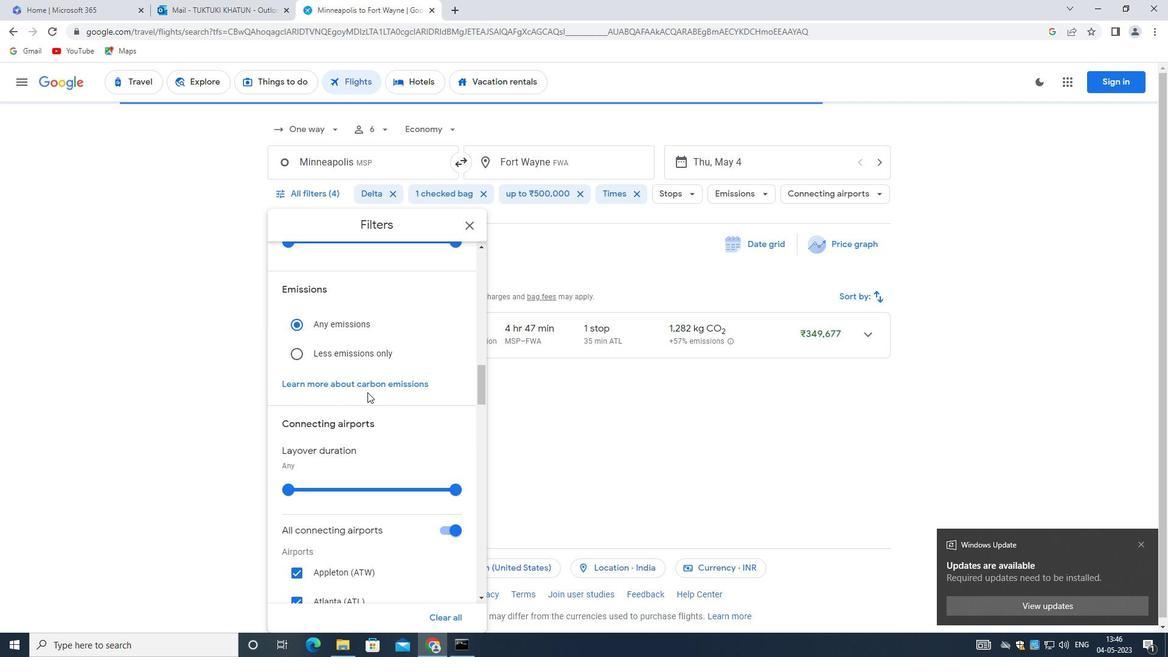 
Action: Mouse scrolled (367, 393) with delta (0, 0)
Screenshot: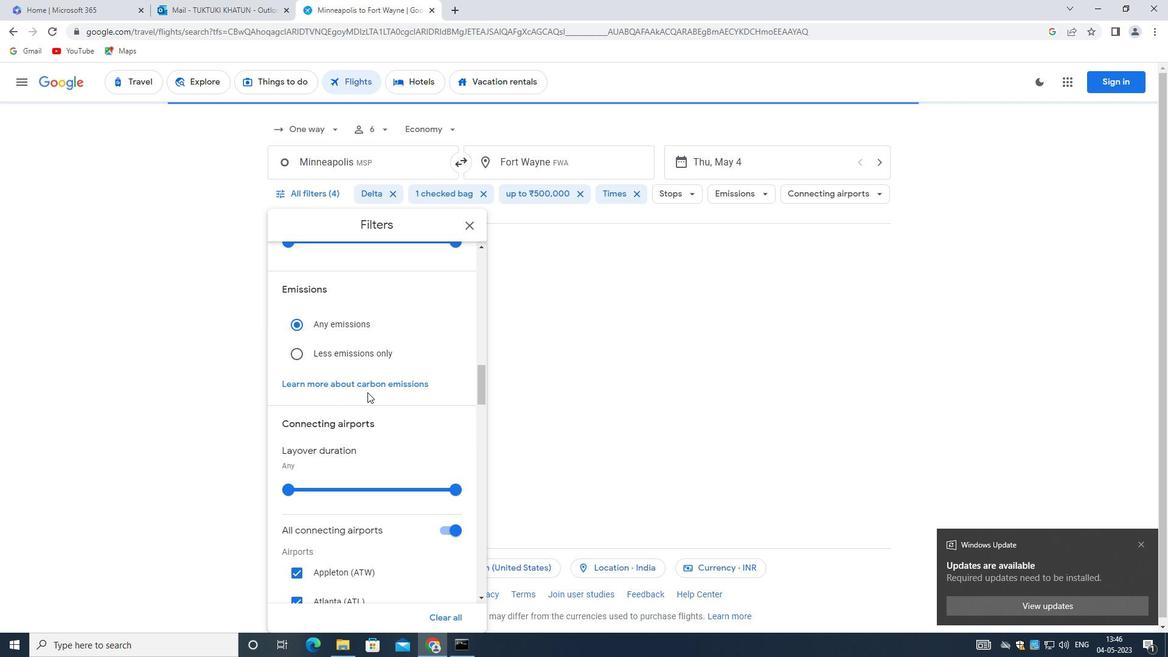 
Action: Mouse scrolled (367, 393) with delta (0, 0)
Screenshot: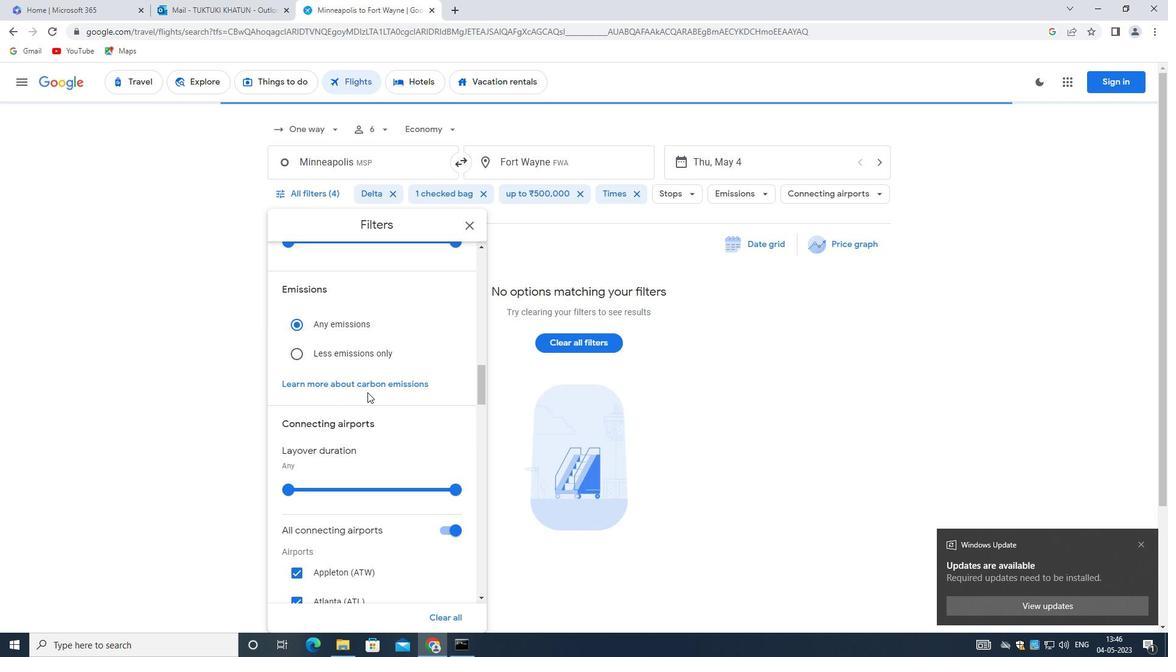 
Action: Mouse scrolled (367, 393) with delta (0, 0)
Screenshot: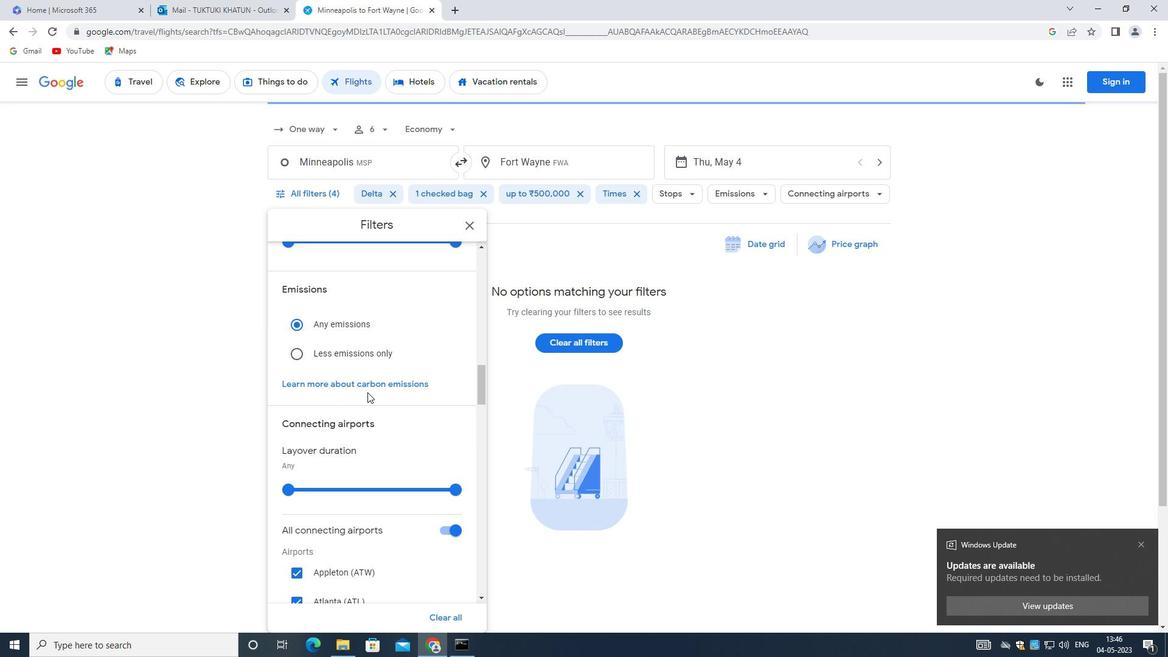 
Action: Mouse scrolled (367, 393) with delta (0, 0)
Screenshot: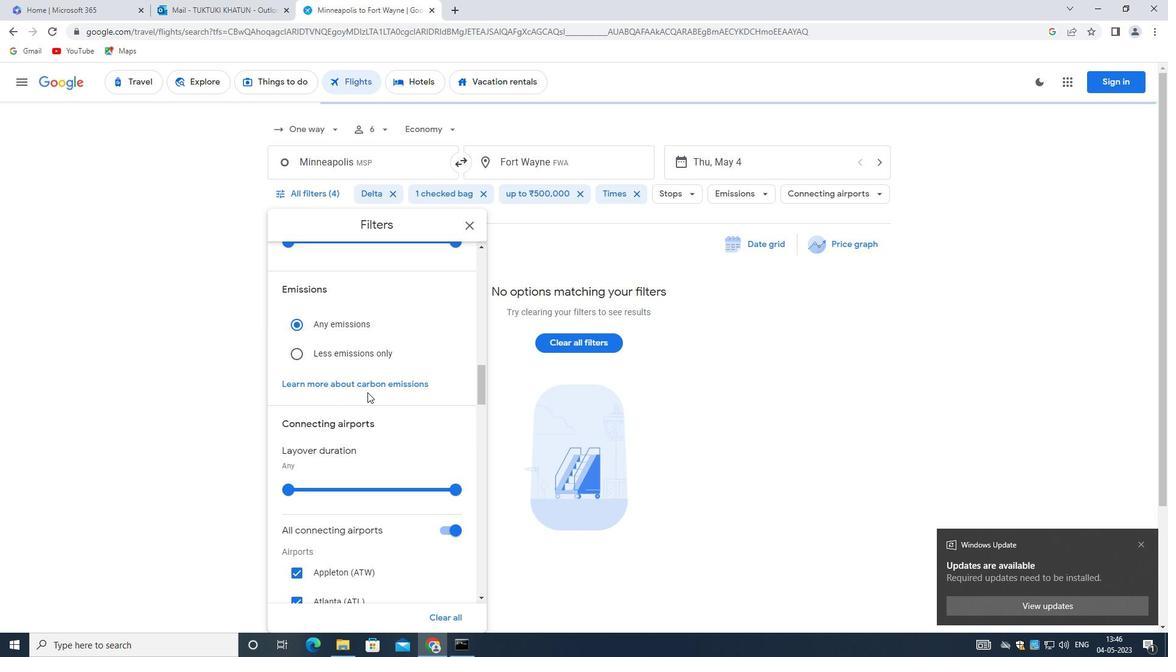 
Action: Mouse moved to (406, 445)
Screenshot: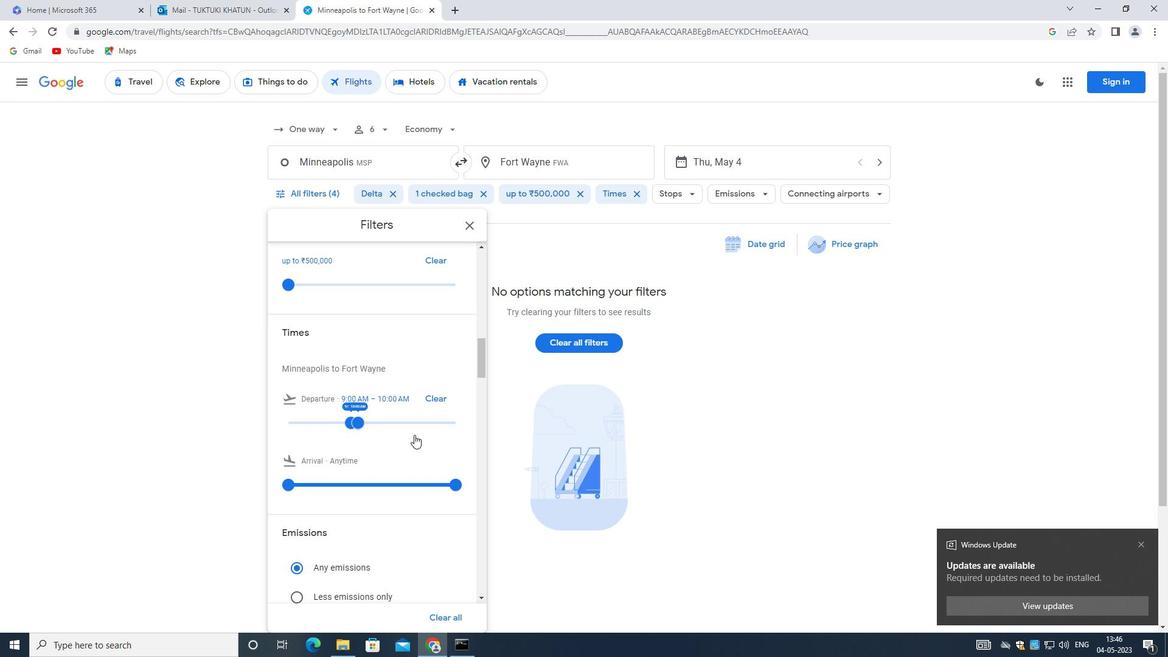 
Action: Mouse scrolled (406, 444) with delta (0, 0)
Screenshot: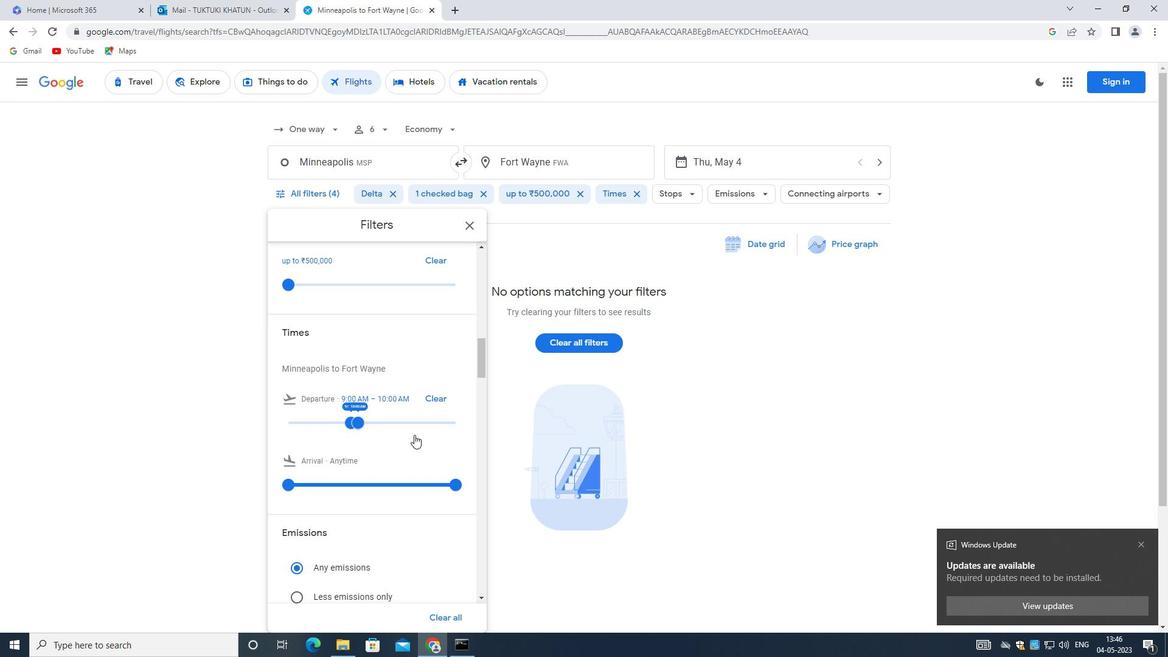 
Action: Mouse moved to (404, 449)
Screenshot: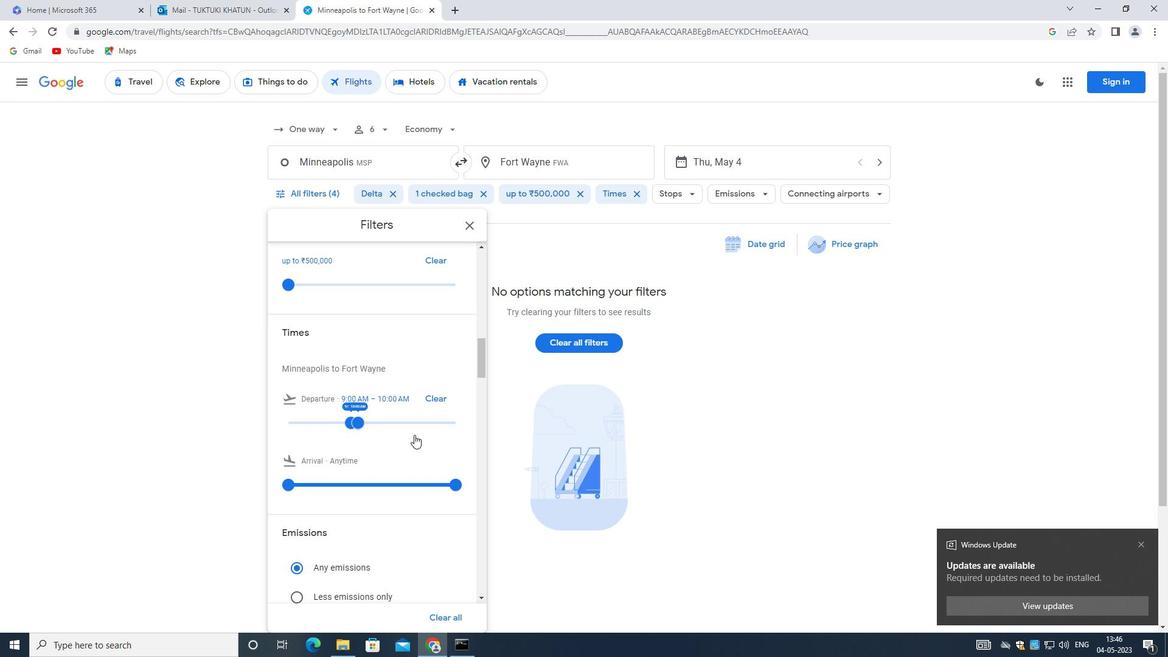 
Action: Mouse scrolled (404, 448) with delta (0, 0)
Screenshot: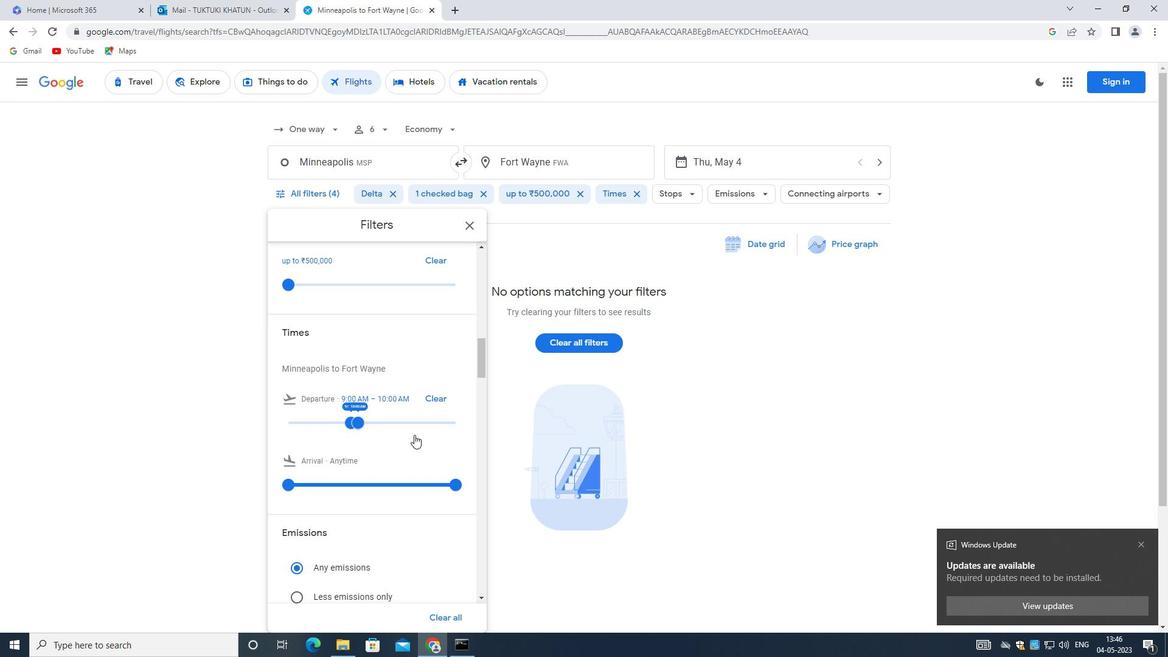 
Action: Mouse moved to (402, 449)
Screenshot: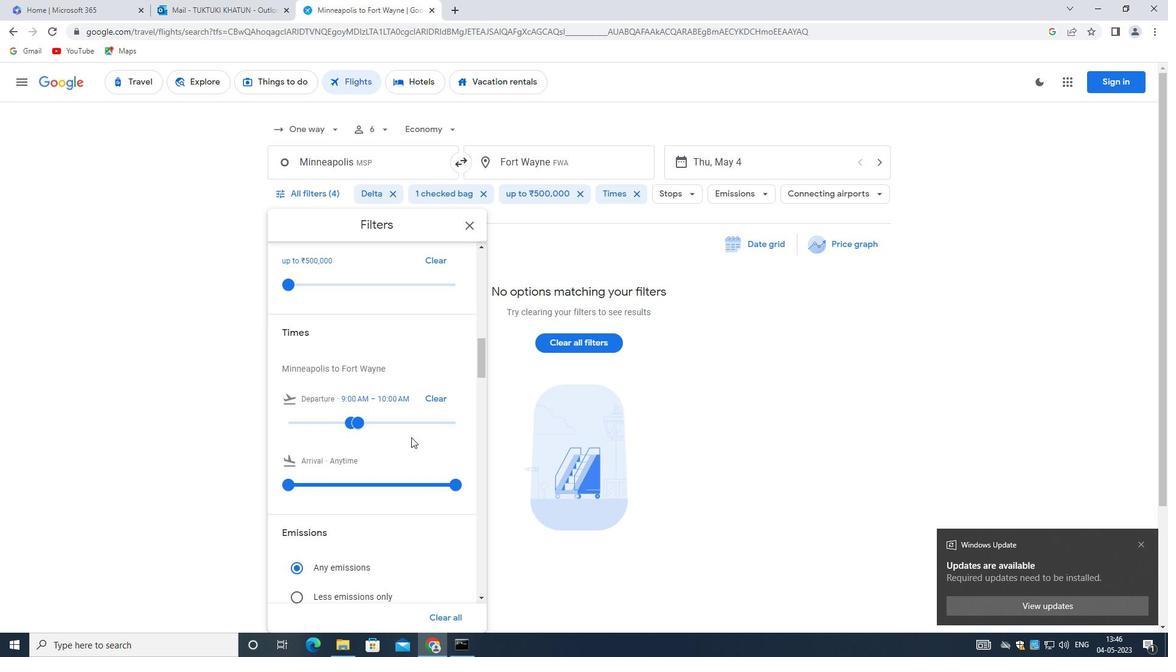 
Action: Mouse scrolled (402, 449) with delta (0, 0)
Screenshot: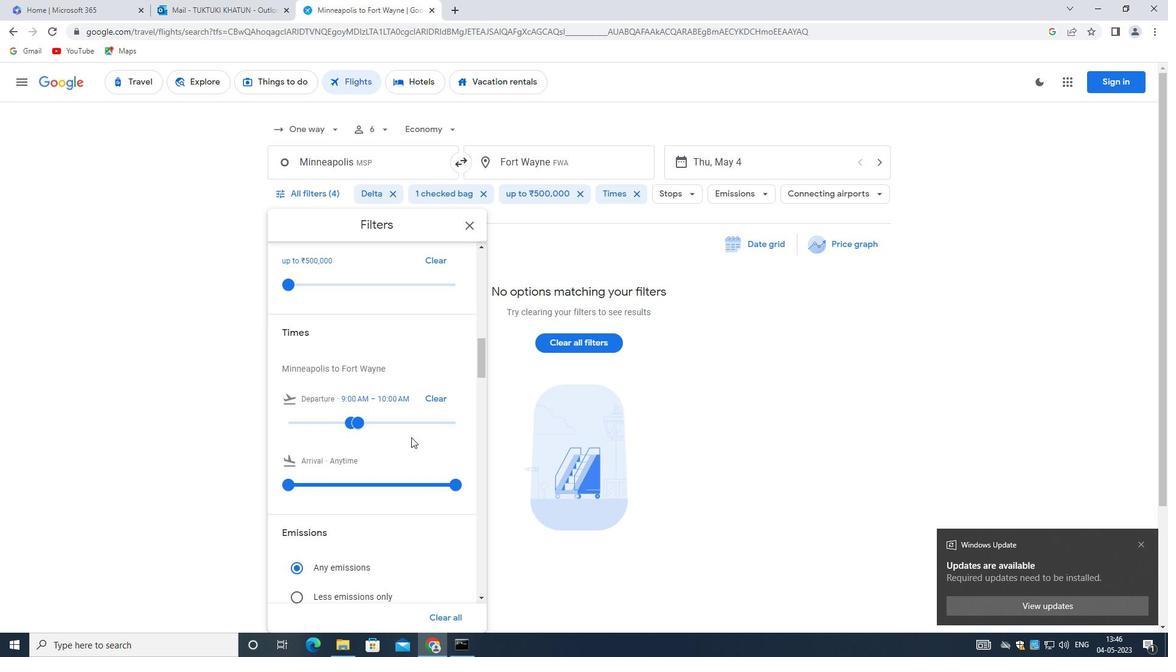 
Action: Mouse moved to (390, 448)
Screenshot: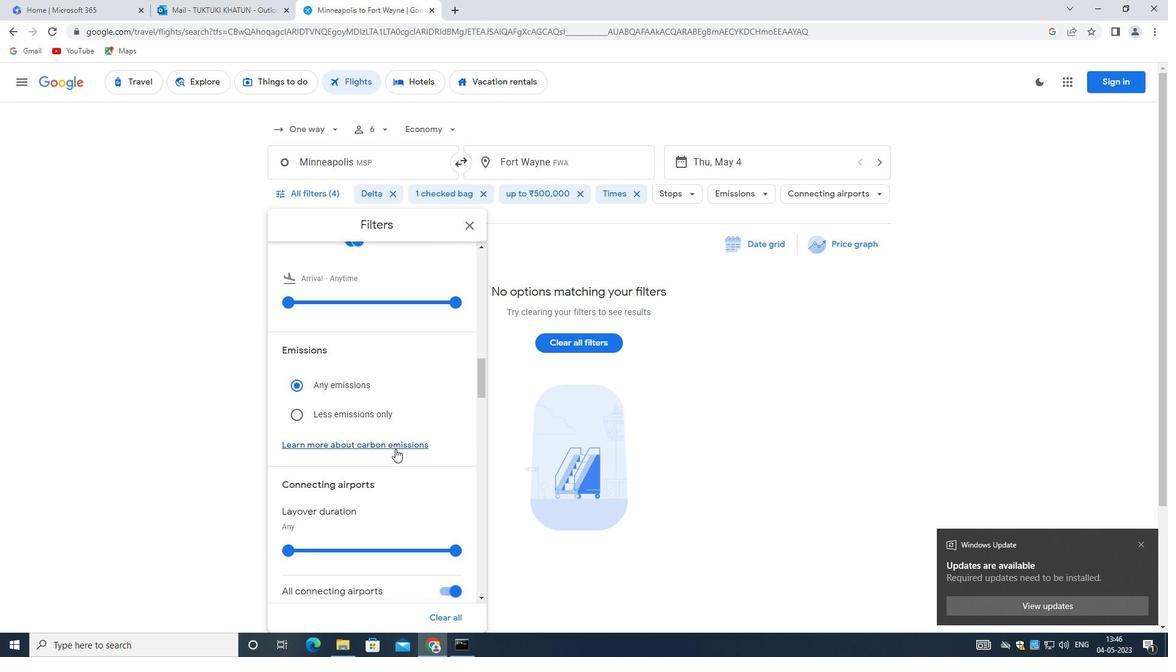 
Action: Mouse scrolled (390, 448) with delta (0, 0)
Screenshot: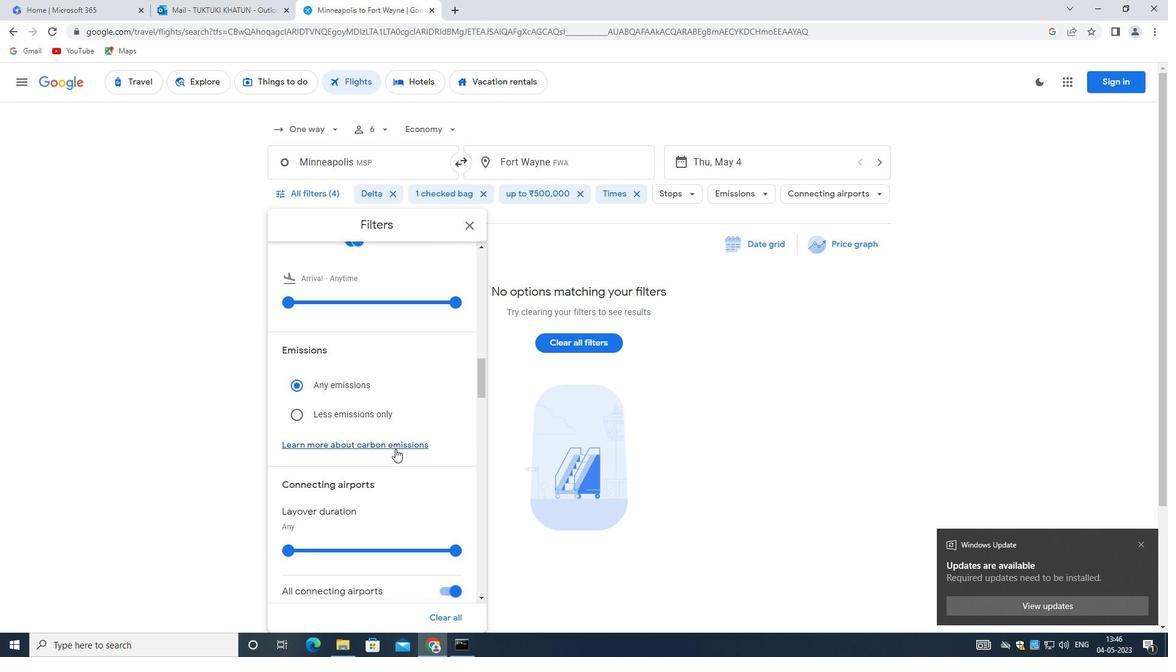 
Action: Mouse moved to (389, 448)
Screenshot: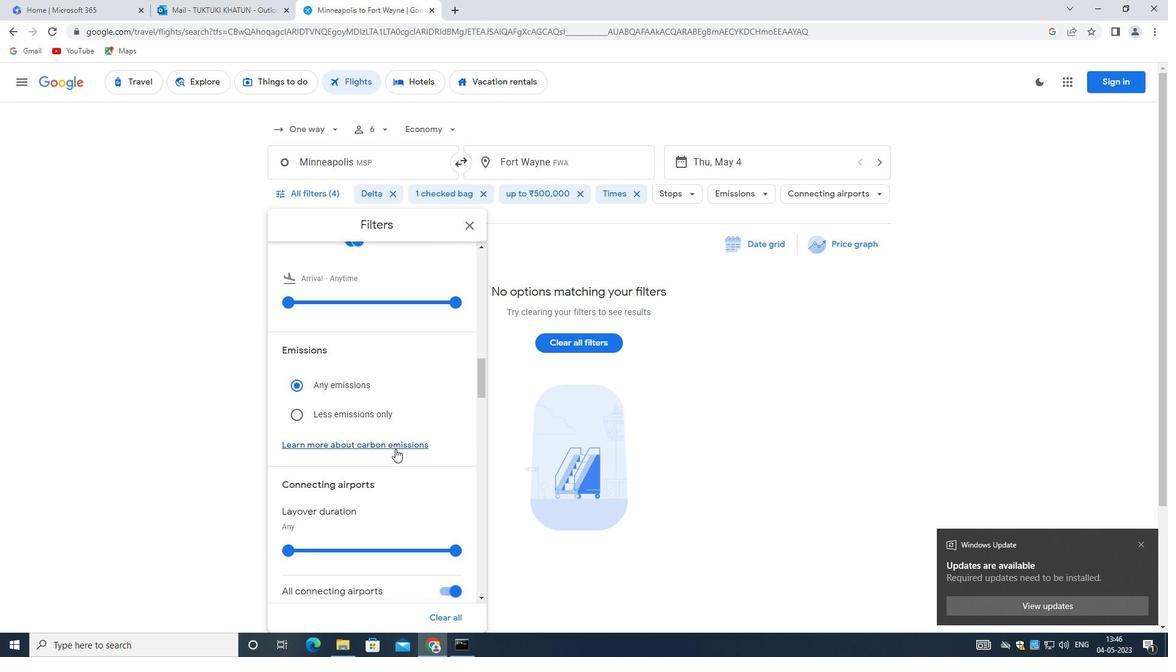 
Action: Mouse scrolled (389, 448) with delta (0, 0)
Screenshot: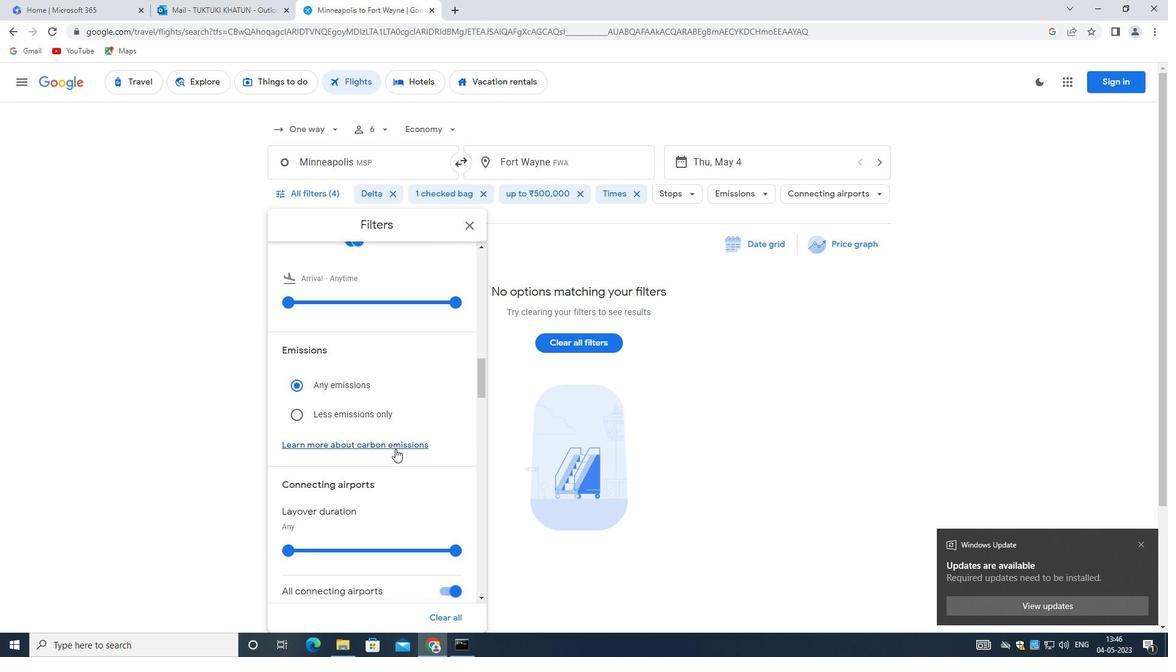 
Action: Mouse moved to (387, 452)
Screenshot: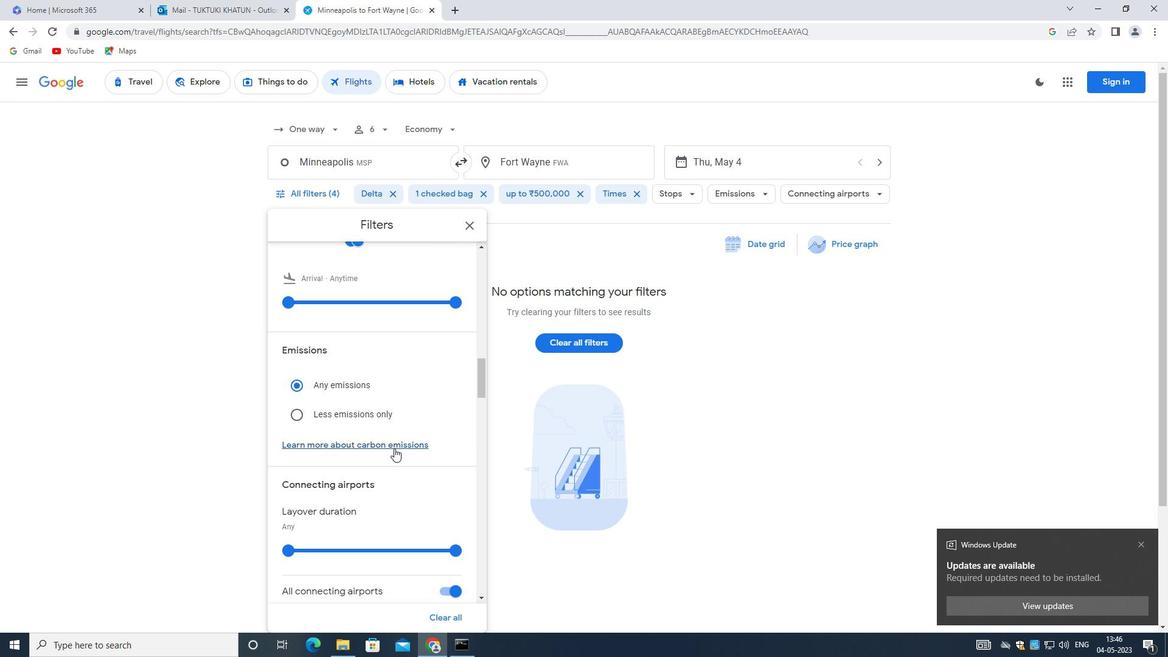 
Action: Mouse scrolled (387, 452) with delta (0, 0)
Screenshot: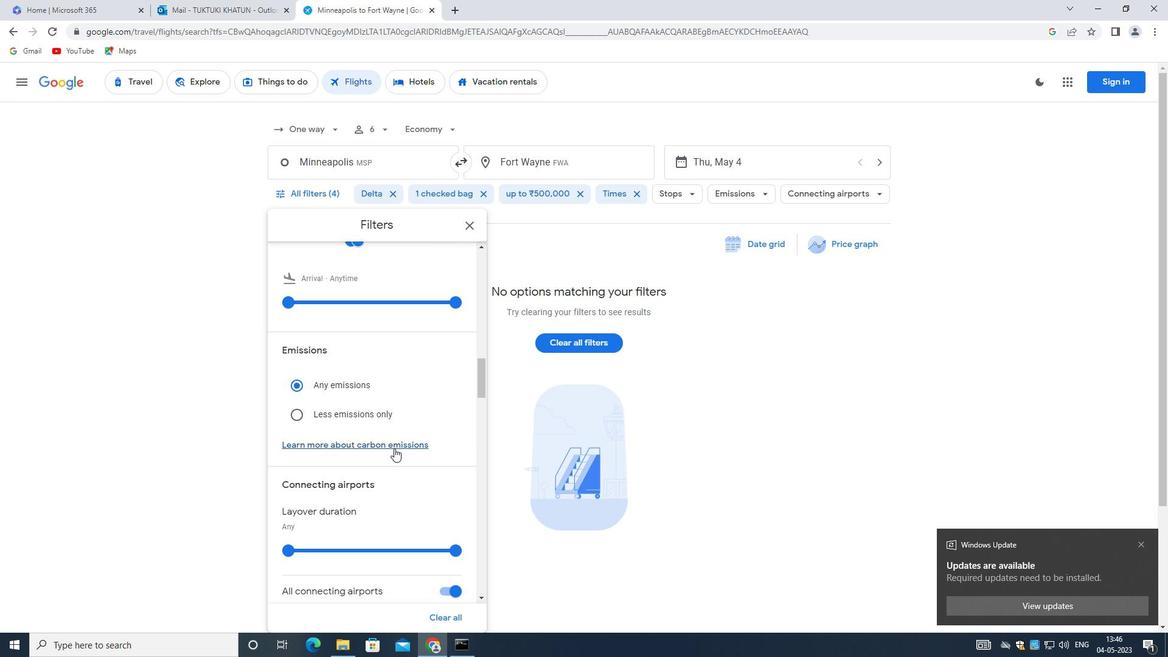 
Action: Mouse moved to (371, 456)
Screenshot: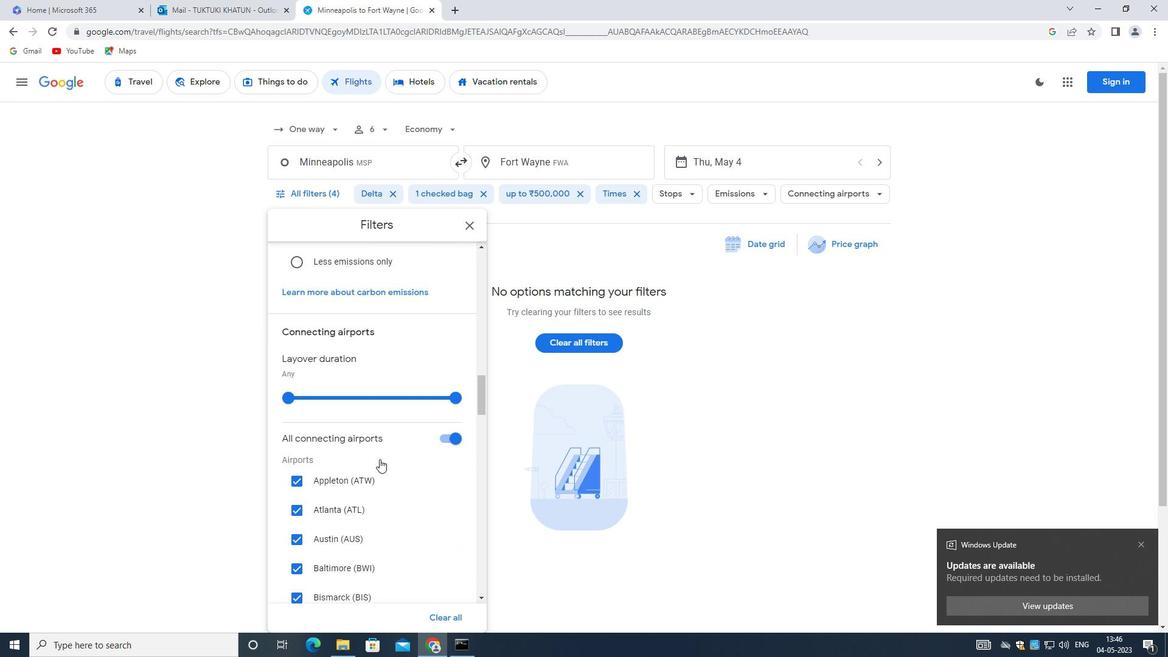 
Action: Mouse scrolled (371, 455) with delta (0, 0)
Screenshot: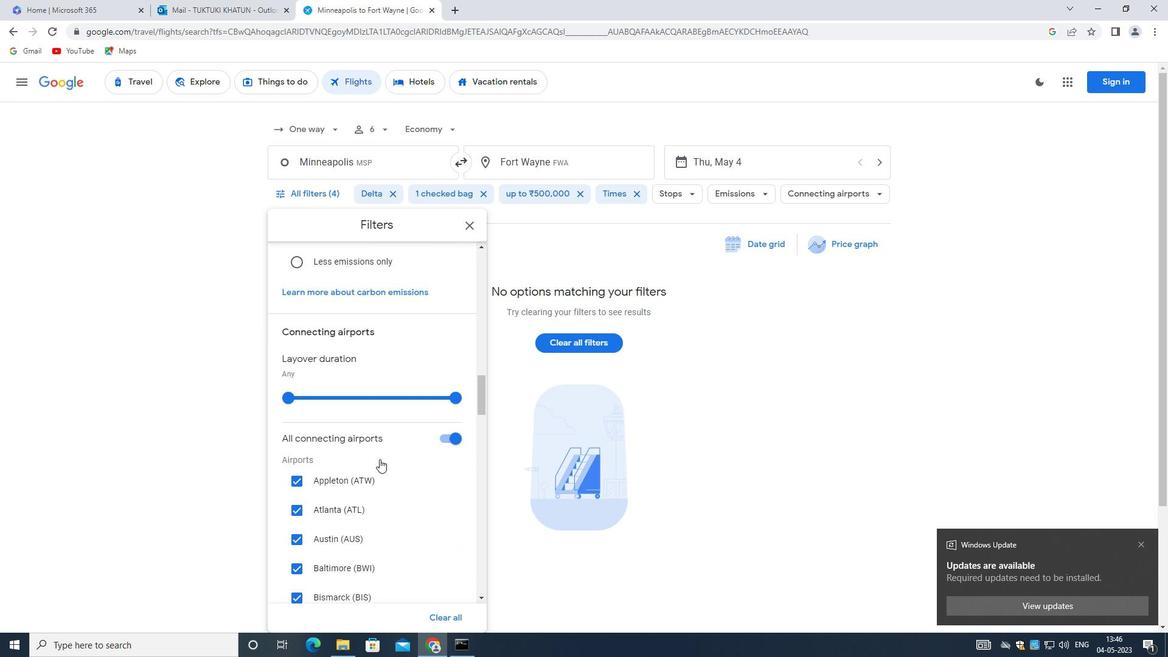
Action: Mouse moved to (370, 458)
Screenshot: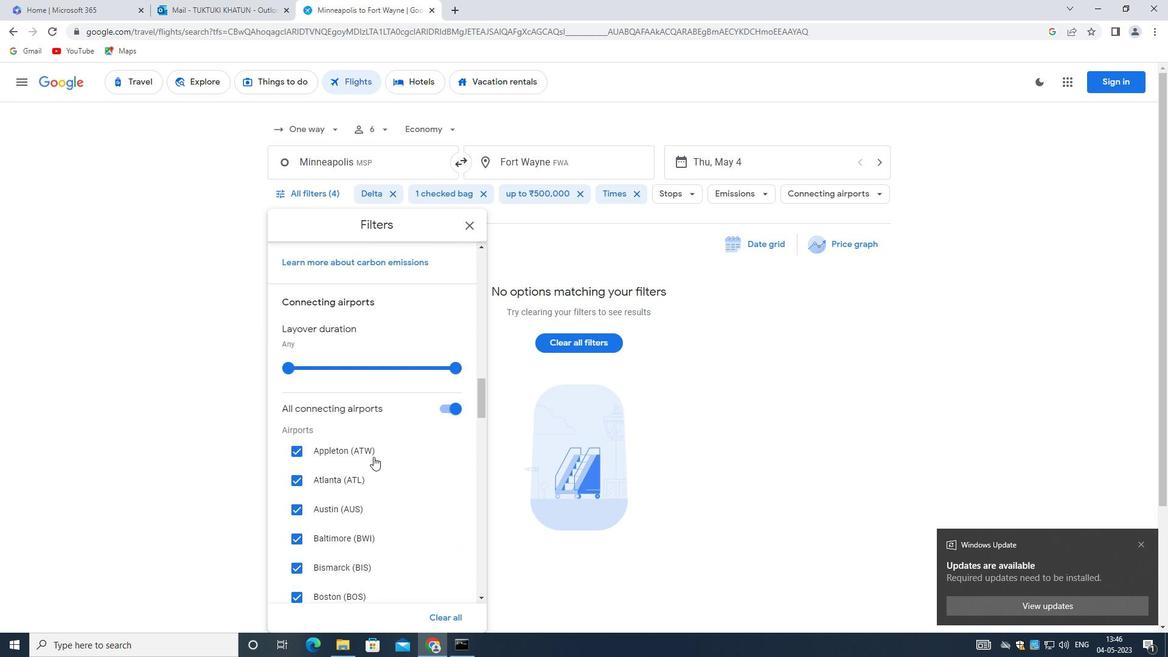 
Action: Mouse scrolled (370, 457) with delta (0, 0)
Screenshot: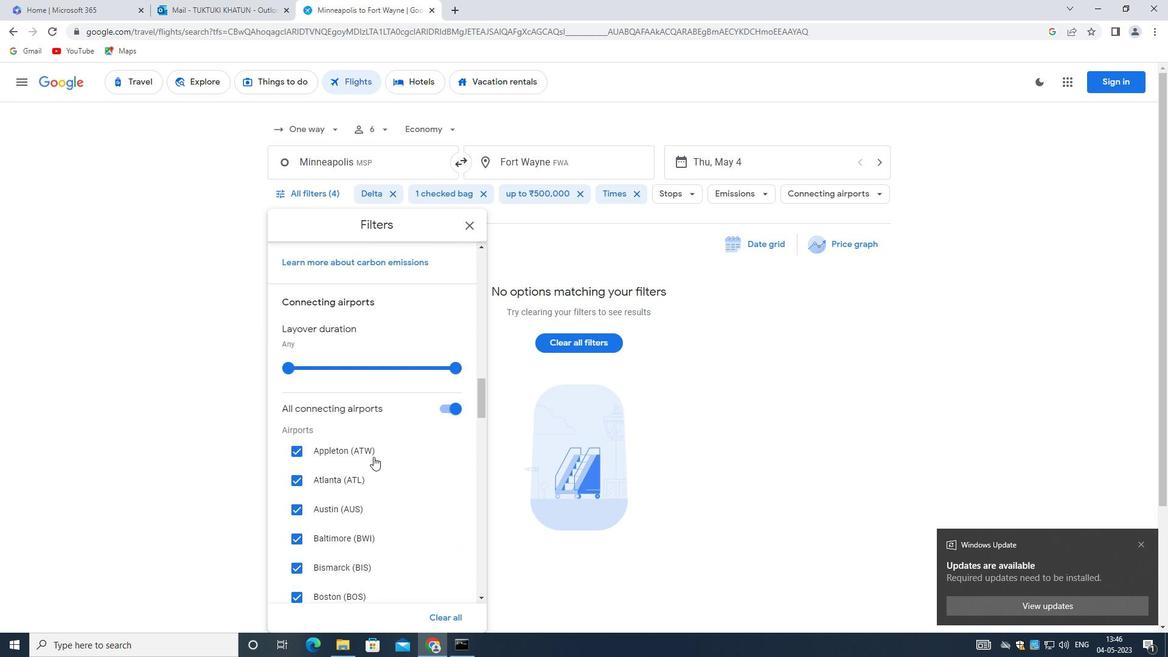 
Action: Mouse scrolled (370, 457) with delta (0, 0)
Screenshot: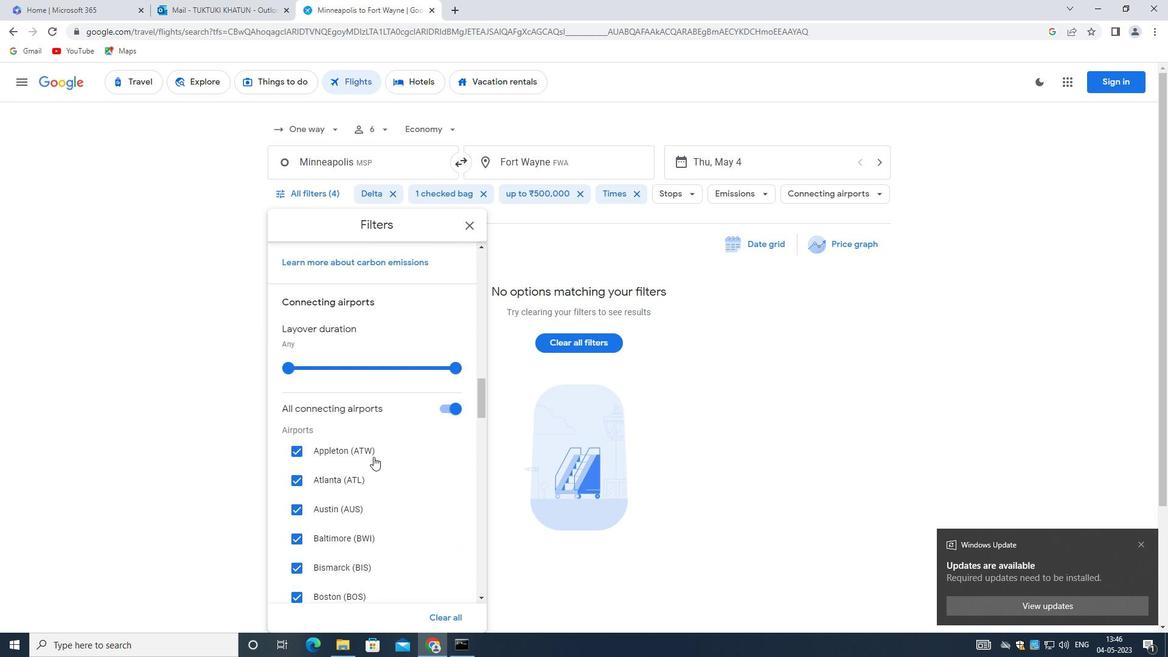 
Action: Mouse scrolled (370, 457) with delta (0, 0)
Screenshot: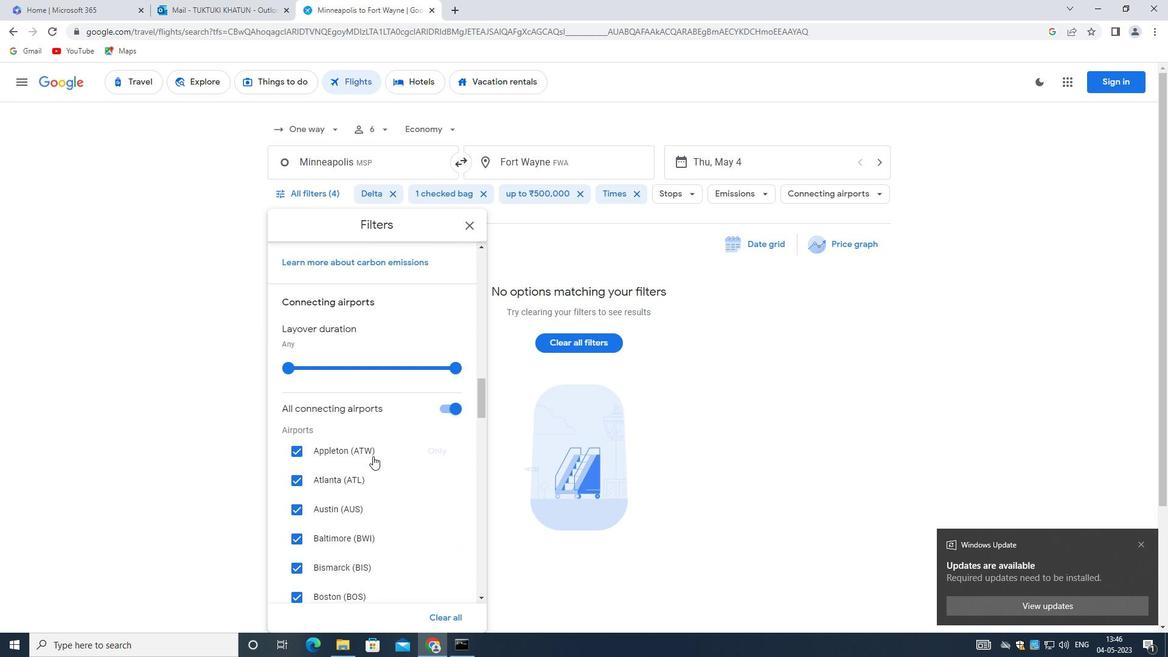 
Action: Mouse moved to (369, 459)
Screenshot: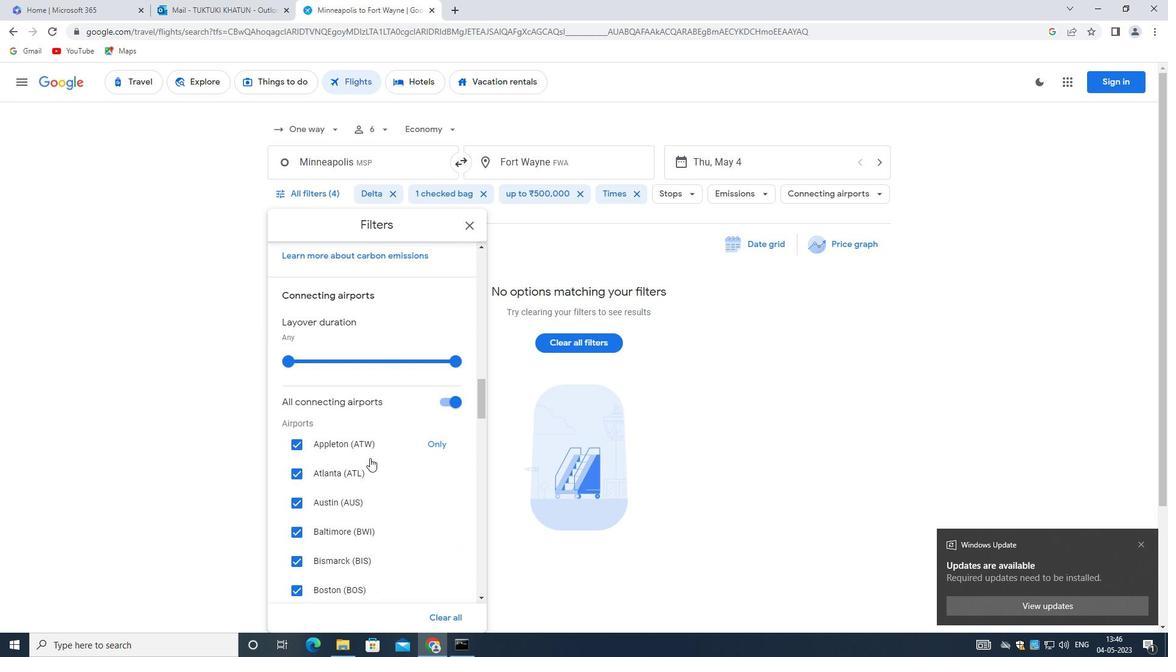 
Action: Mouse scrolled (369, 458) with delta (0, 0)
Screenshot: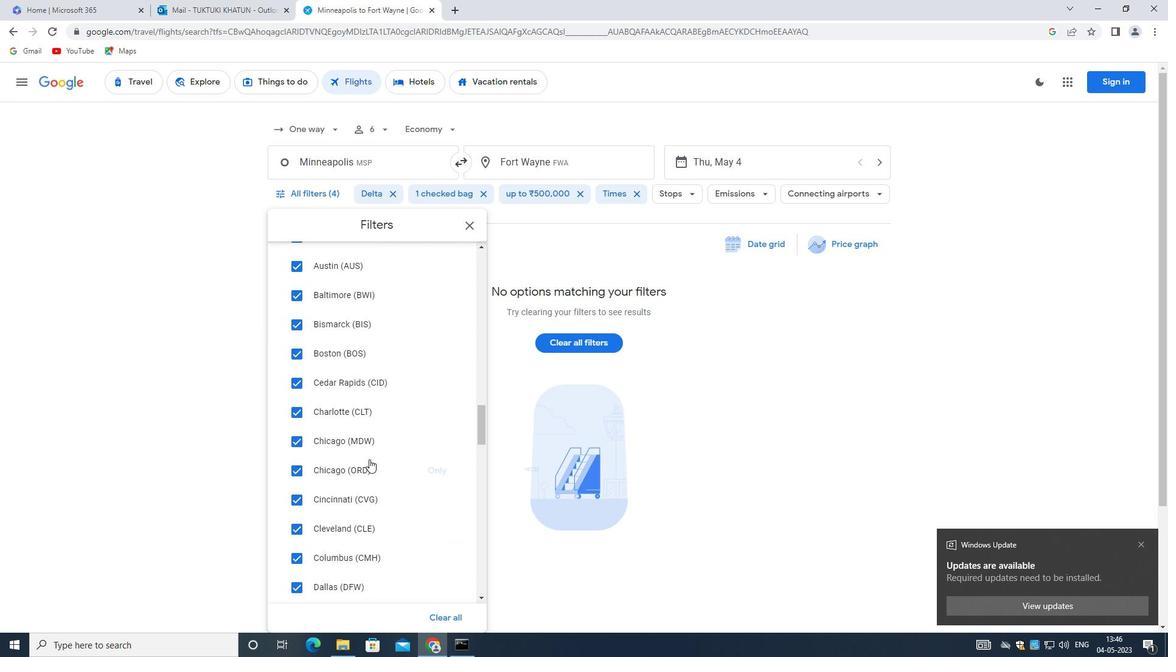 
Action: Mouse scrolled (369, 458) with delta (0, 0)
Screenshot: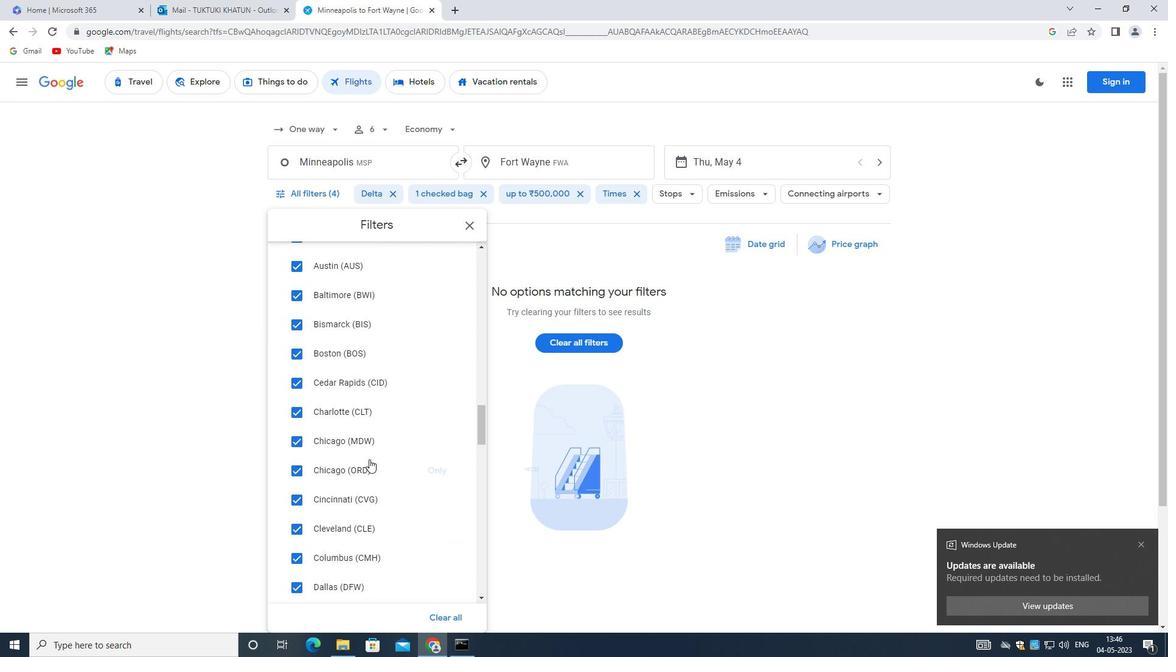 
Action: Mouse scrolled (369, 458) with delta (0, 0)
Screenshot: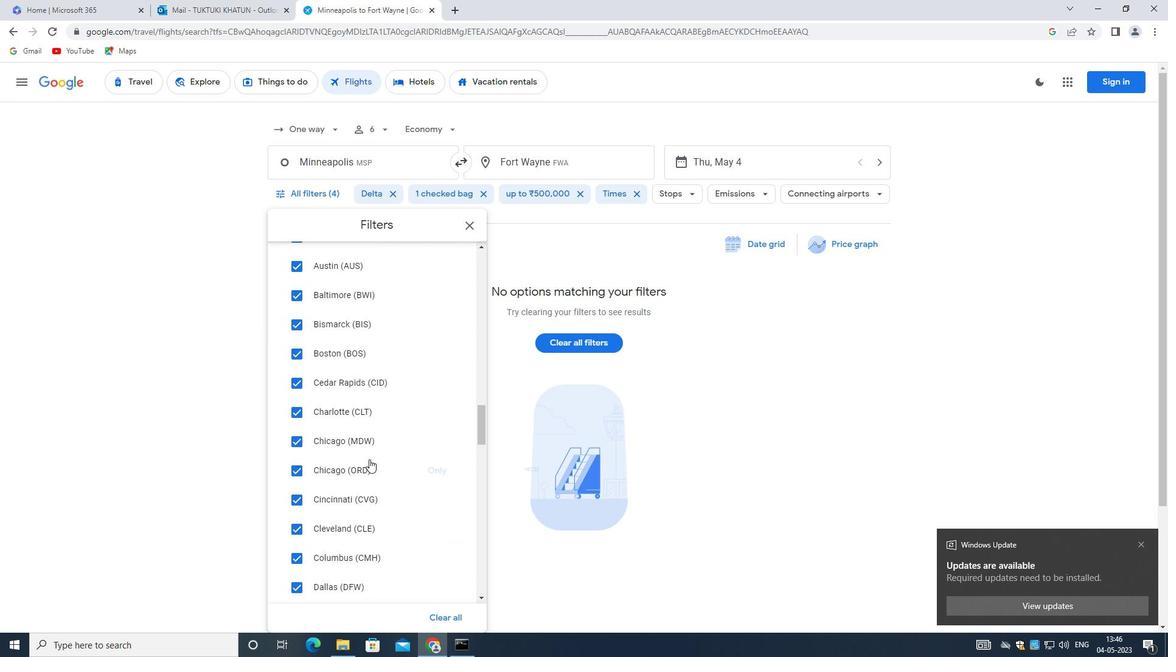 
Action: Mouse scrolled (369, 458) with delta (0, 0)
Screenshot: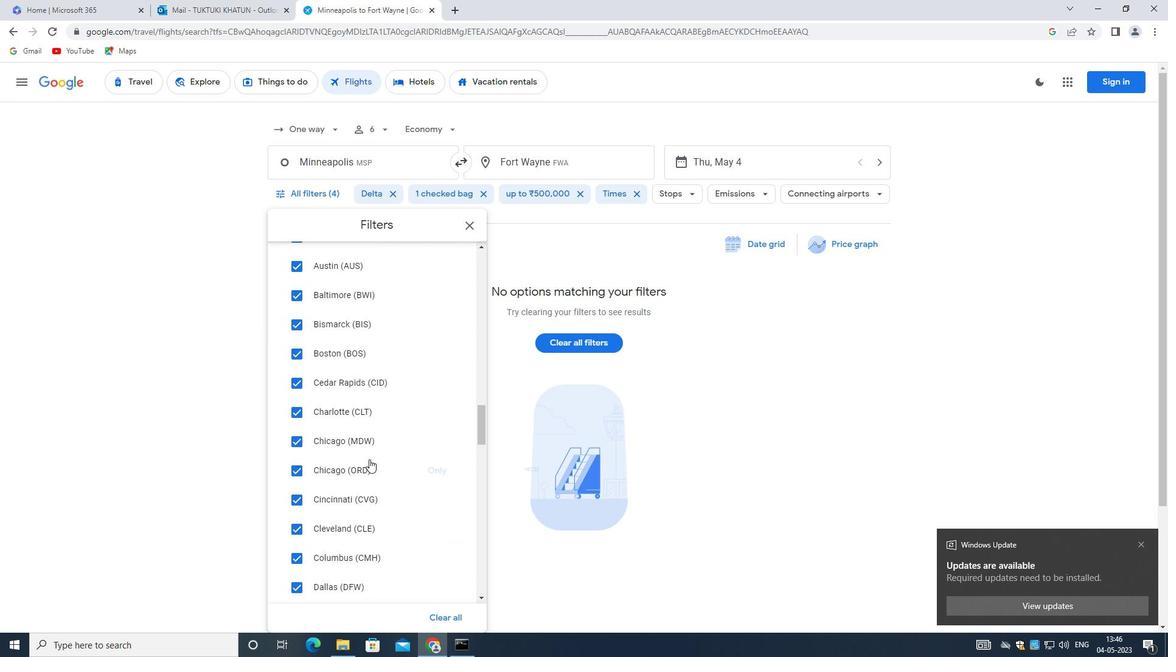 
Action: Mouse moved to (369, 460)
Screenshot: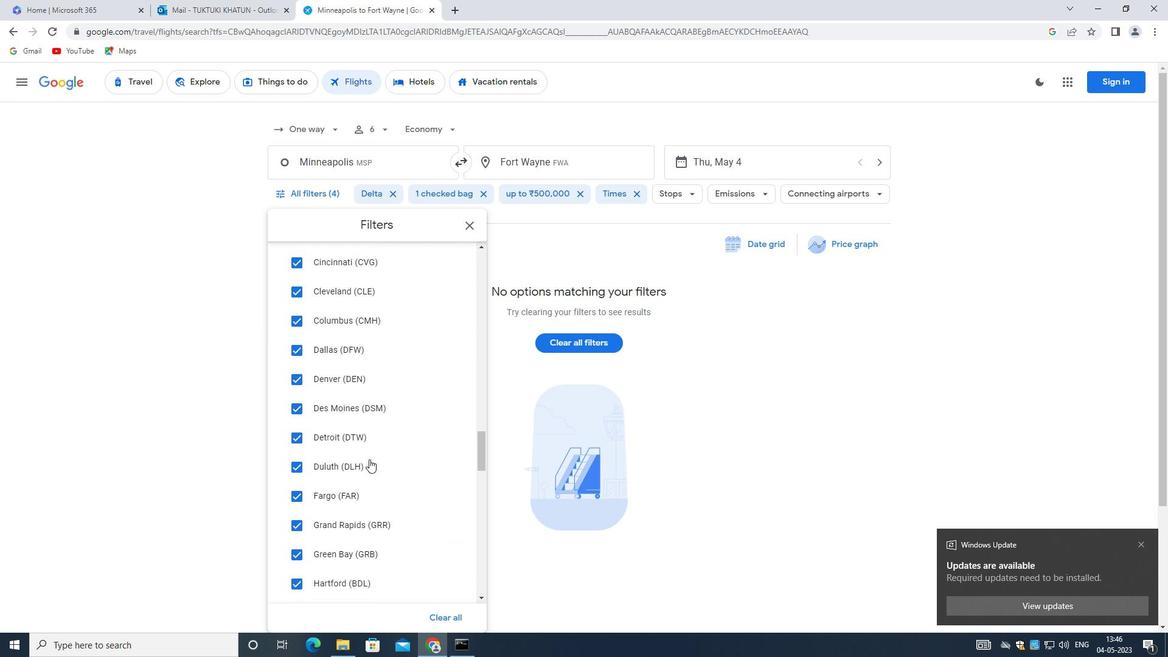 
Action: Mouse scrolled (369, 460) with delta (0, 0)
Screenshot: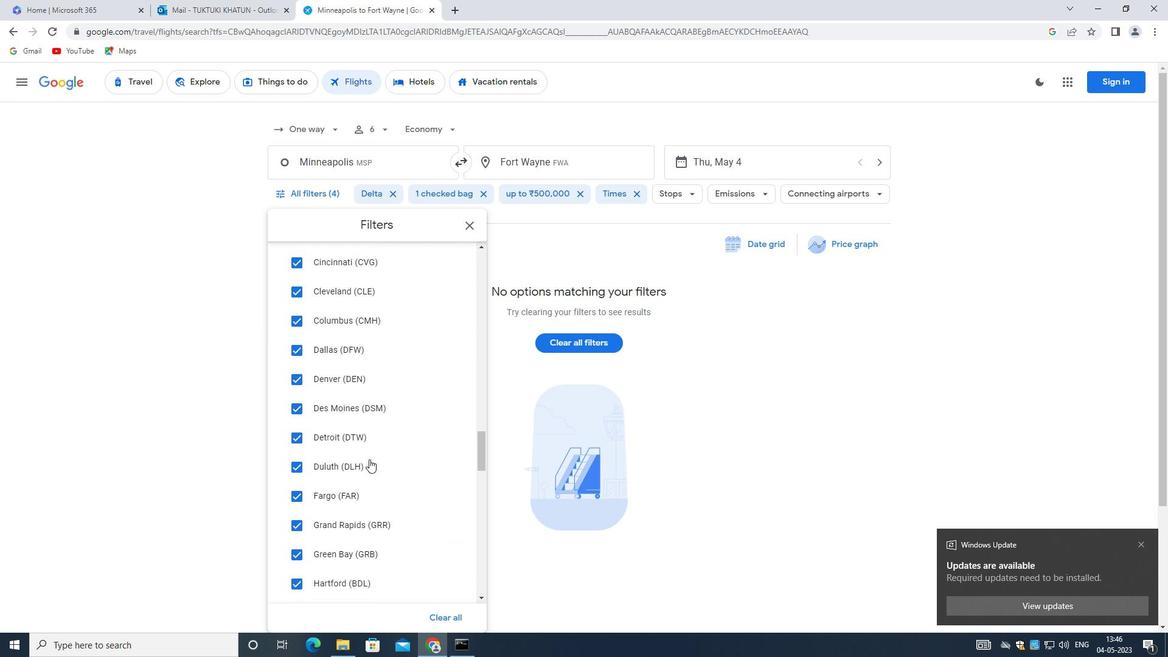 
Action: Mouse moved to (369, 462)
Screenshot: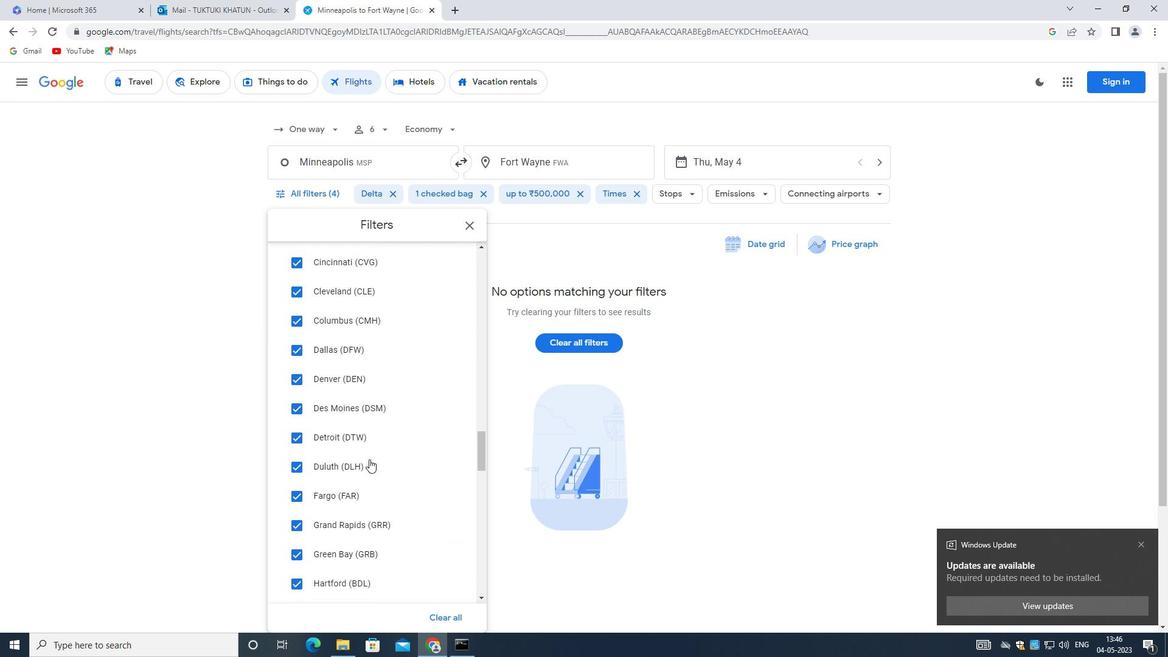 
Action: Mouse scrolled (369, 462) with delta (0, 0)
Screenshot: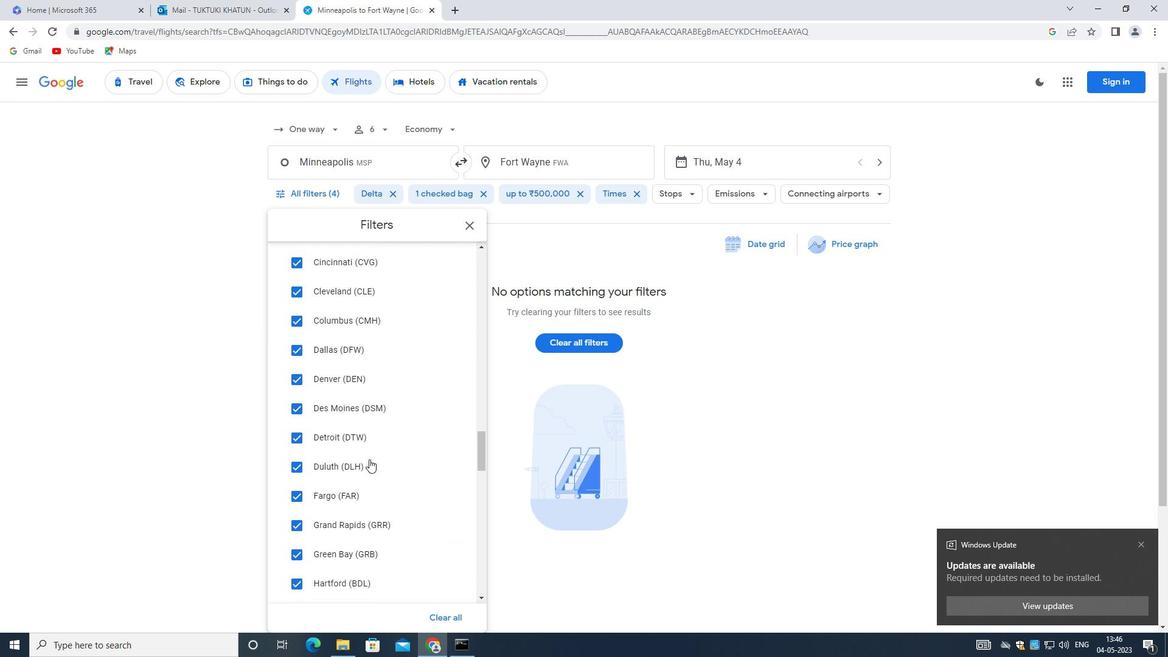 
Action: Mouse moved to (369, 465)
Screenshot: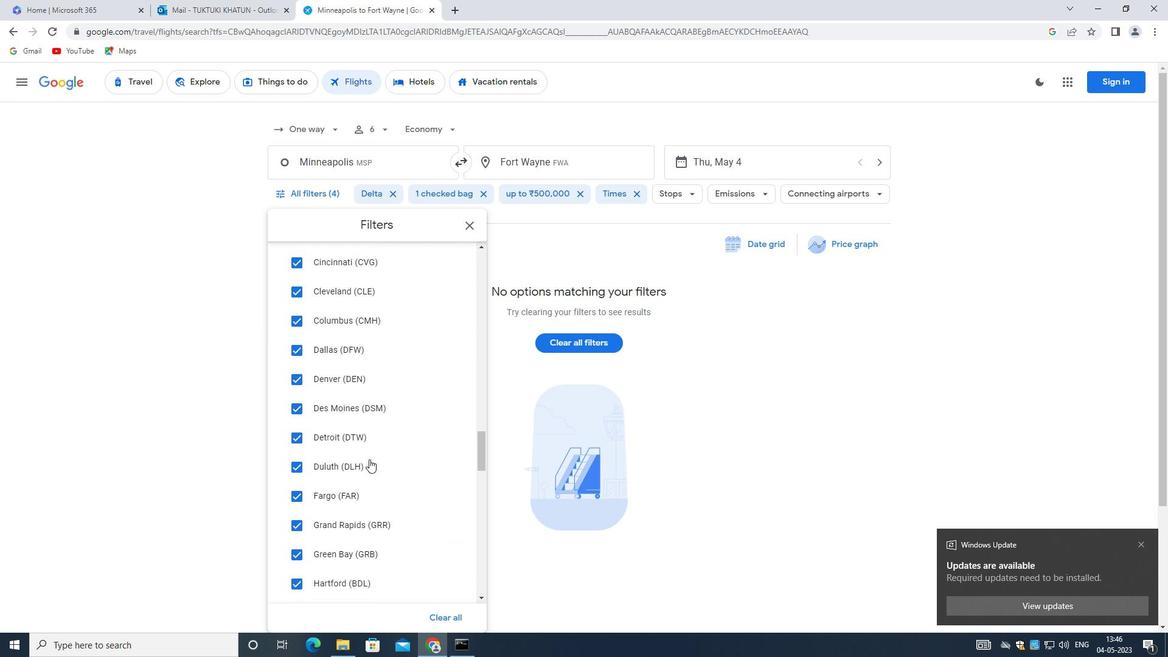 
Action: Mouse scrolled (369, 464) with delta (0, 0)
Screenshot: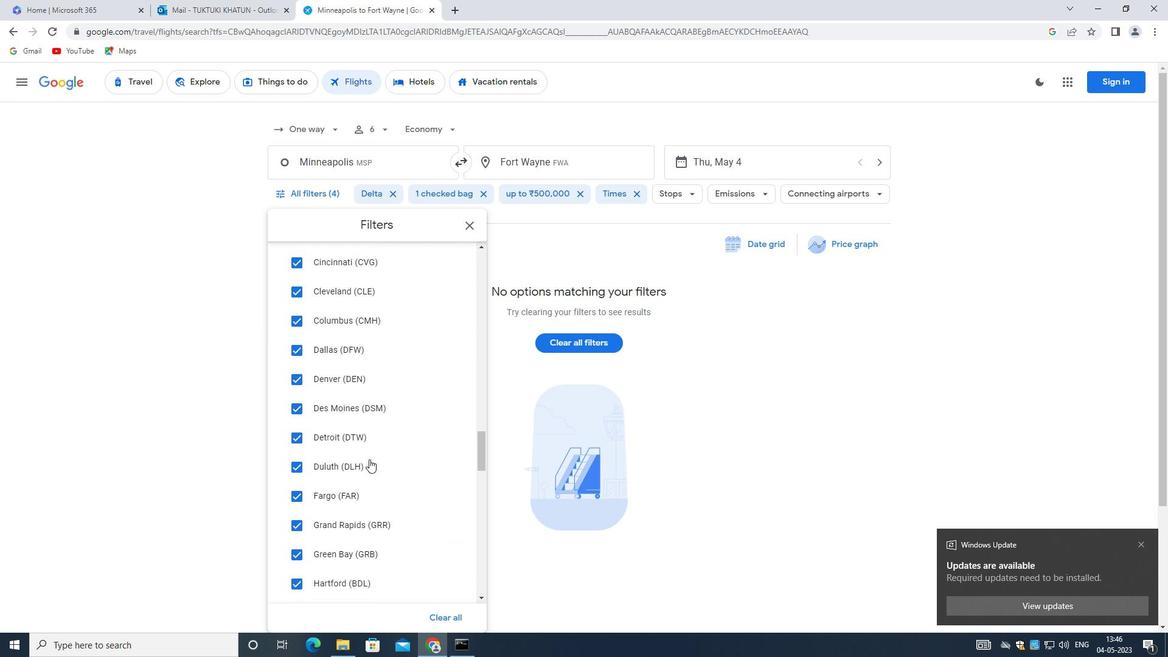 
Action: Mouse moved to (369, 465)
Screenshot: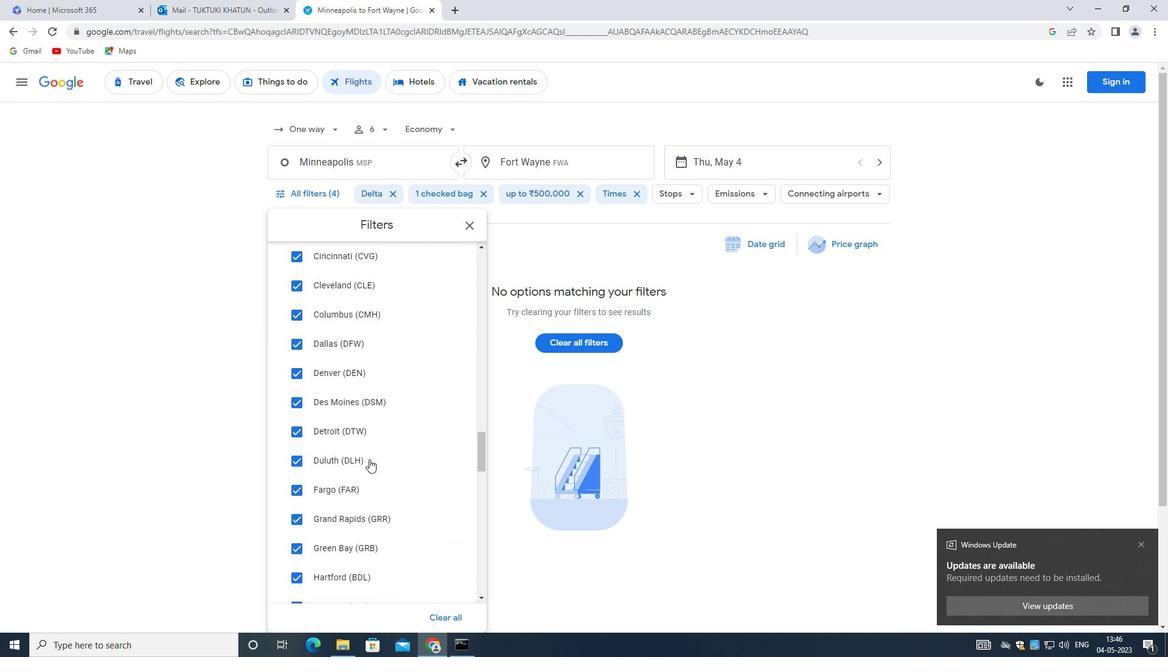 
Action: Mouse scrolled (369, 464) with delta (0, 0)
Screenshot: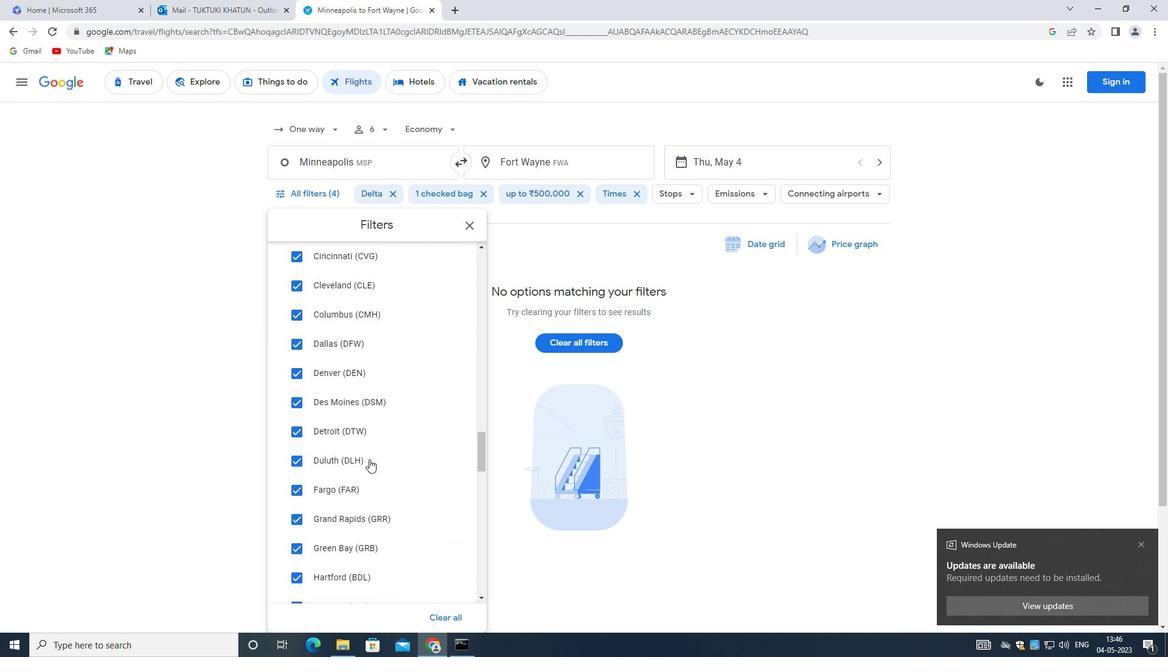 
Action: Mouse moved to (365, 475)
Screenshot: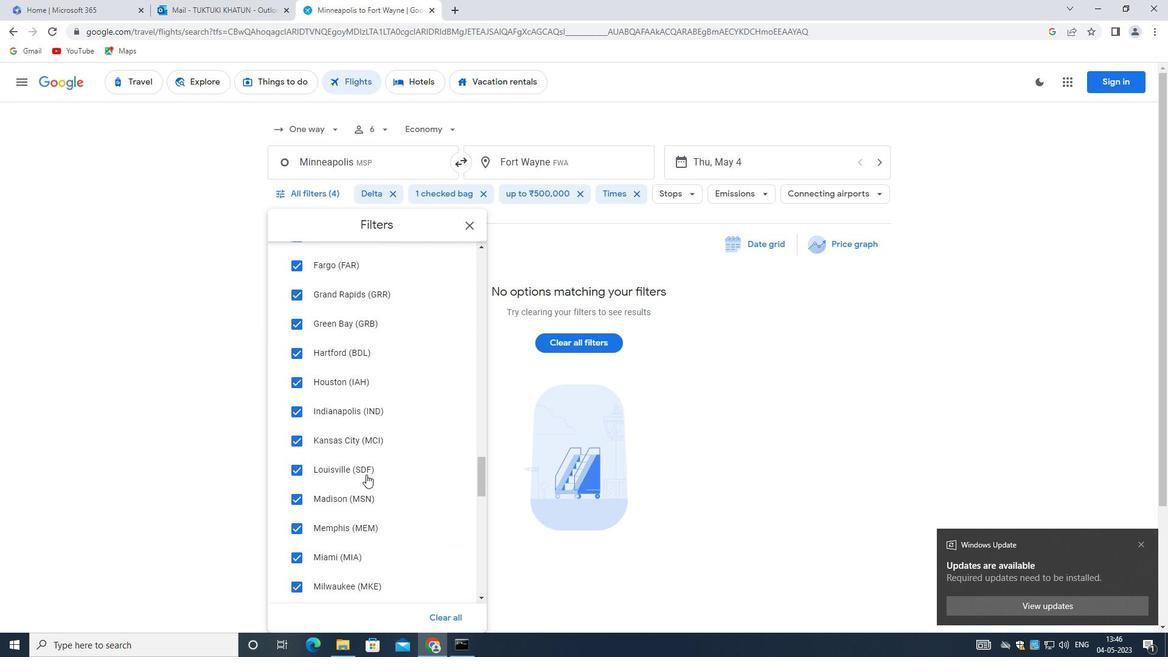 
Action: Mouse scrolled (365, 474) with delta (0, 0)
Screenshot: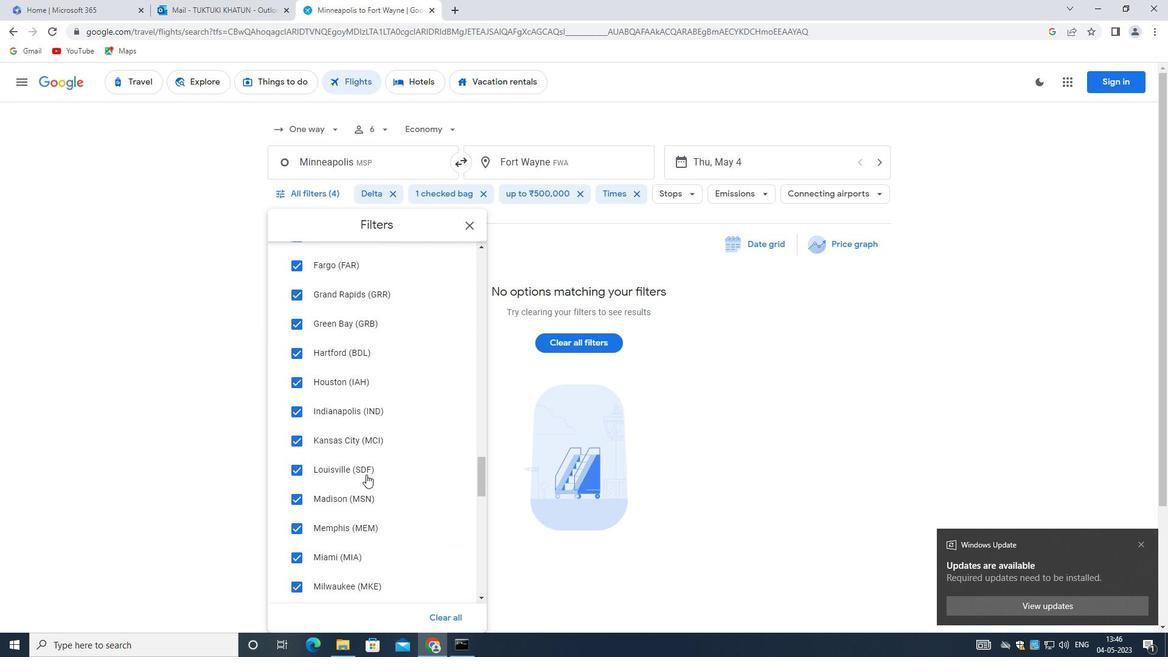 
Action: Mouse moved to (365, 475)
Screenshot: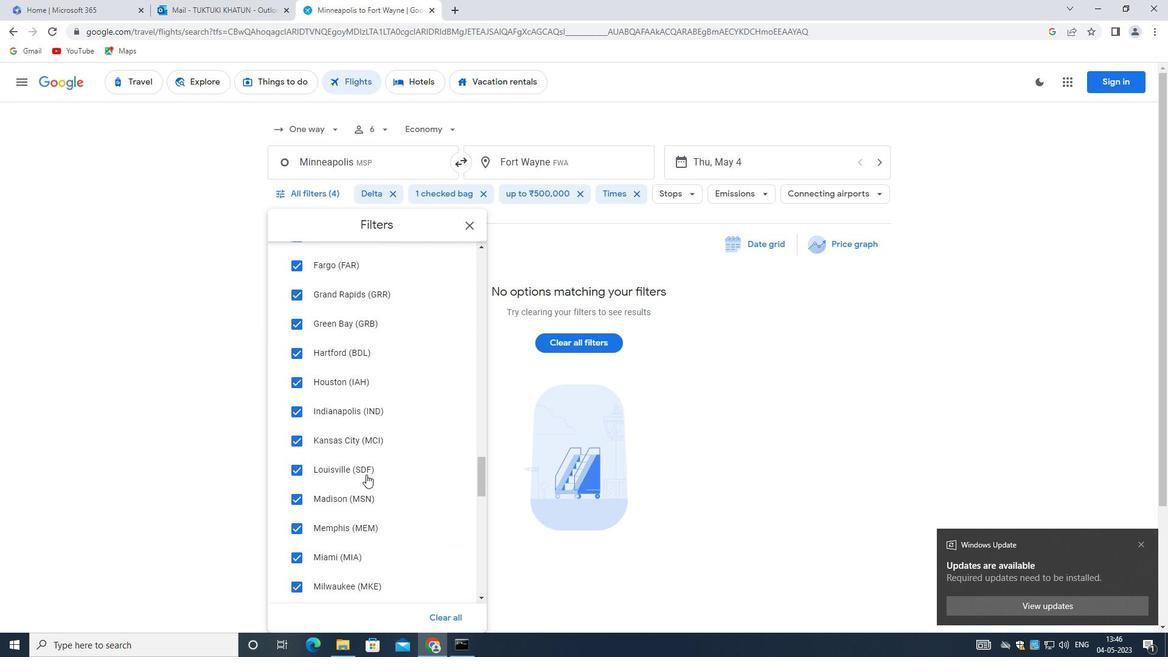 
Action: Mouse scrolled (365, 474) with delta (0, 0)
Screenshot: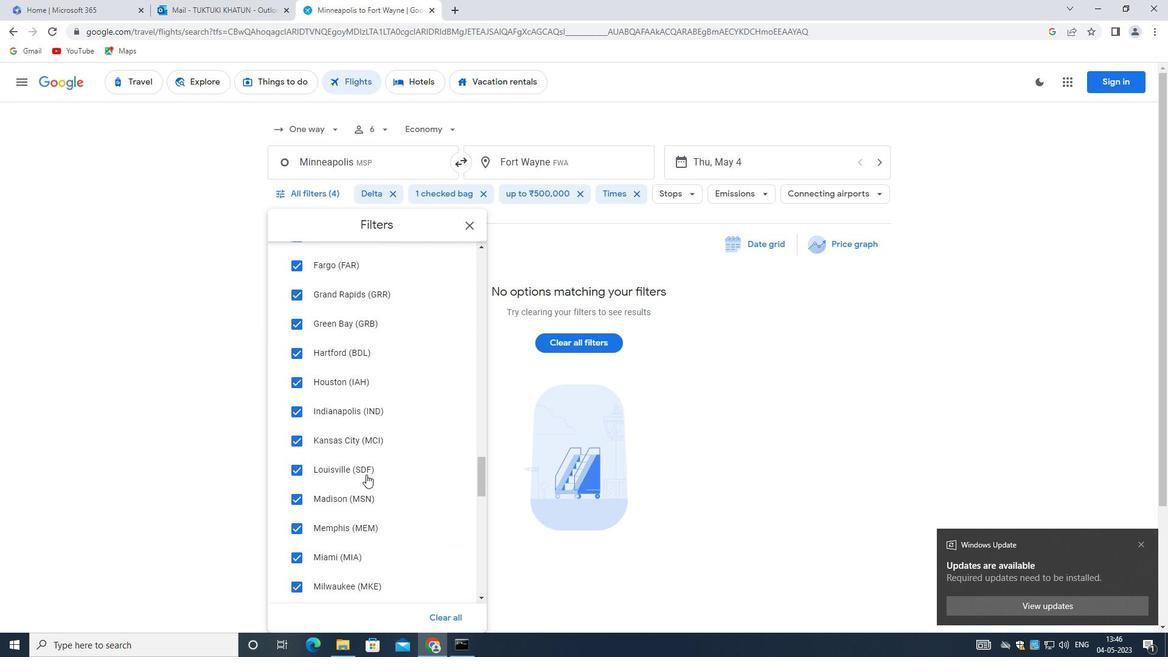 
Action: Mouse scrolled (365, 474) with delta (0, 0)
Screenshot: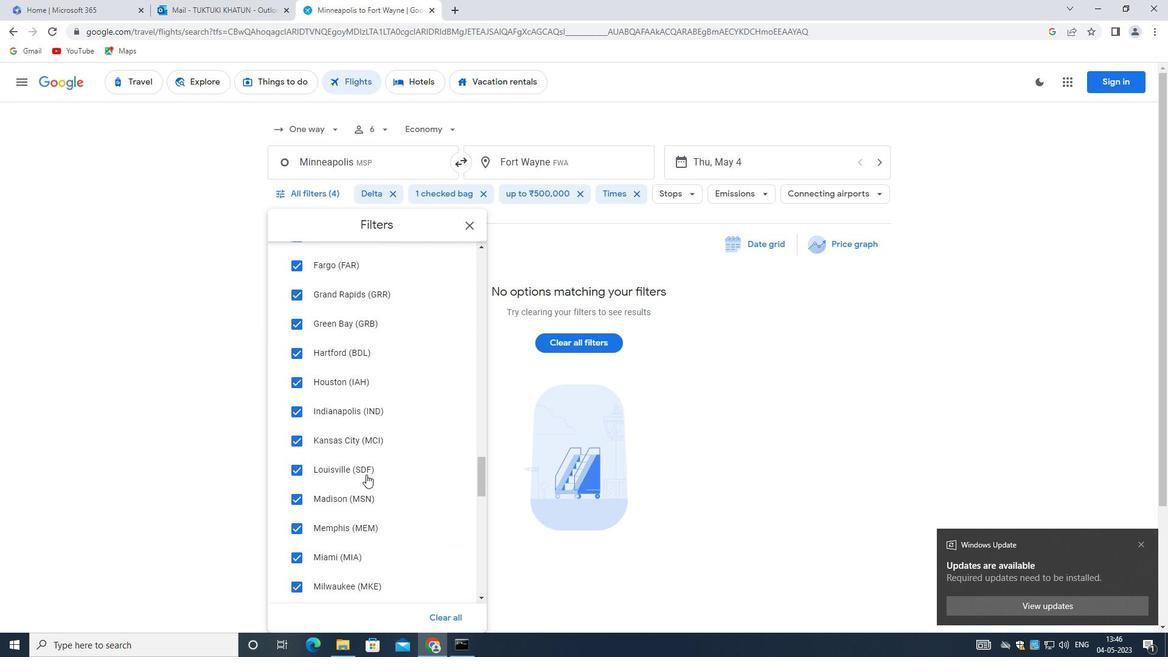 
Action: Mouse scrolled (365, 474) with delta (0, 0)
Screenshot: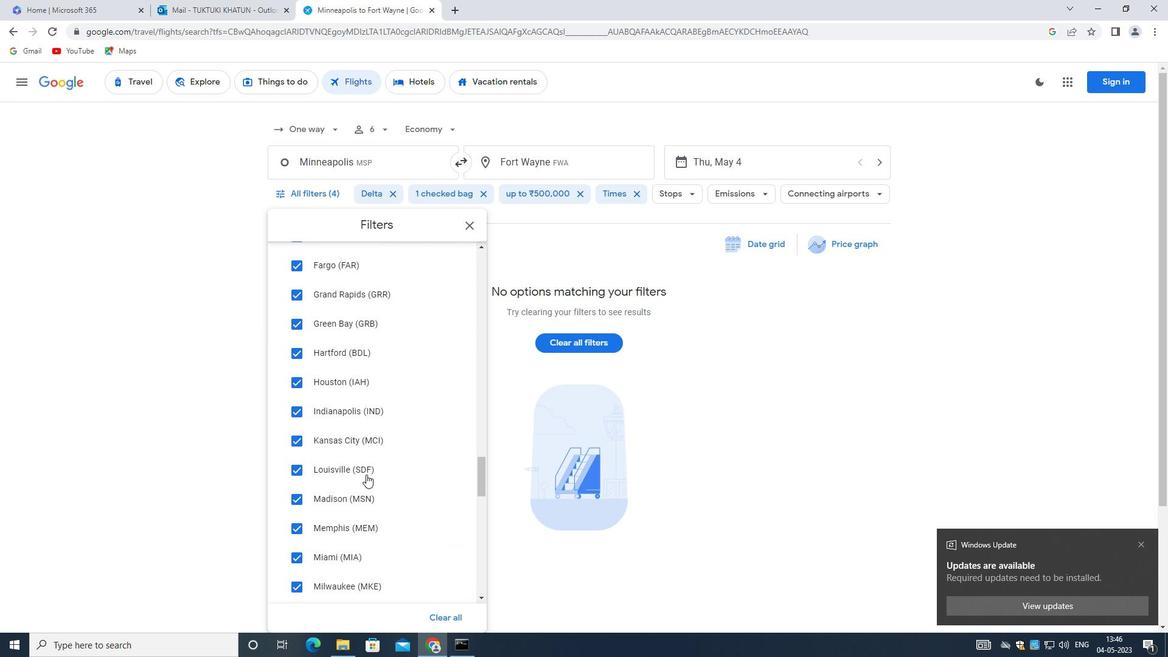 
Action: Mouse scrolled (365, 474) with delta (0, 0)
Screenshot: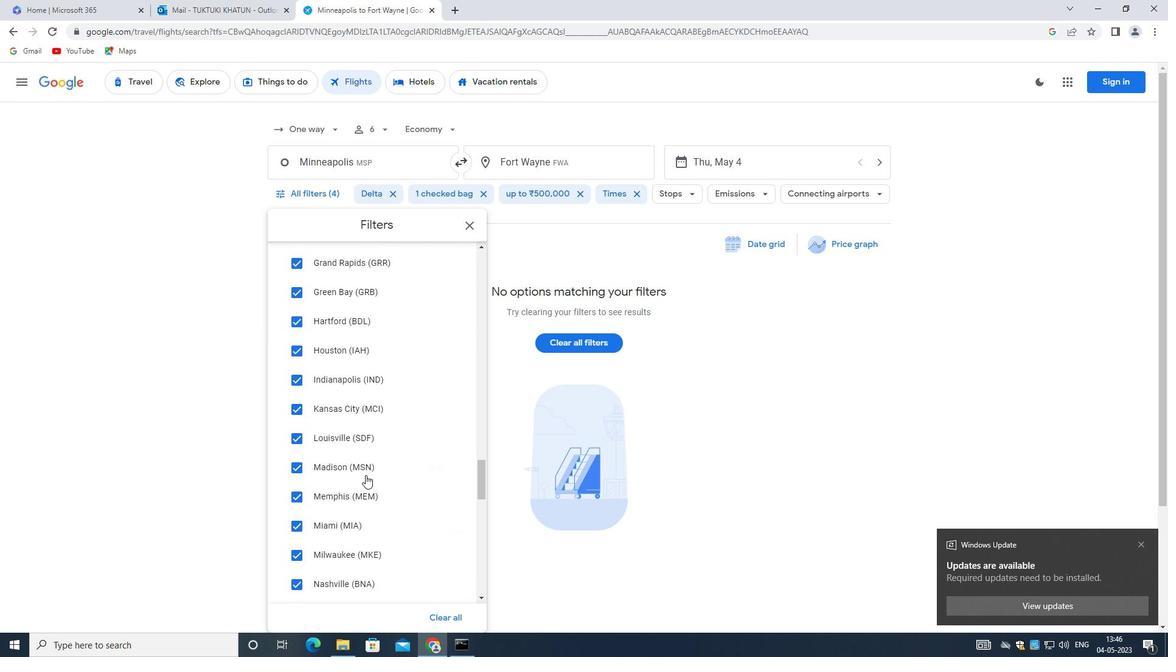 
Action: Mouse scrolled (365, 474) with delta (0, 0)
Screenshot: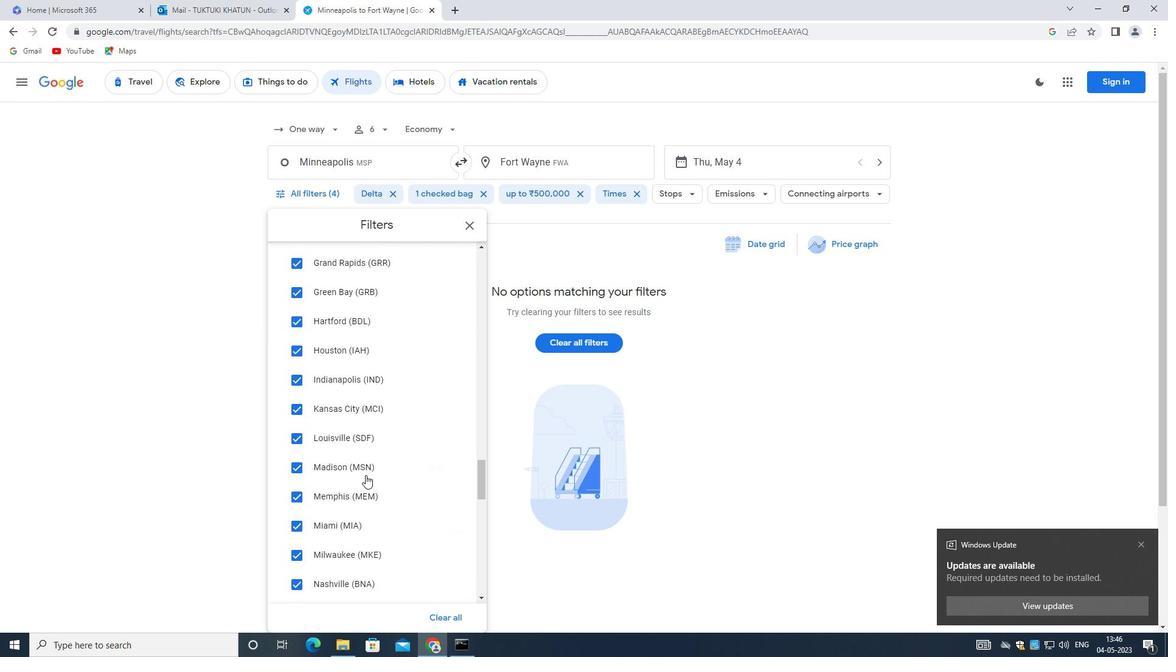 
Action: Mouse scrolled (365, 474) with delta (0, 0)
Screenshot: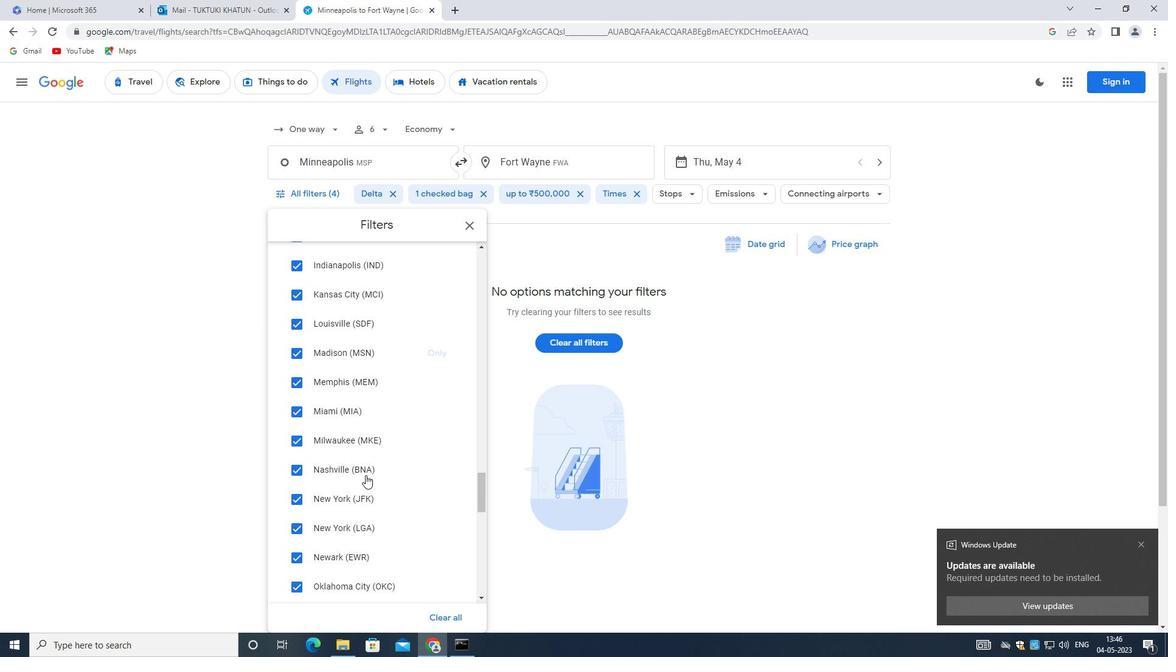 
Action: Mouse scrolled (365, 474) with delta (0, 0)
Screenshot: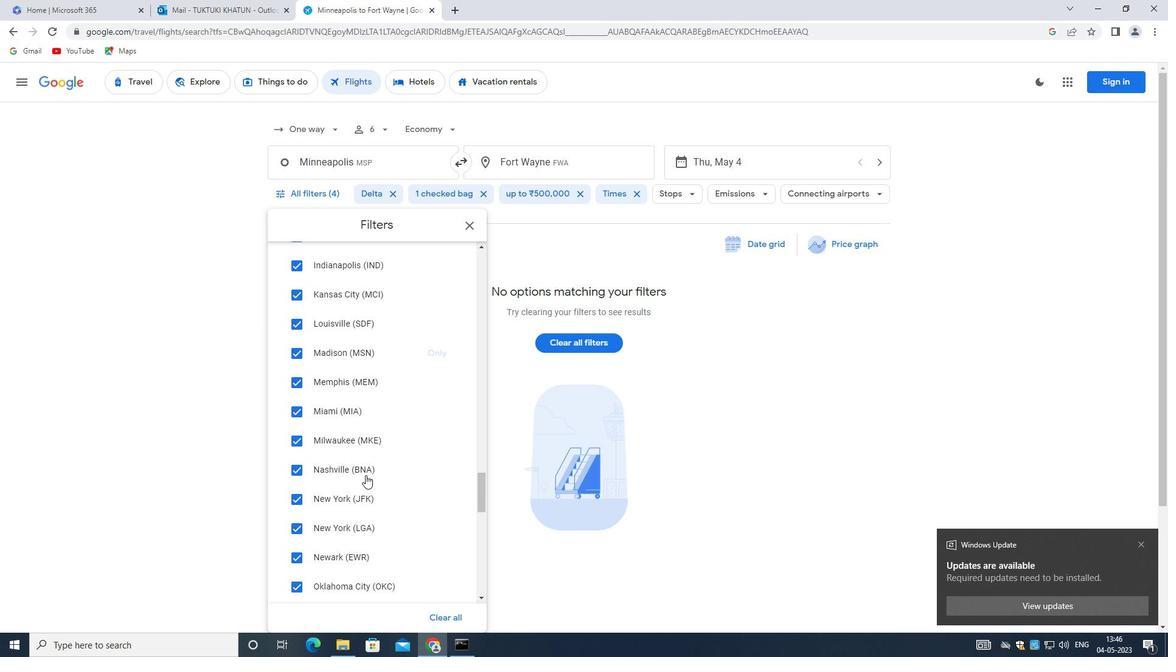 
Action: Mouse scrolled (365, 474) with delta (0, 0)
Screenshot: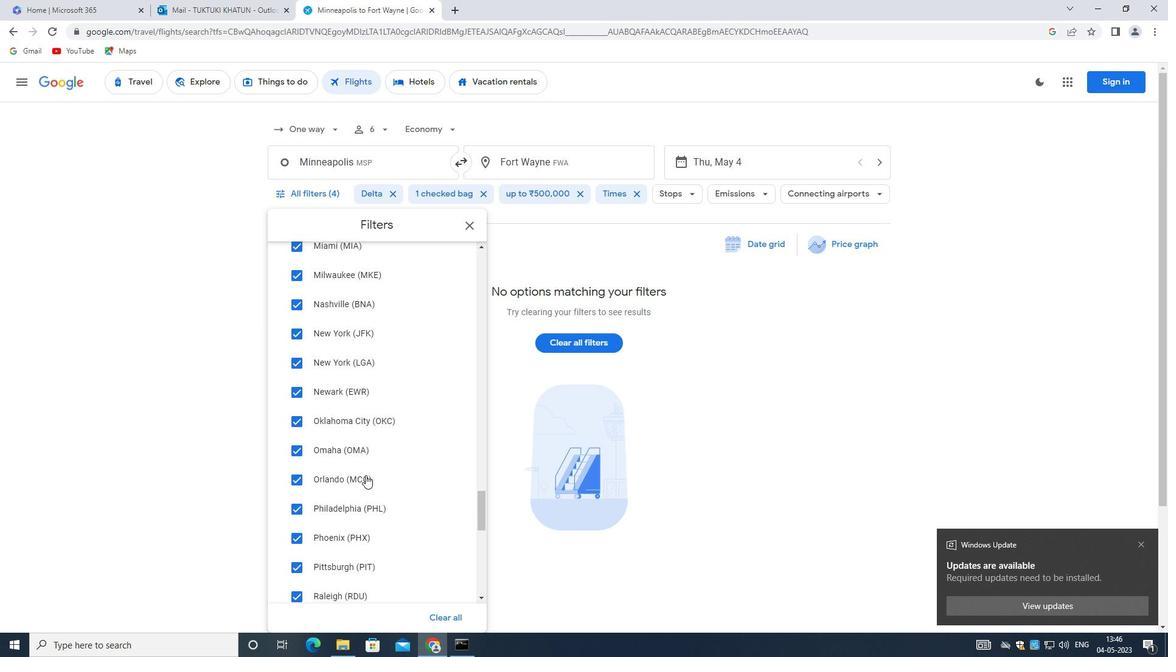 
Action: Mouse scrolled (365, 474) with delta (0, 0)
Screenshot: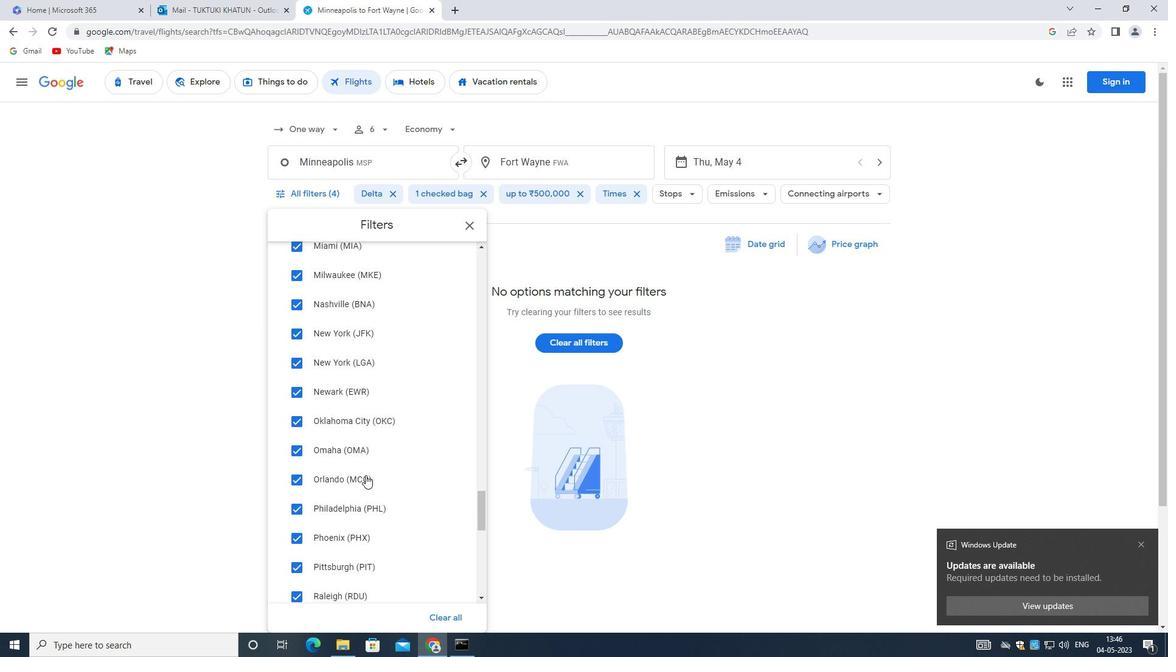 
Action: Mouse scrolled (365, 474) with delta (0, 0)
Screenshot: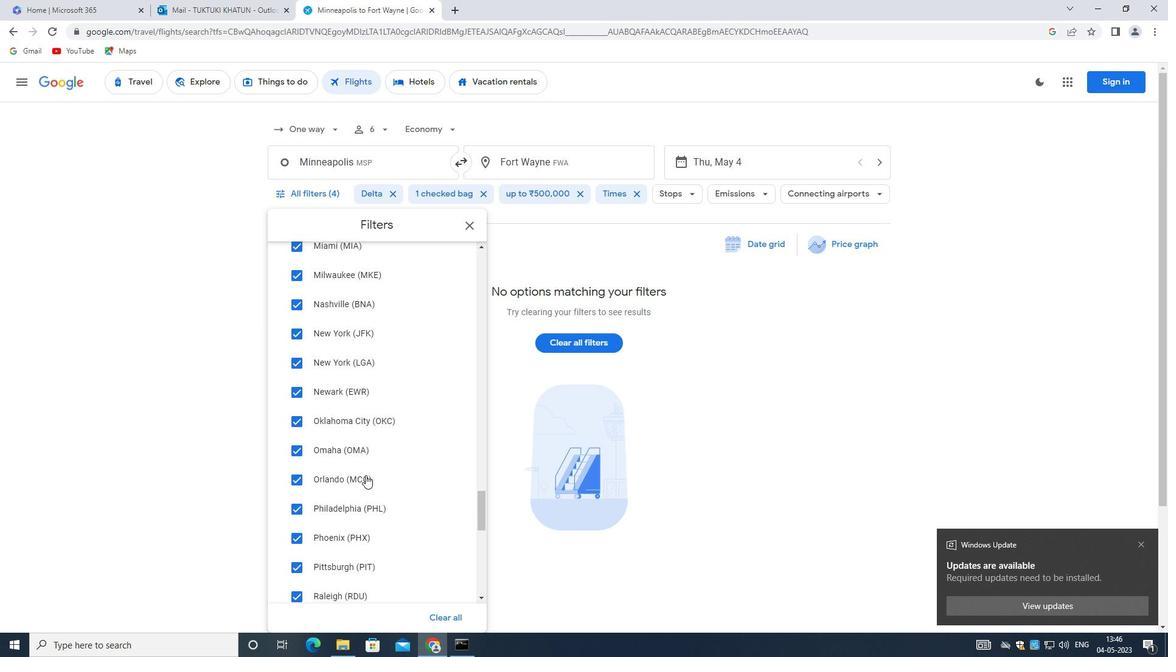 
Action: Mouse scrolled (365, 474) with delta (0, 0)
Screenshot: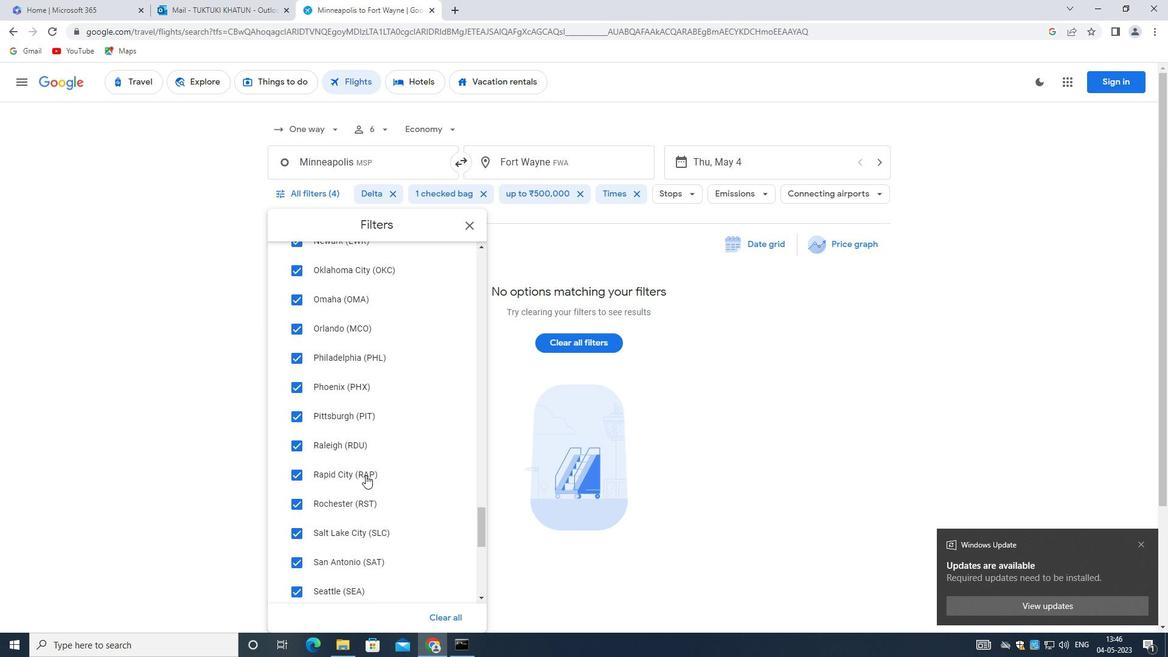 
Action: Mouse moved to (365, 474)
Screenshot: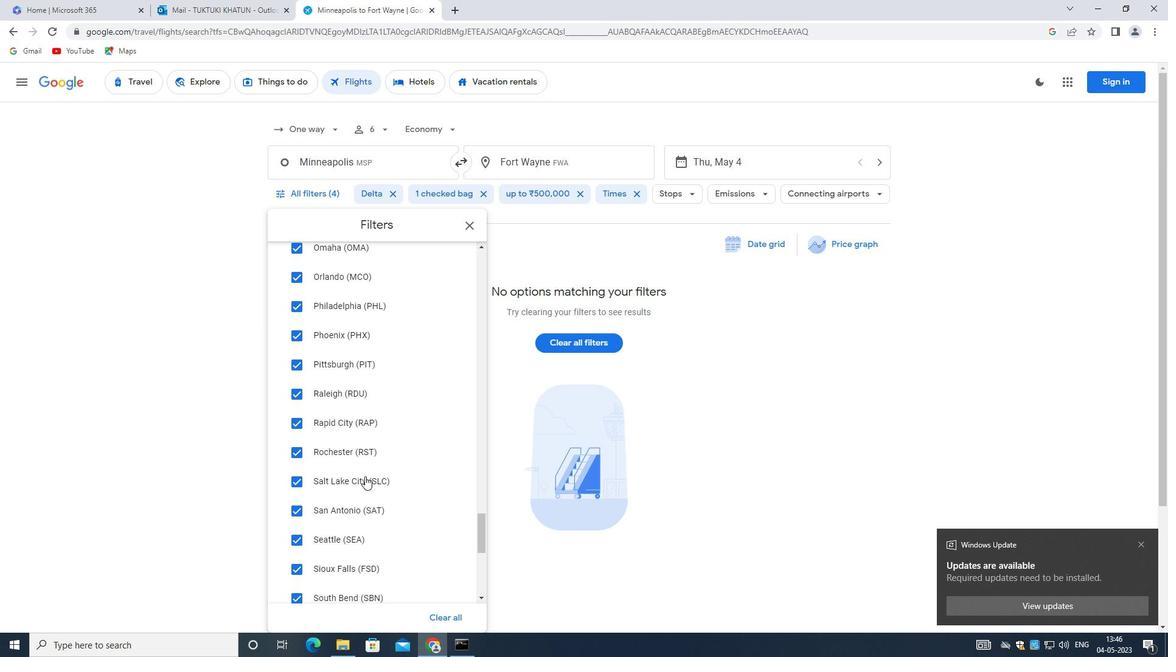 
Action: Mouse scrolled (365, 474) with delta (0, 0)
Screenshot: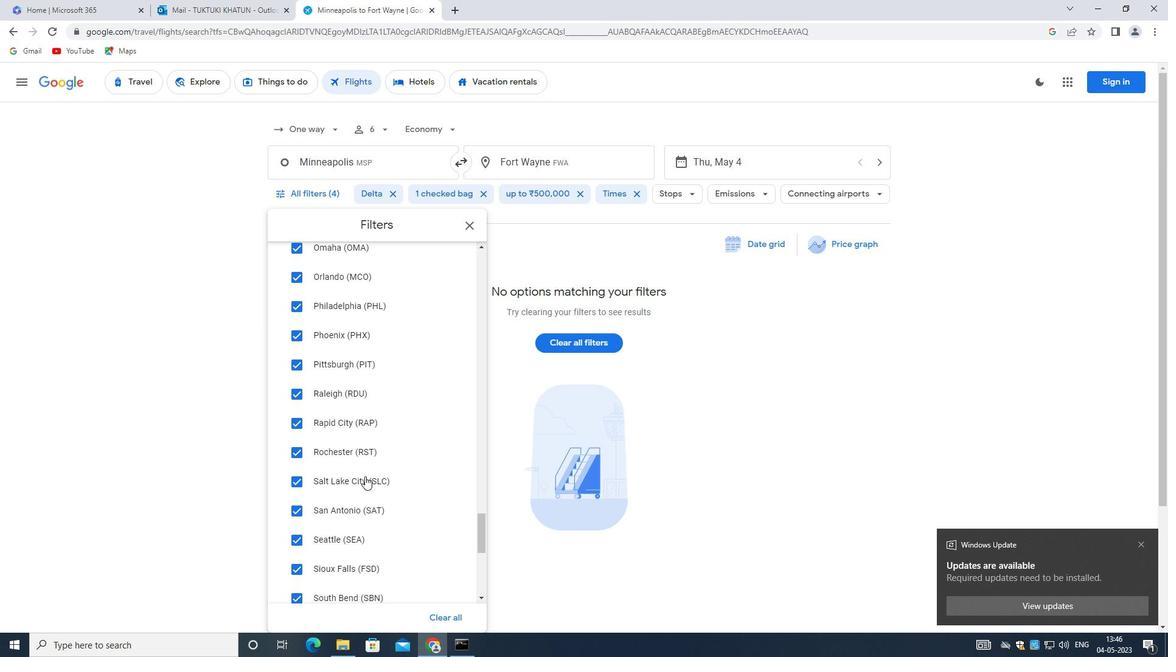
Action: Mouse scrolled (365, 474) with delta (0, 0)
Screenshot: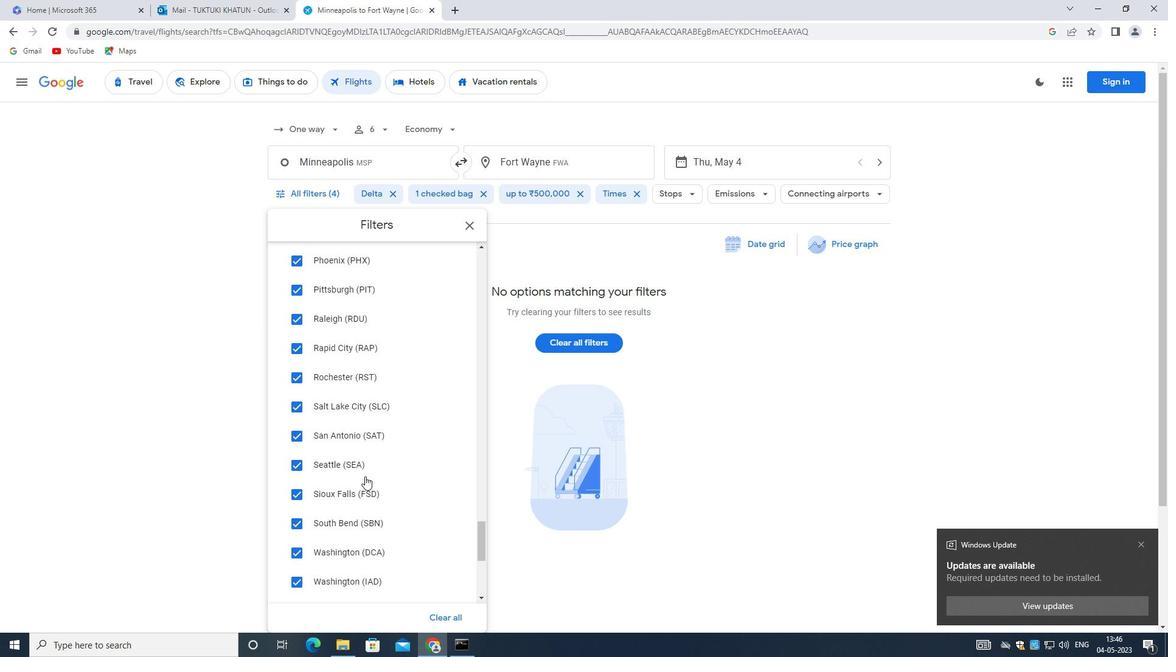 
Action: Mouse scrolled (365, 474) with delta (0, 0)
Screenshot: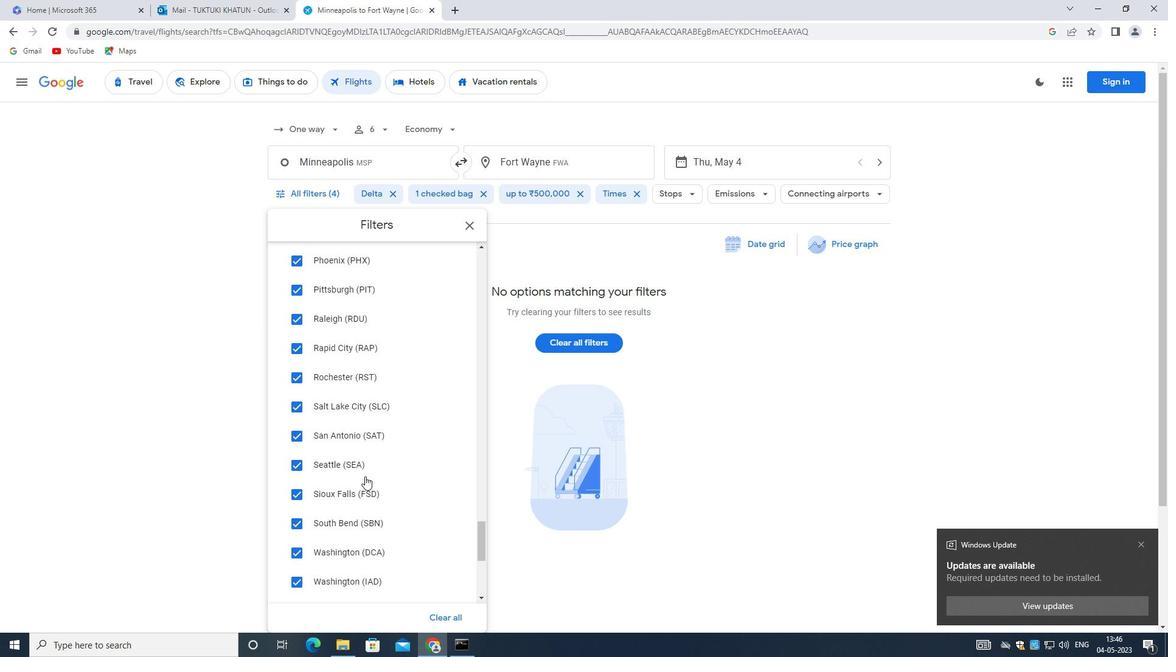 
Action: Mouse scrolled (365, 474) with delta (0, 0)
Screenshot: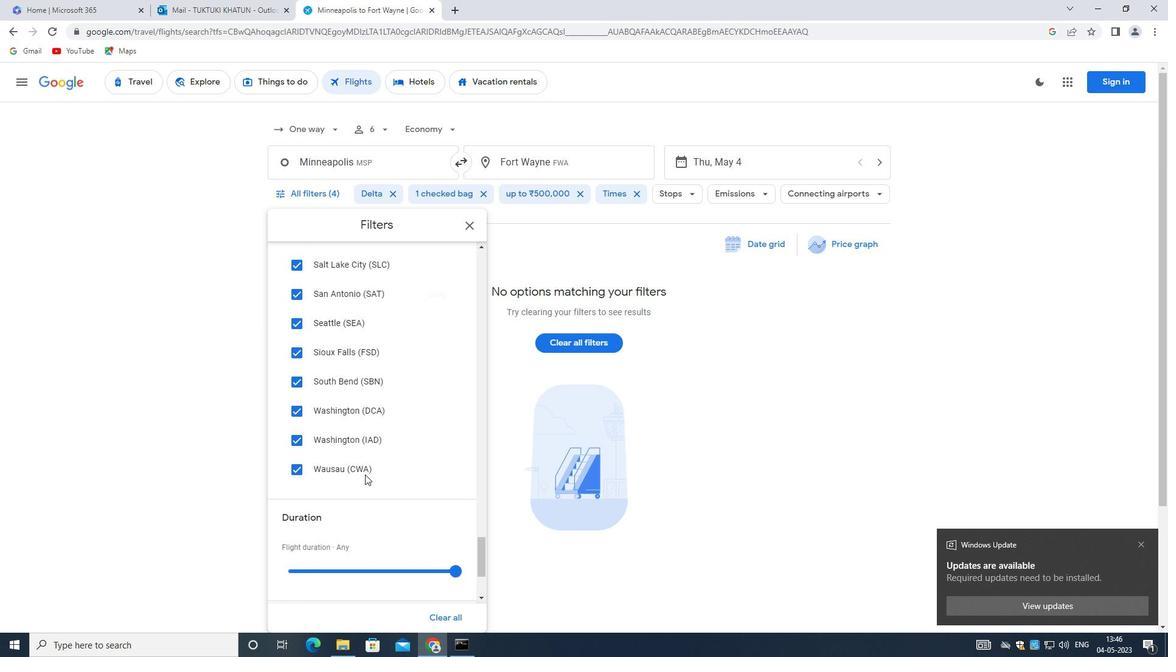 
Action: Mouse scrolled (365, 474) with delta (0, 0)
Screenshot: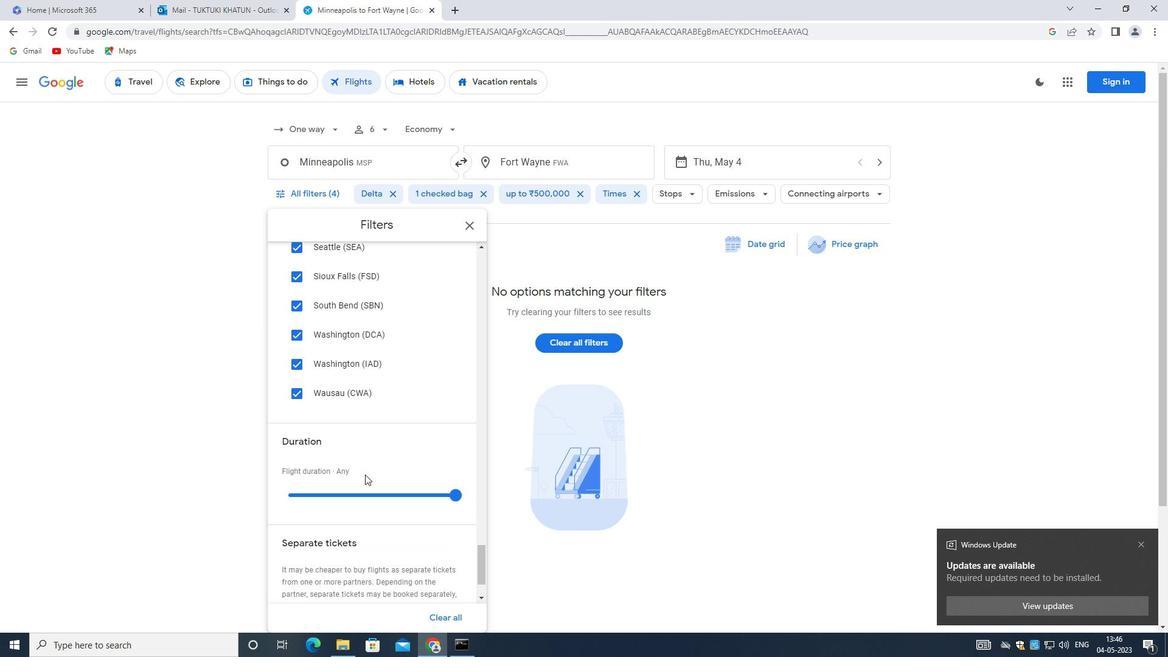 
Action: Mouse scrolled (365, 474) with delta (0, 0)
Screenshot: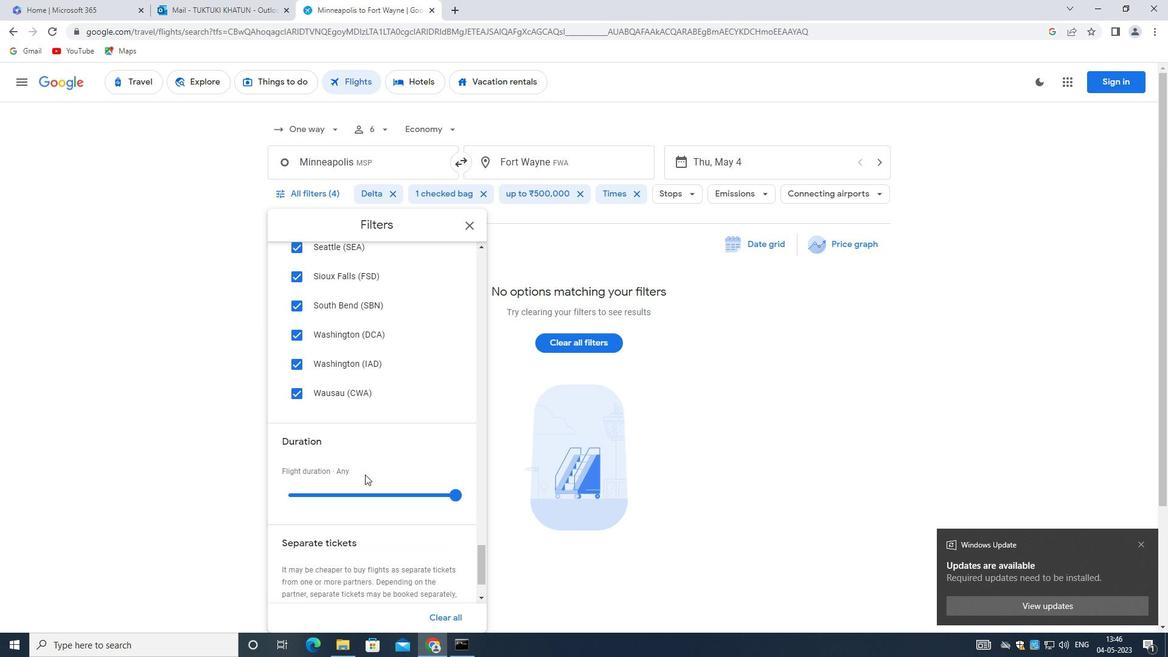 
Action: Mouse scrolled (365, 474) with delta (0, 0)
Screenshot: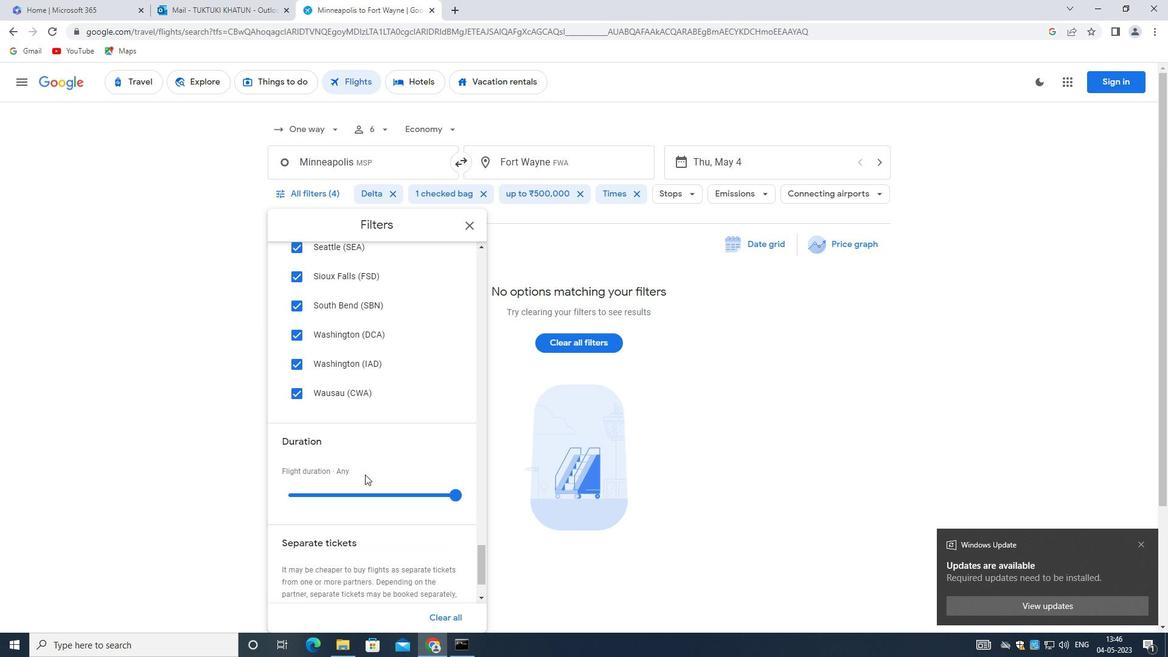 
Action: Mouse scrolled (365, 474) with delta (0, 0)
Screenshot: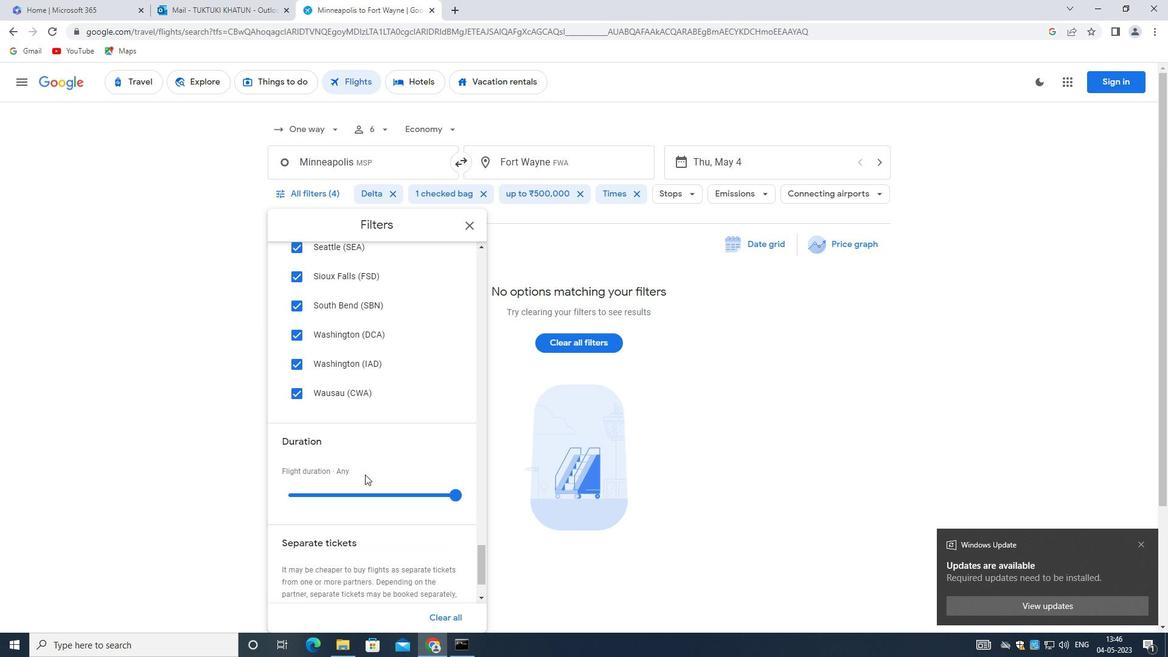 
Action: Mouse scrolled (365, 474) with delta (0, 0)
Screenshot: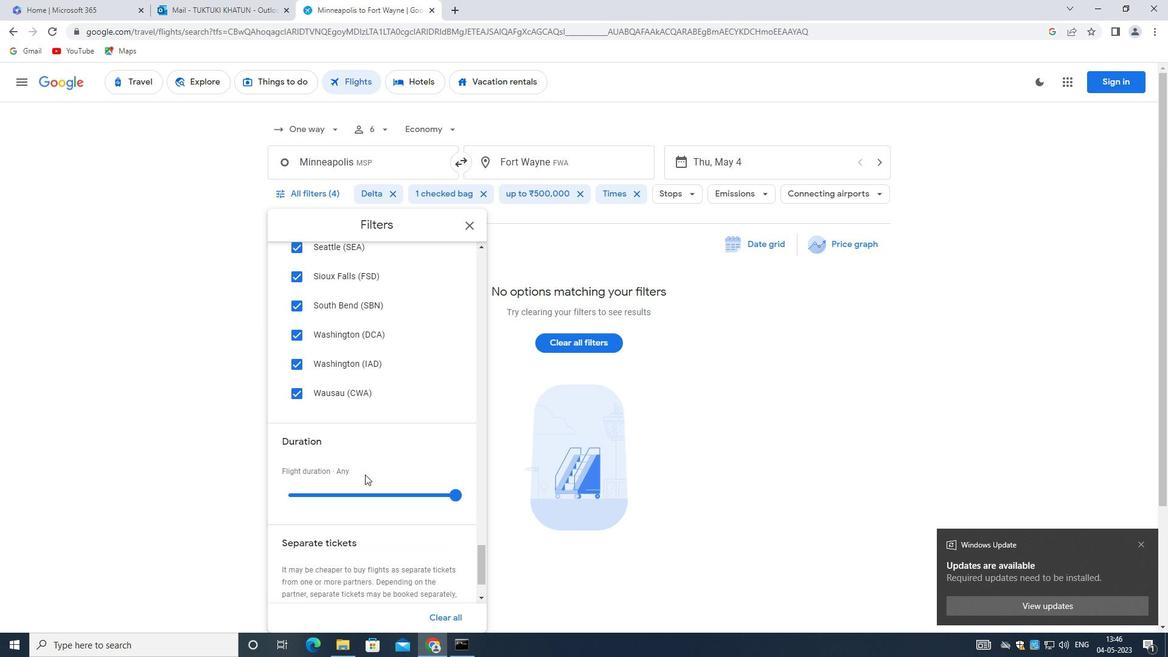 
Action: Mouse moved to (365, 473)
Screenshot: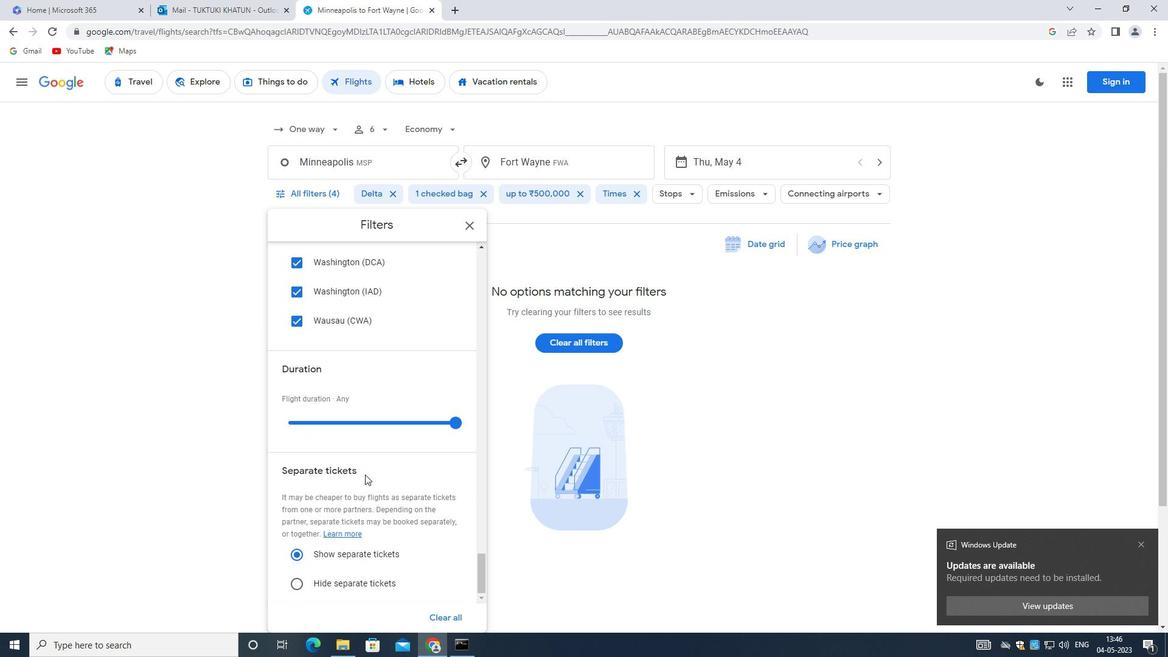 
